 Task: Create a new issue in the Jira backlog with a summary, due date, and assignee.
Action: Mouse moved to (734, 24)
Screenshot: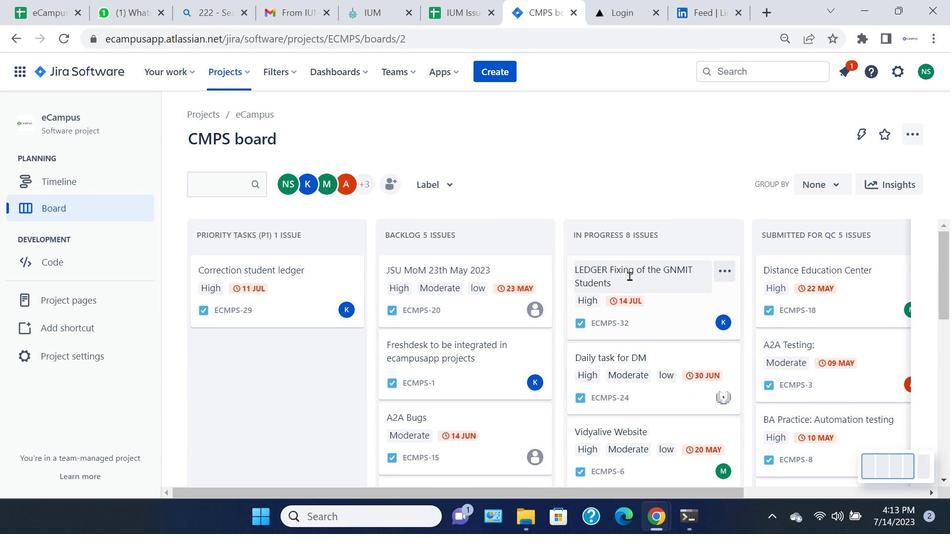
Action: Mouse pressed left at (734, 24)
Screenshot: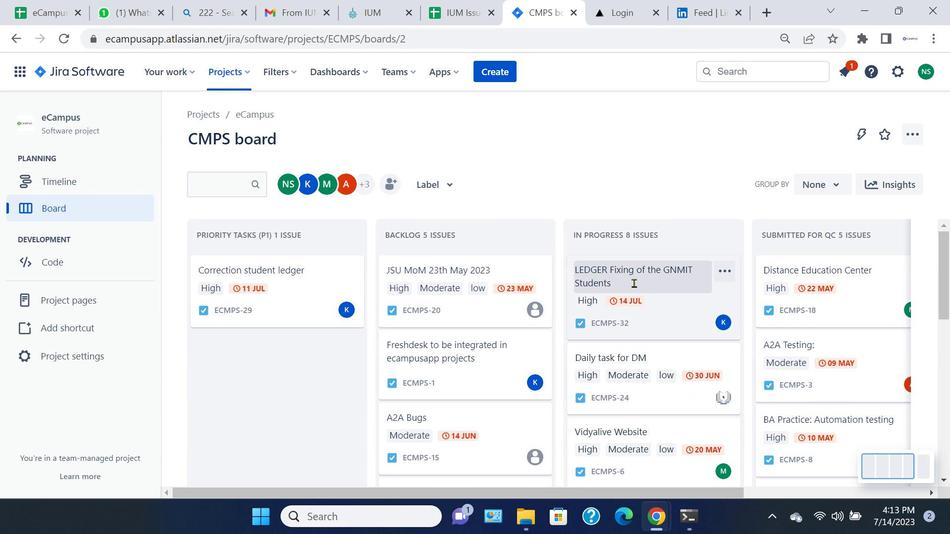 
Action: Mouse moved to (678, 321)
Screenshot: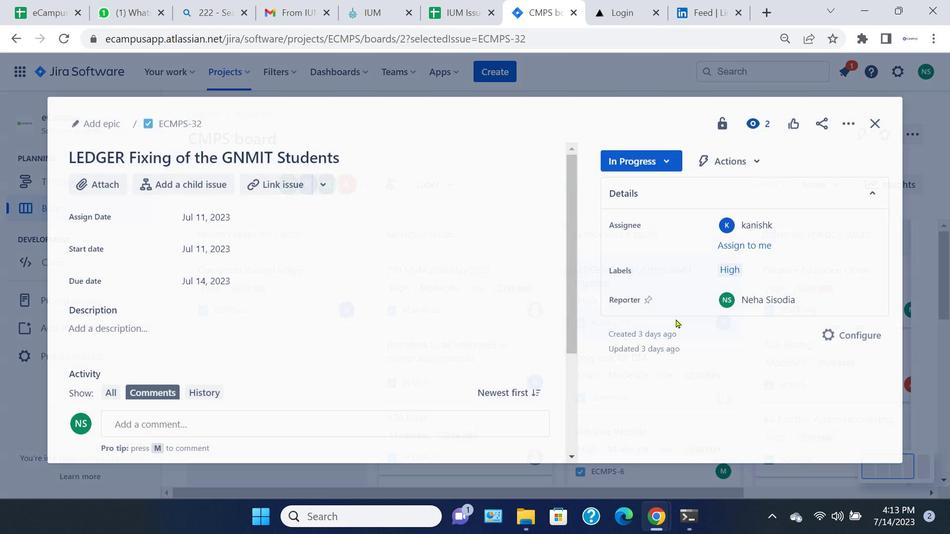 
Action: Mouse pressed left at (678, 321)
Screenshot: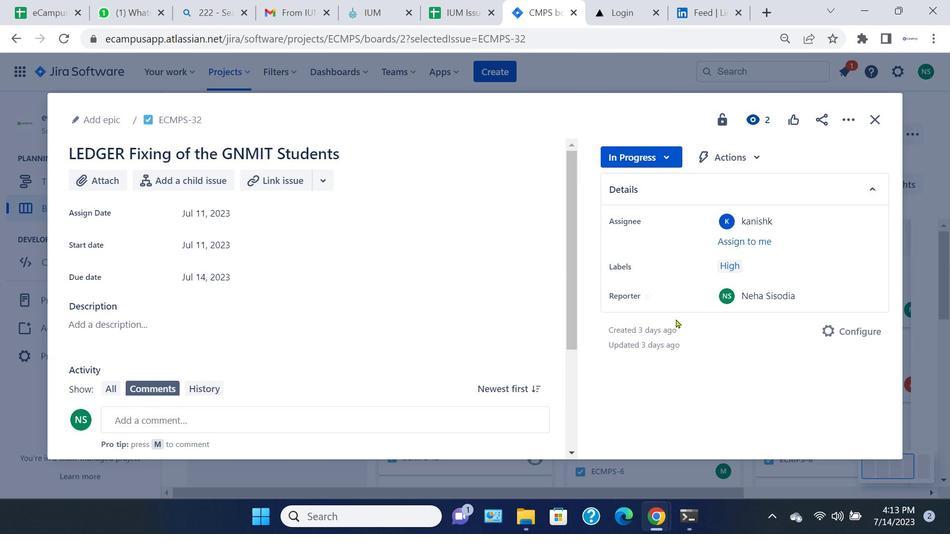 
Action: Mouse pressed left at (678, 321)
Screenshot: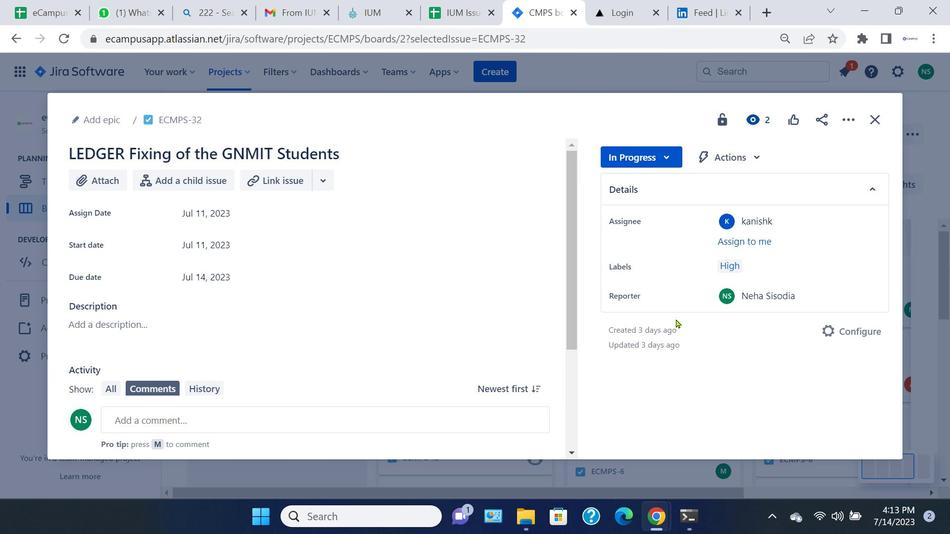 
Action: Mouse moved to (666, 157)
Screenshot: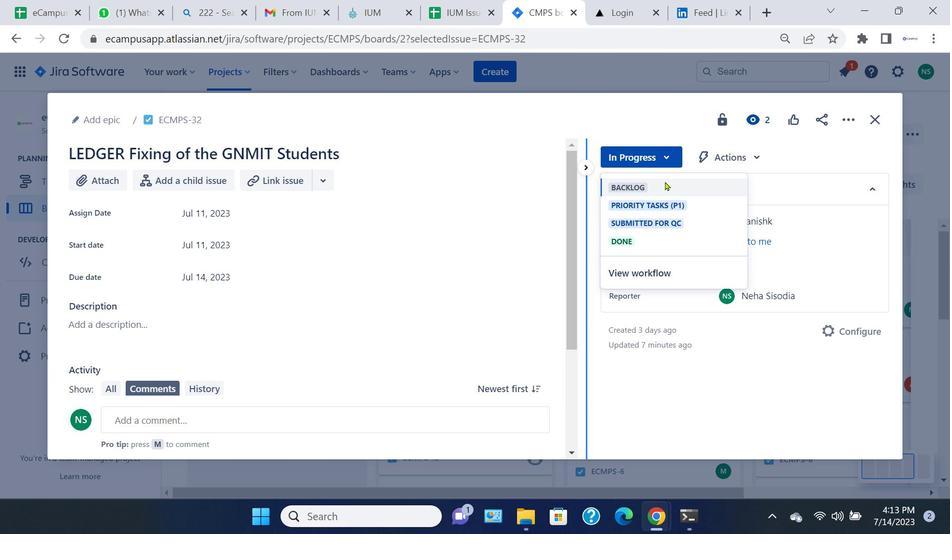 
Action: Mouse pressed left at (666, 157)
Screenshot: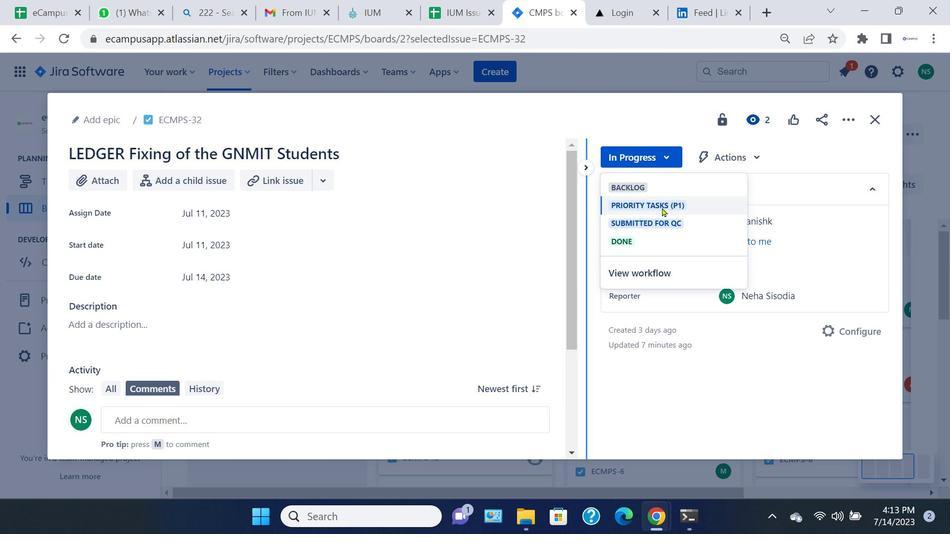 
Action: Mouse moved to (664, 229)
Screenshot: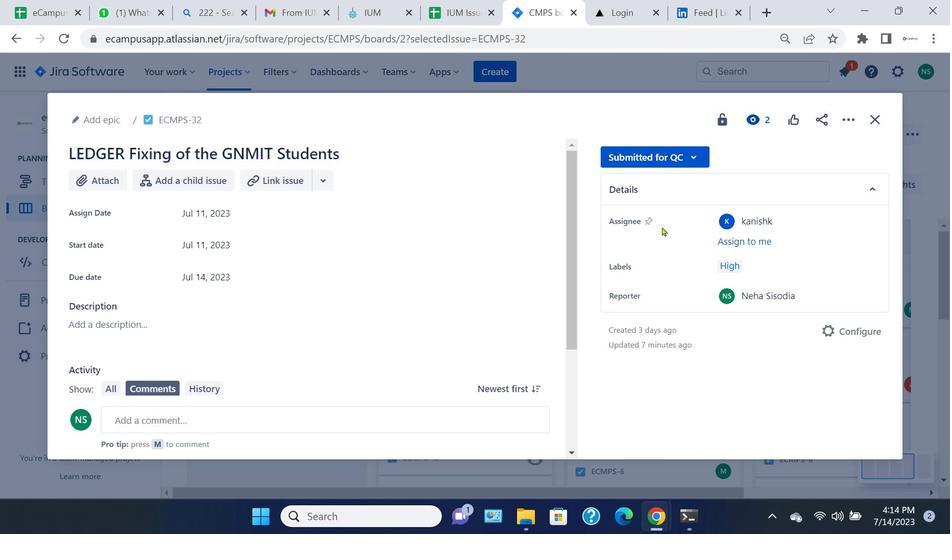 
Action: Mouse pressed left at (664, 229)
Screenshot: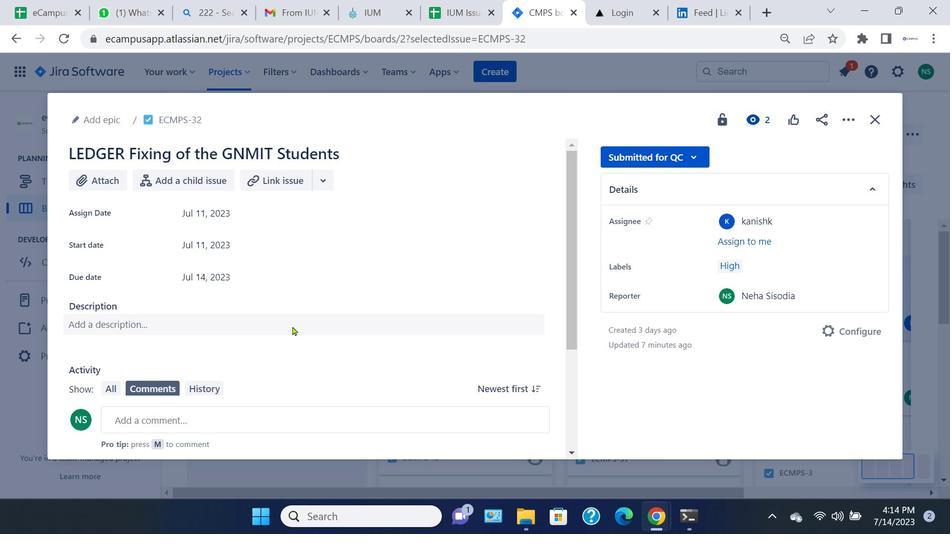 
Action: Mouse moved to (675, 411)
Screenshot: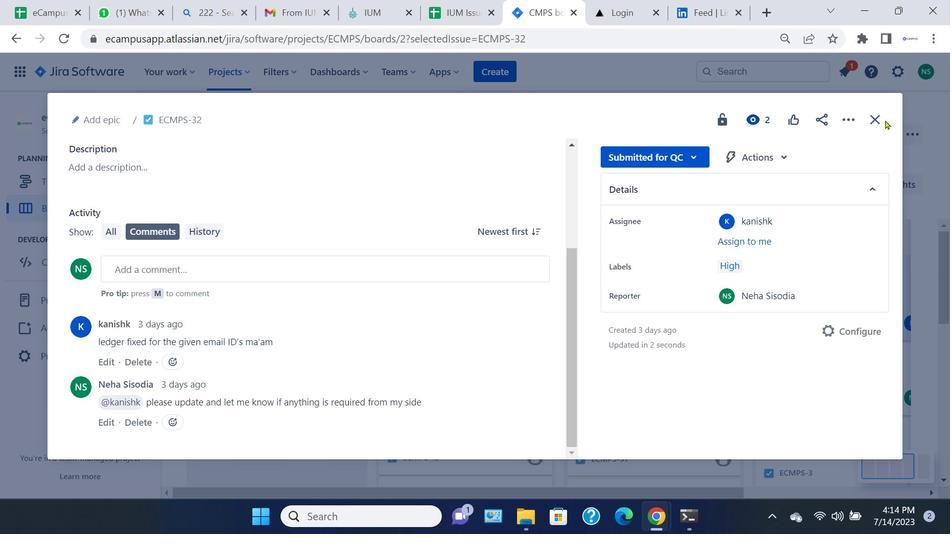 
Action: Mouse pressed left at (675, 411)
Screenshot: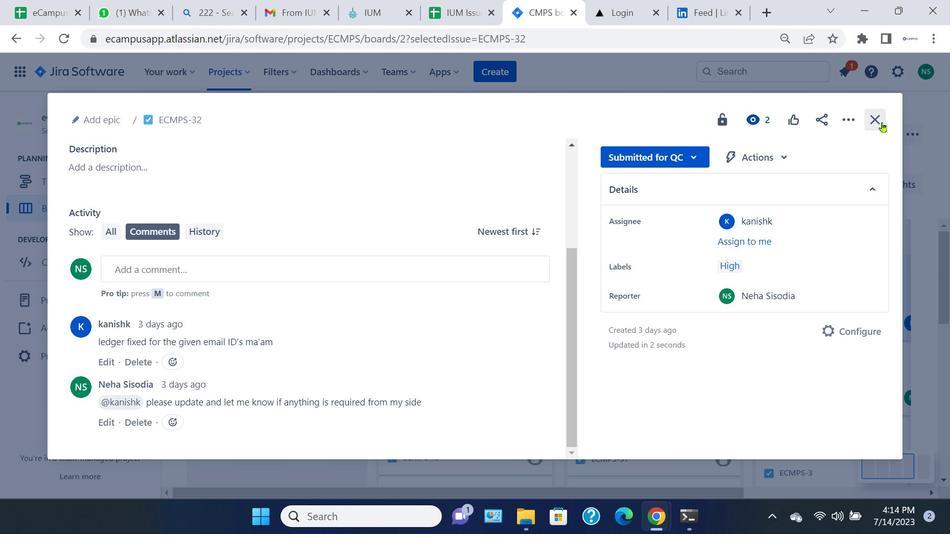 
Action: Mouse moved to (884, 124)
Screenshot: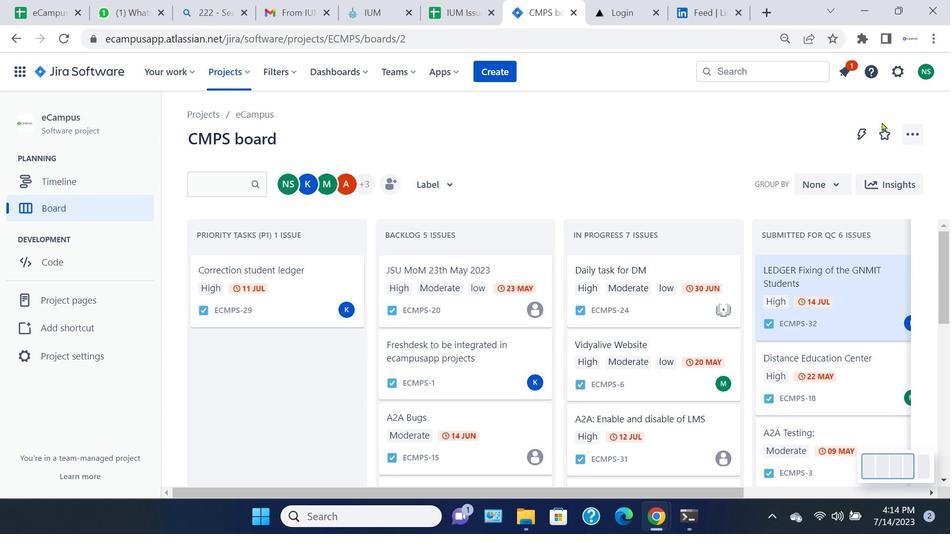 
Action: Mouse pressed left at (884, 124)
Screenshot: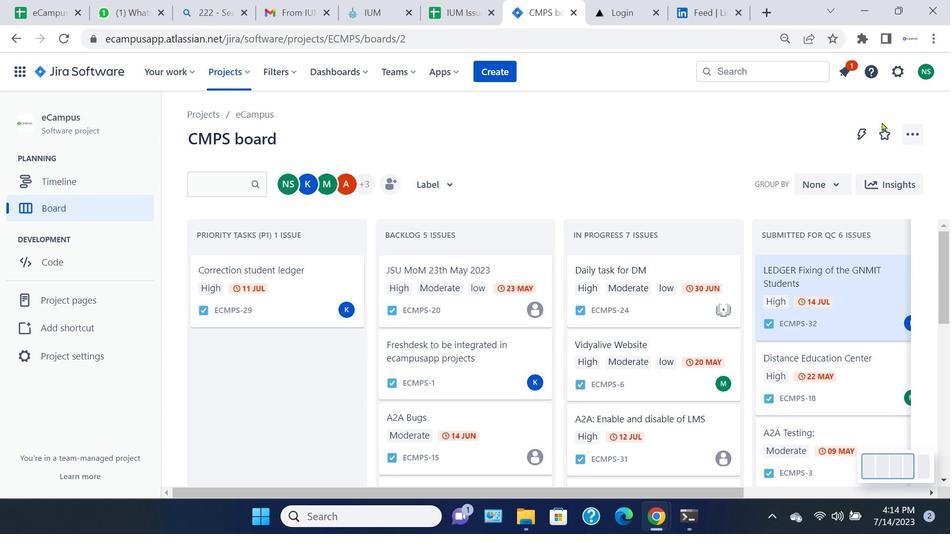 
Action: Mouse moved to (726, 355)
Screenshot: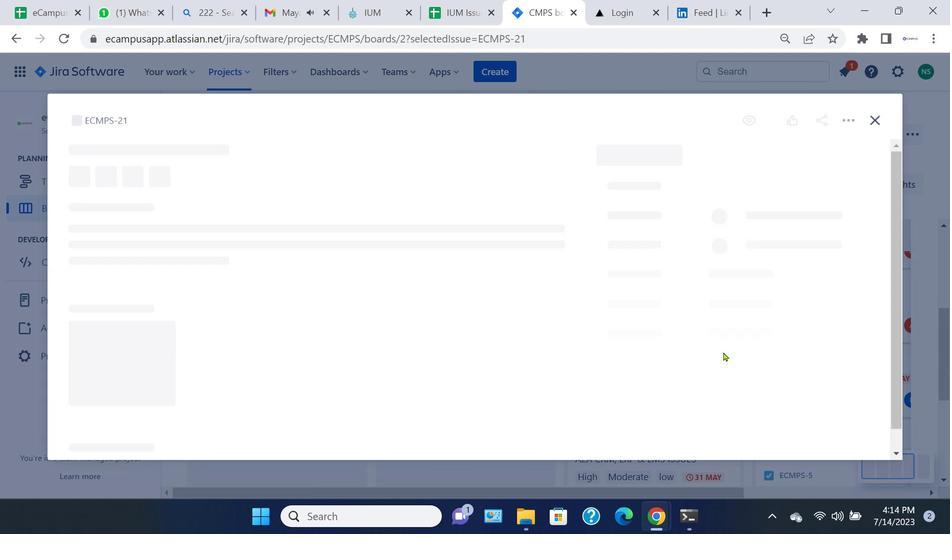 
Action: Mouse pressed left at (726, 355)
Screenshot: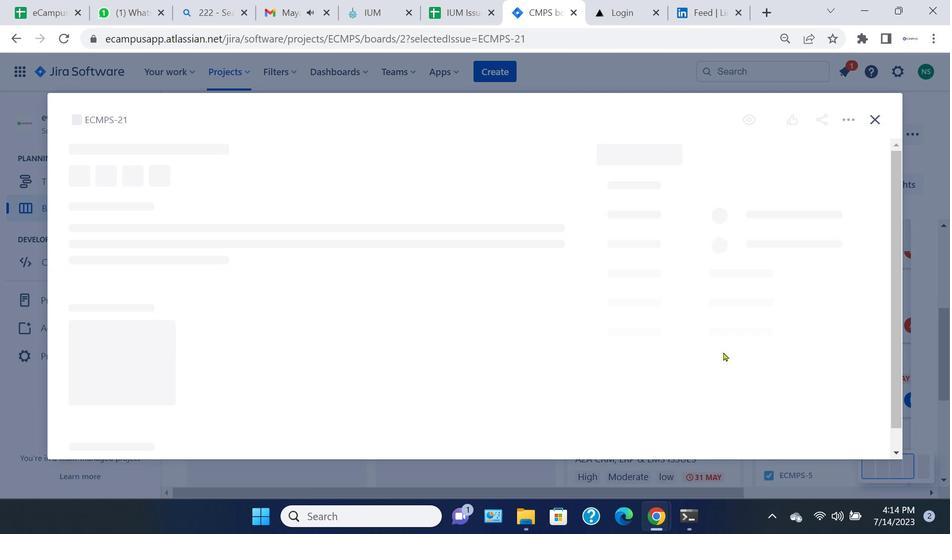 
Action: Mouse moved to (278, 410)
Screenshot: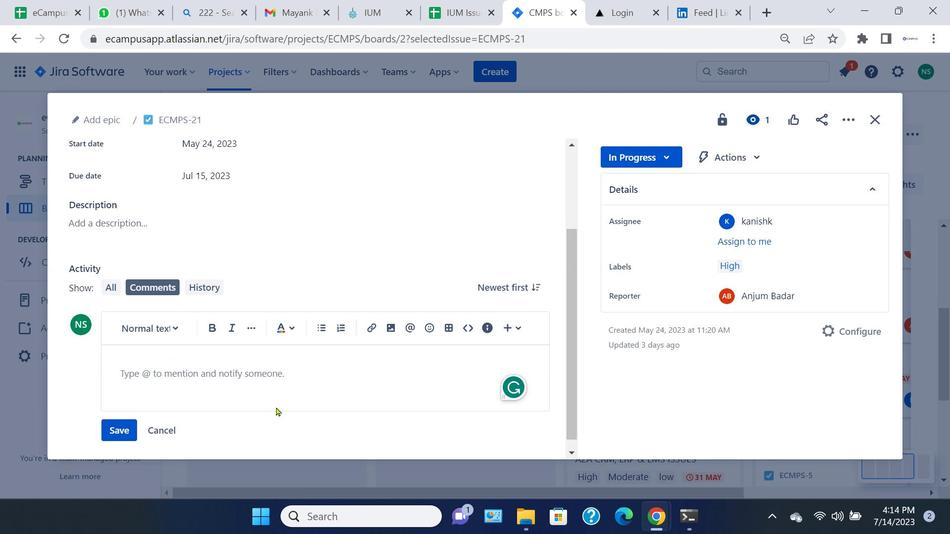 
Action: Mouse pressed left at (278, 410)
Screenshot: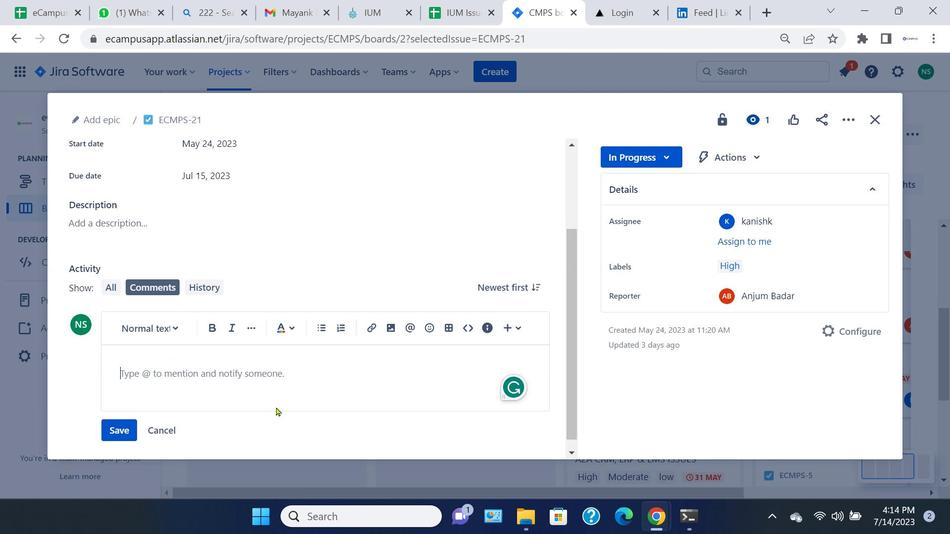 
Action: Mouse pressed left at (278, 410)
Screenshot: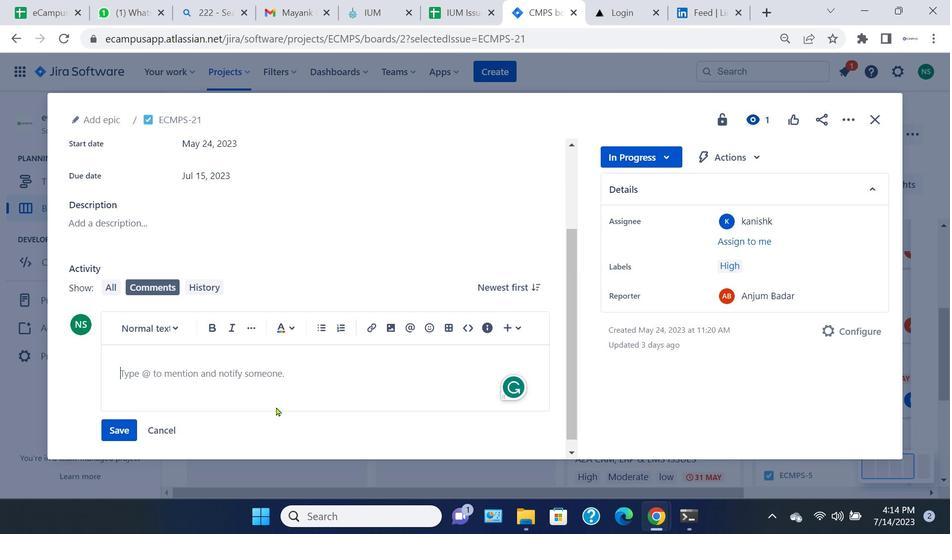 
Action: Key pressed <Key.shift>@ka
Screenshot: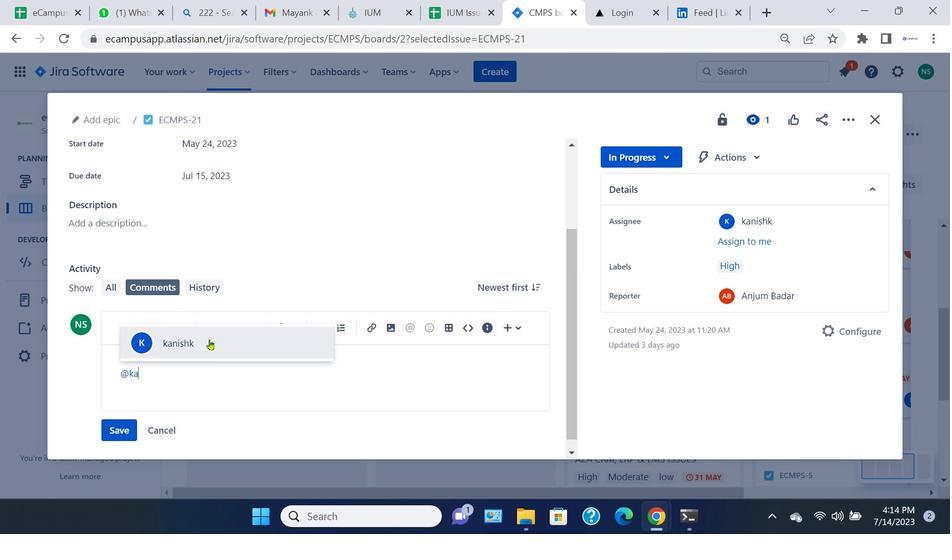 
Action: Mouse moved to (212, 343)
Screenshot: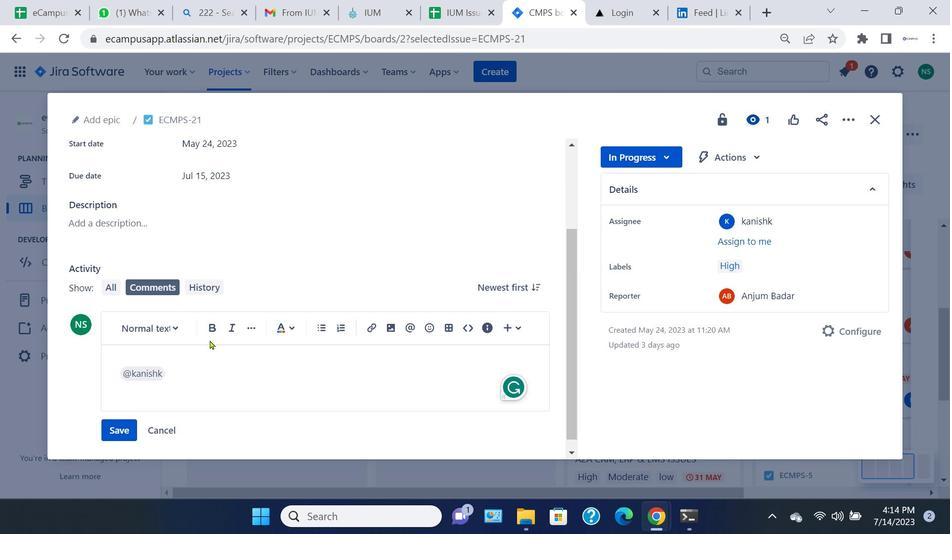
Action: Mouse pressed left at (212, 343)
Screenshot: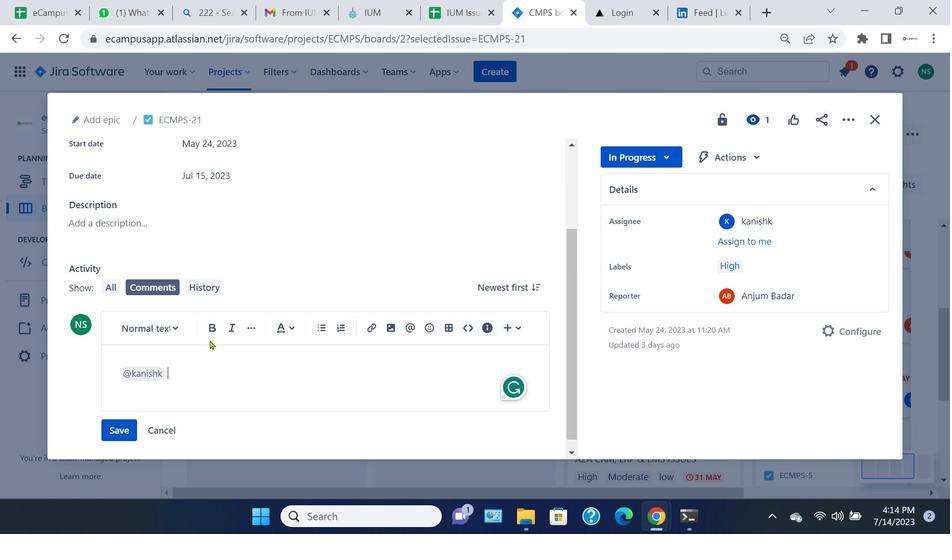 
Action: Key pressed any<Key.space>update<Key.space>on<Key.space>this
Screenshot: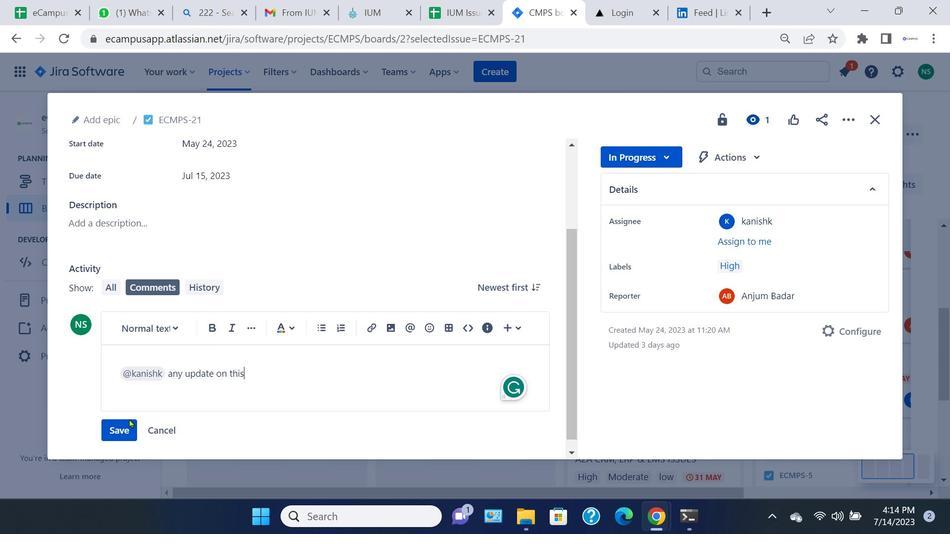 
Action: Mouse moved to (128, 432)
Screenshot: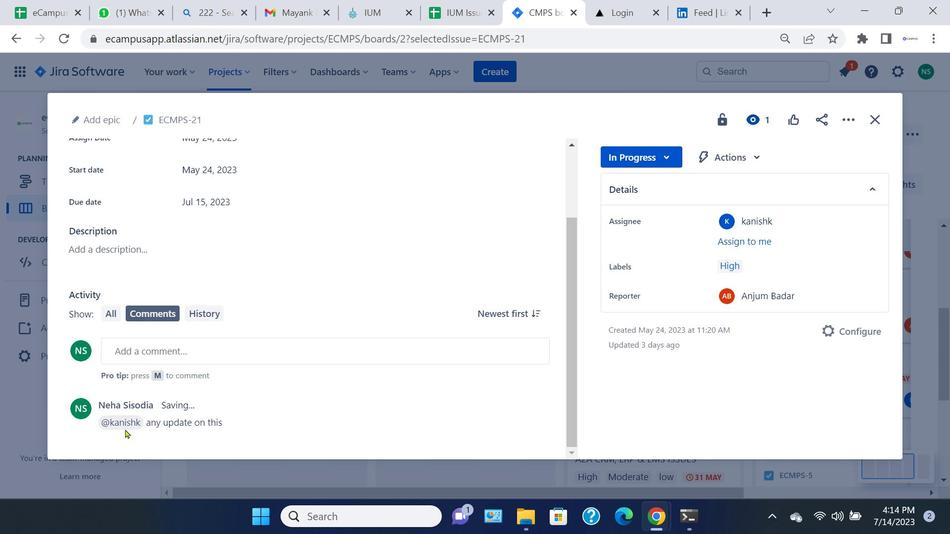 
Action: Mouse pressed left at (128, 432)
Screenshot: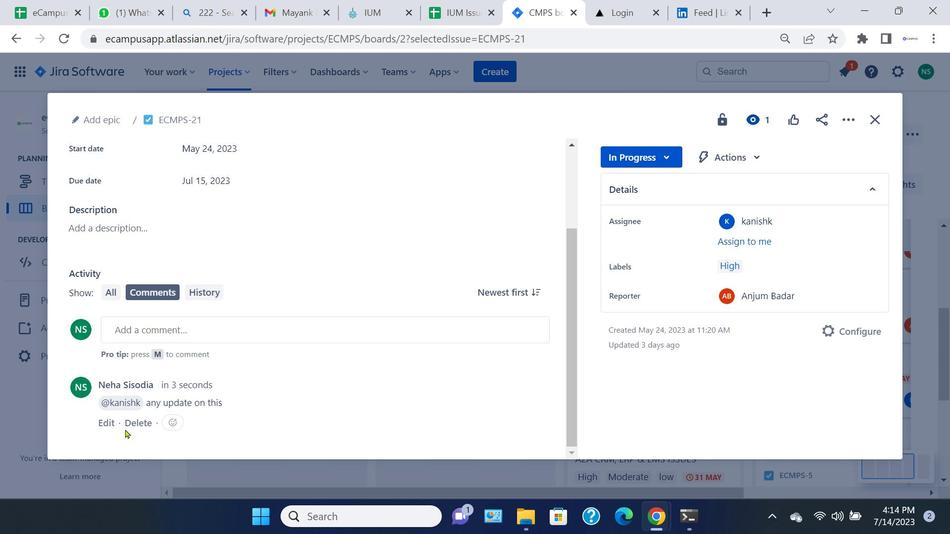 
Action: Mouse moved to (879, 121)
Screenshot: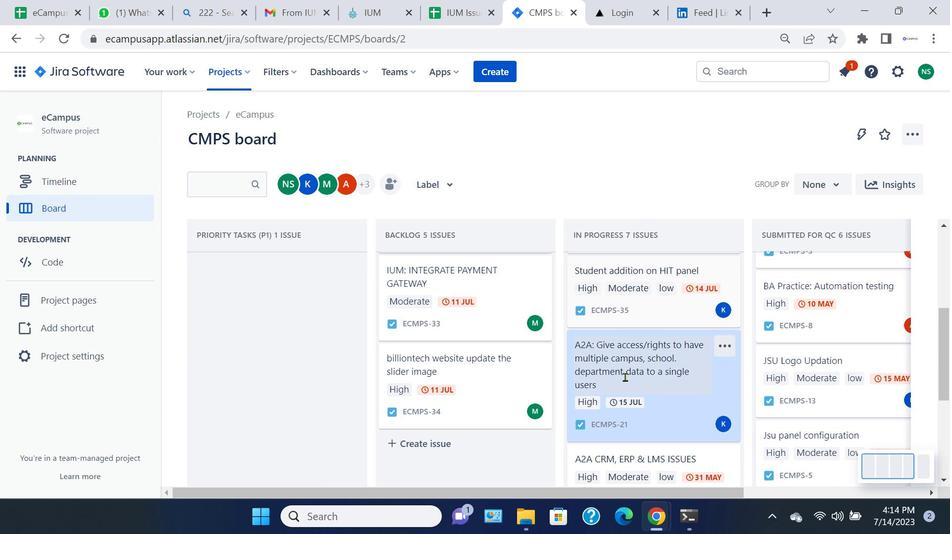 
Action: Mouse pressed left at (879, 121)
Screenshot: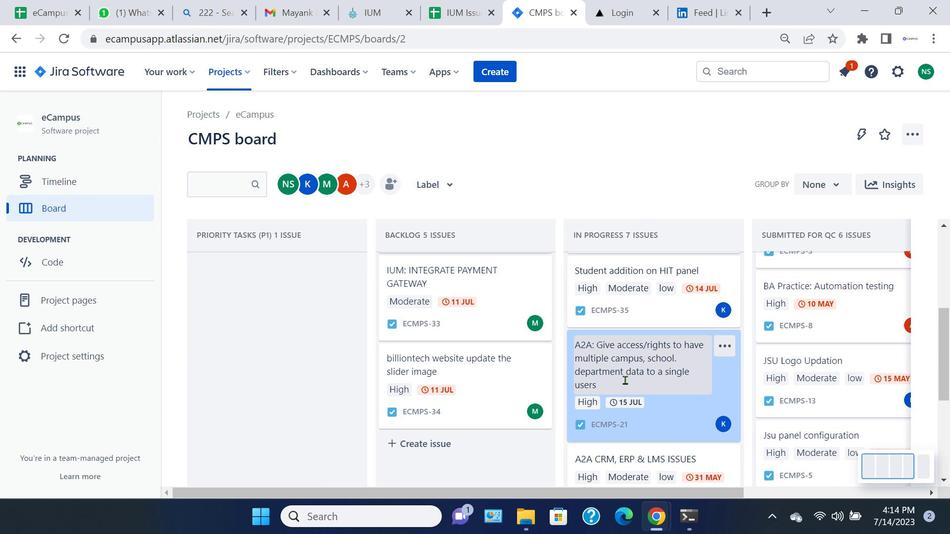 
Action: Mouse moved to (659, 341)
Screenshot: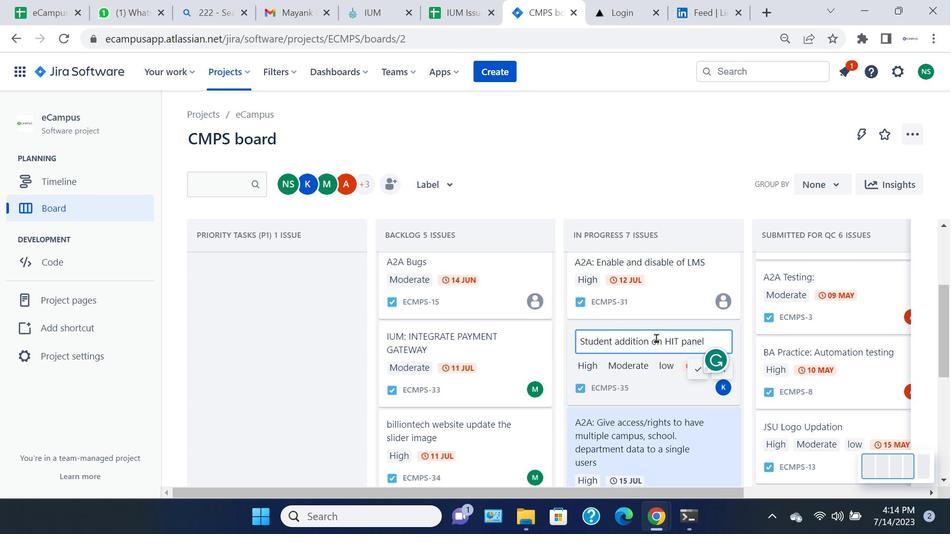 
Action: Mouse pressed left at (659, 341)
Screenshot: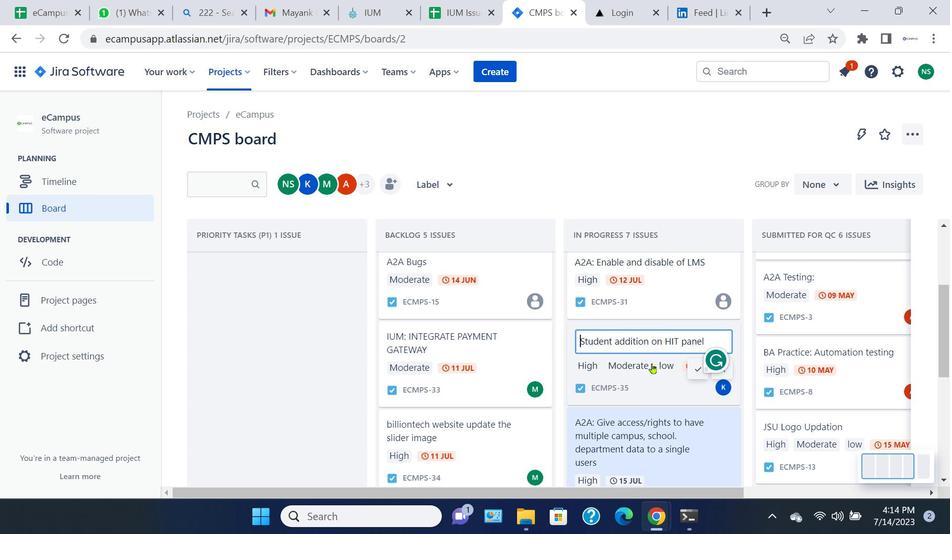 
Action: Mouse moved to (656, 378)
Screenshot: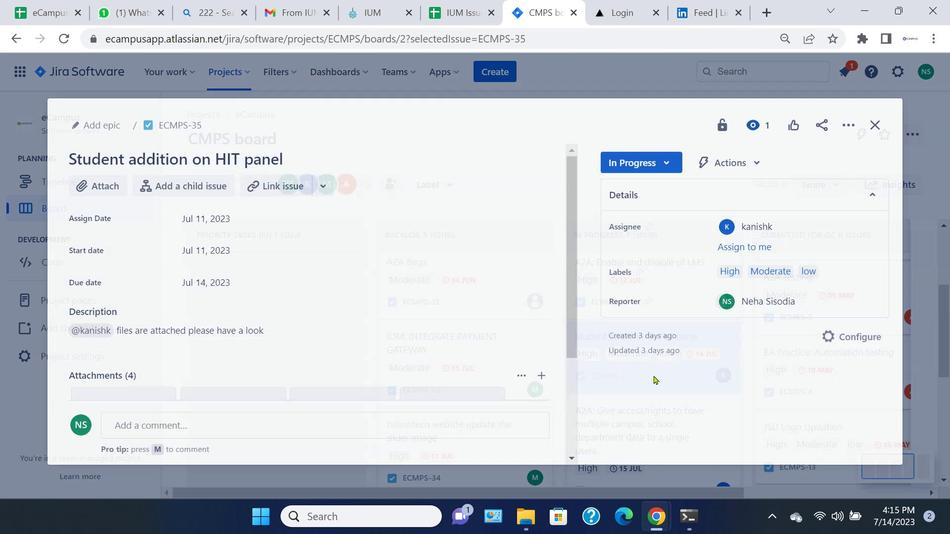 
Action: Mouse pressed left at (656, 378)
Screenshot: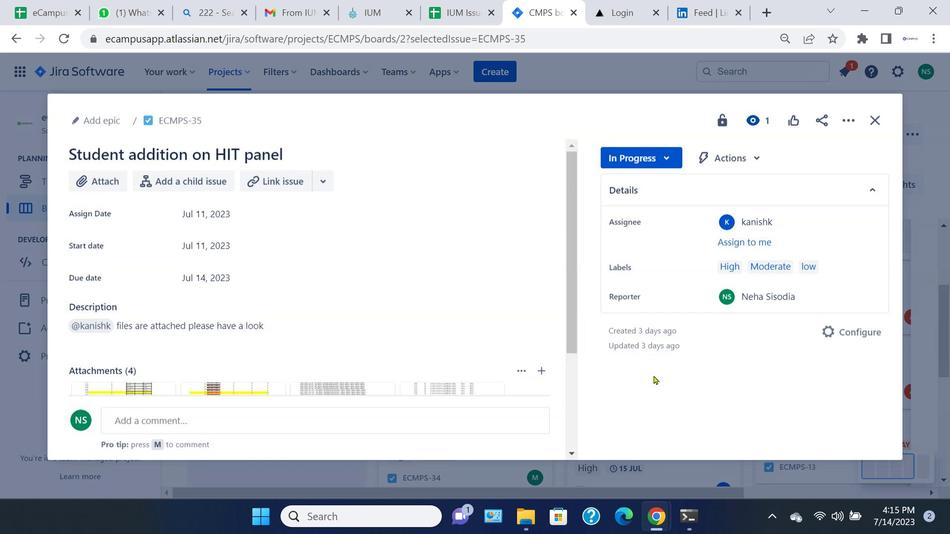 
Action: Mouse moved to (658, 162)
Screenshot: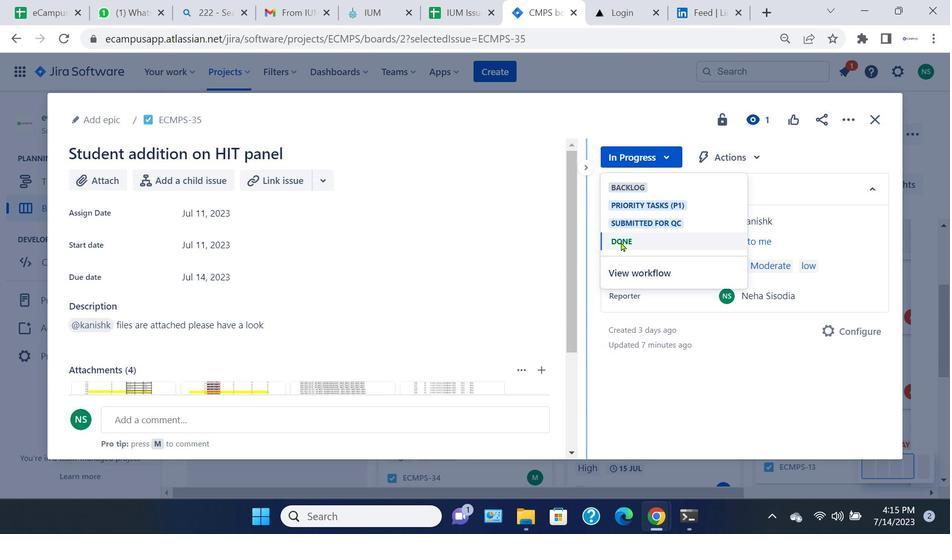 
Action: Mouse pressed left at (658, 162)
Screenshot: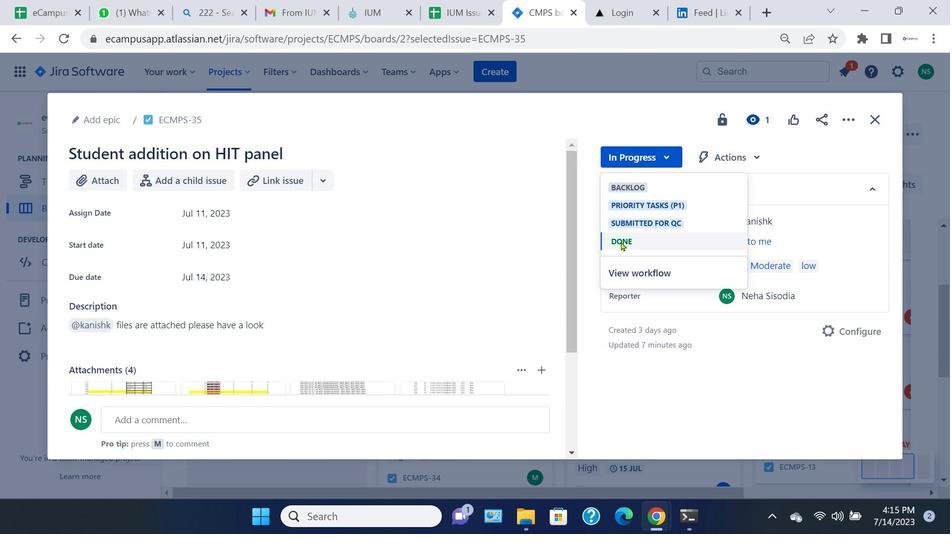 
Action: Mouse moved to (623, 244)
Screenshot: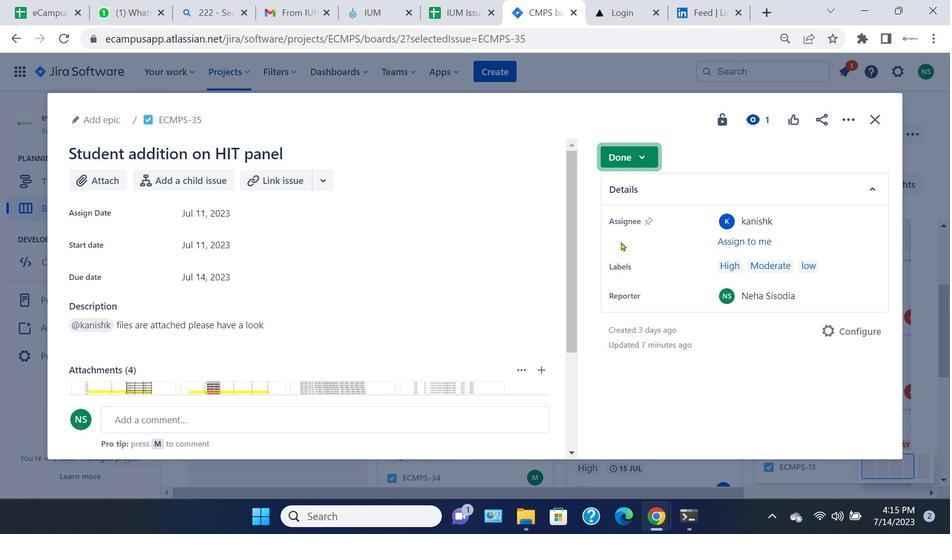 
Action: Mouse pressed left at (623, 244)
Screenshot: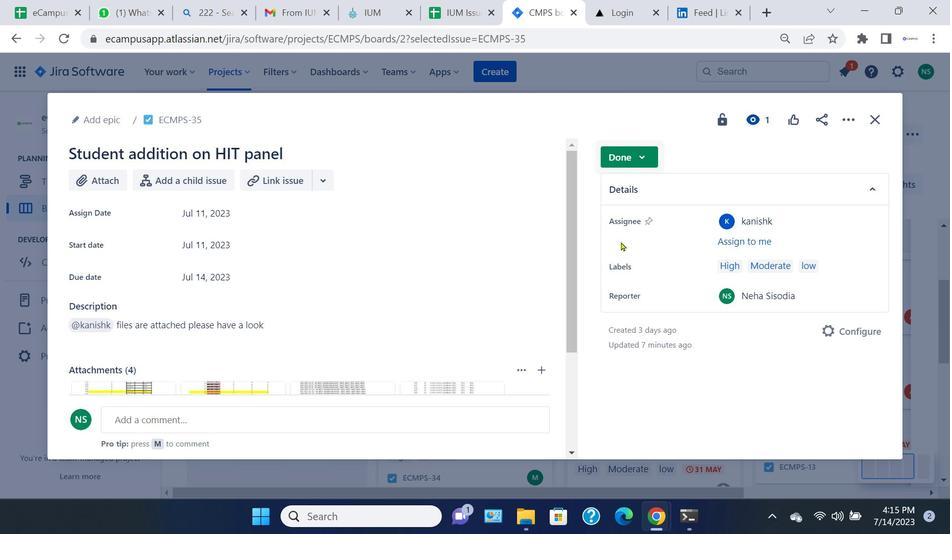 
Action: Mouse moved to (885, 122)
Screenshot: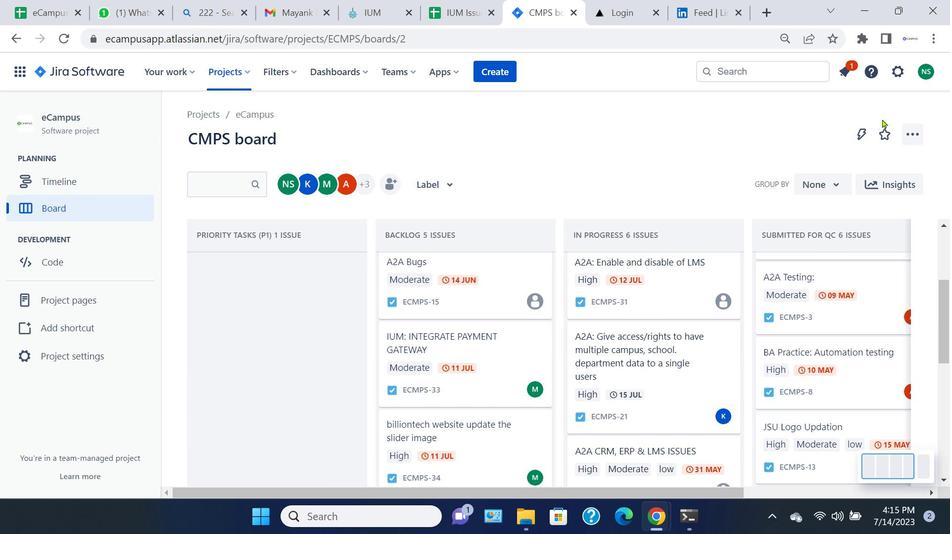 
Action: Mouse pressed left at (885, 122)
Screenshot: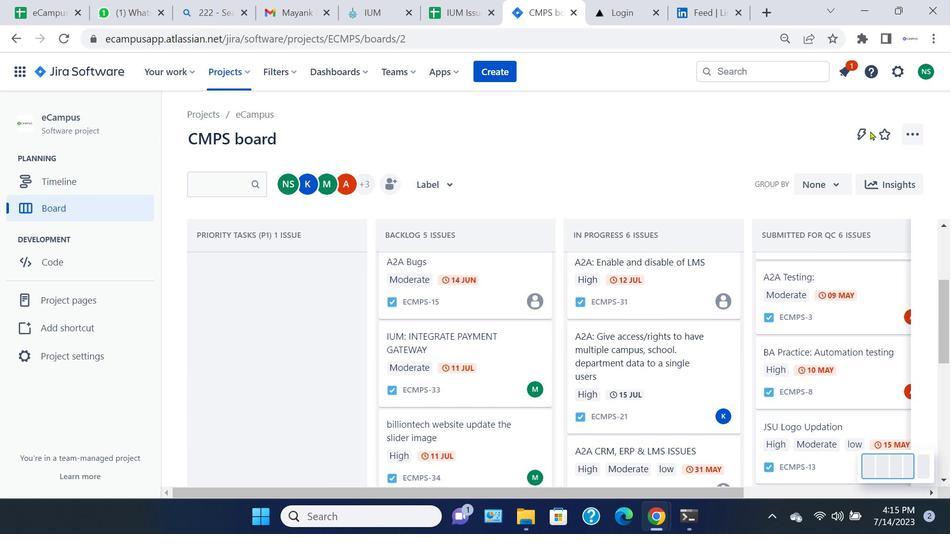 
Action: Mouse moved to (440, 289)
Screenshot: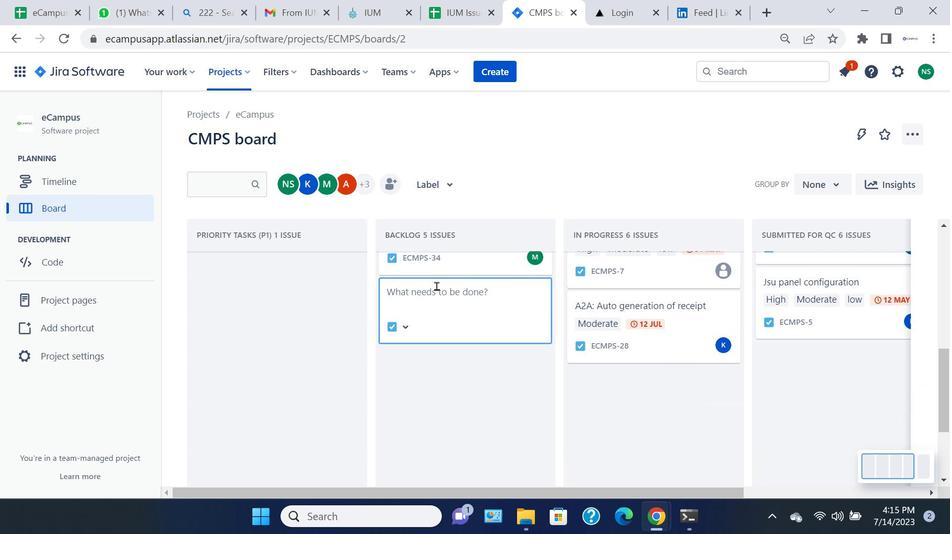 
Action: Mouse pressed left at (440, 289)
Screenshot: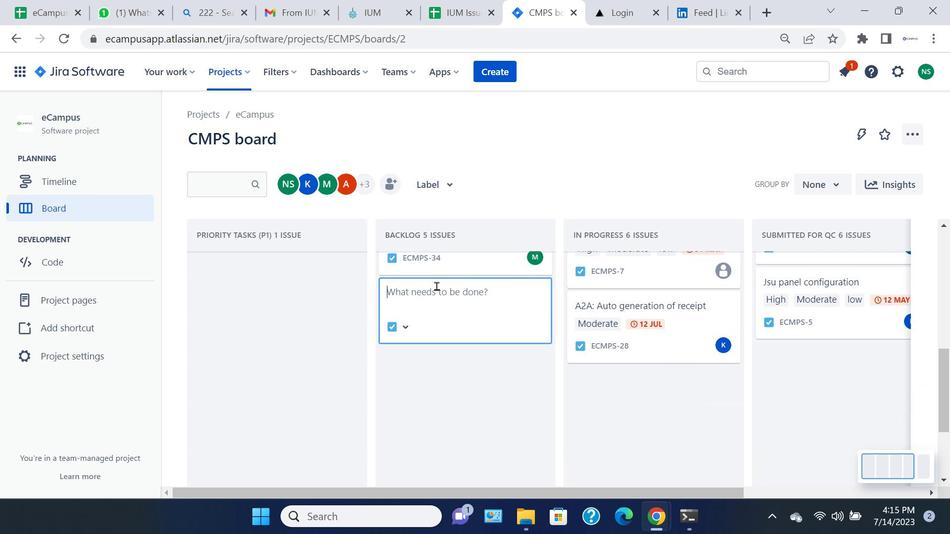 
Action: Key pressed h<Key.backspace><Key.caps_lock>HIT<Key.shift_r>:<Key.space>F<Key.caps_lock>ilter<Key.space>issur<Key.backspace>e<Key.space>on<Key.space>application<Key.space>for<Key.space><Key.enter>m
Screenshot: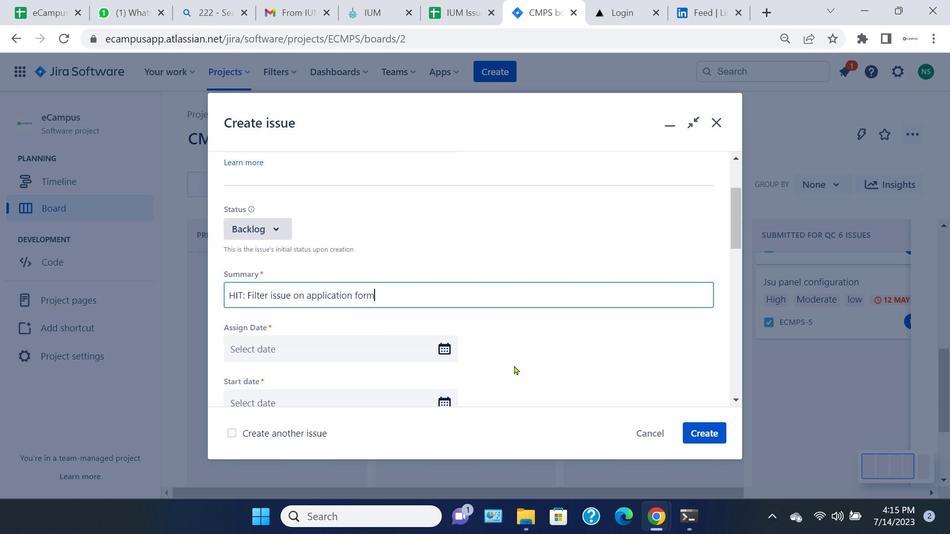 
Action: Mouse moved to (445, 214)
Screenshot: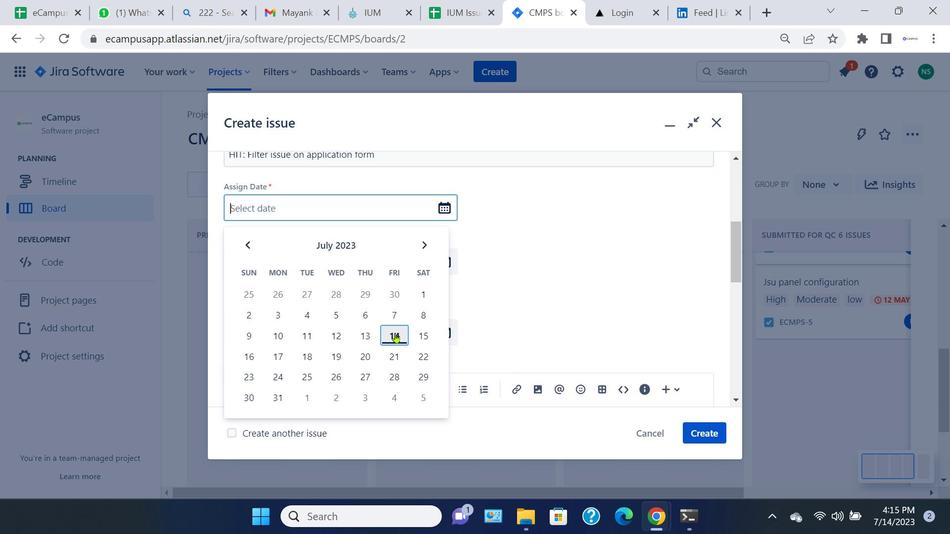 
Action: Mouse pressed left at (445, 214)
Screenshot: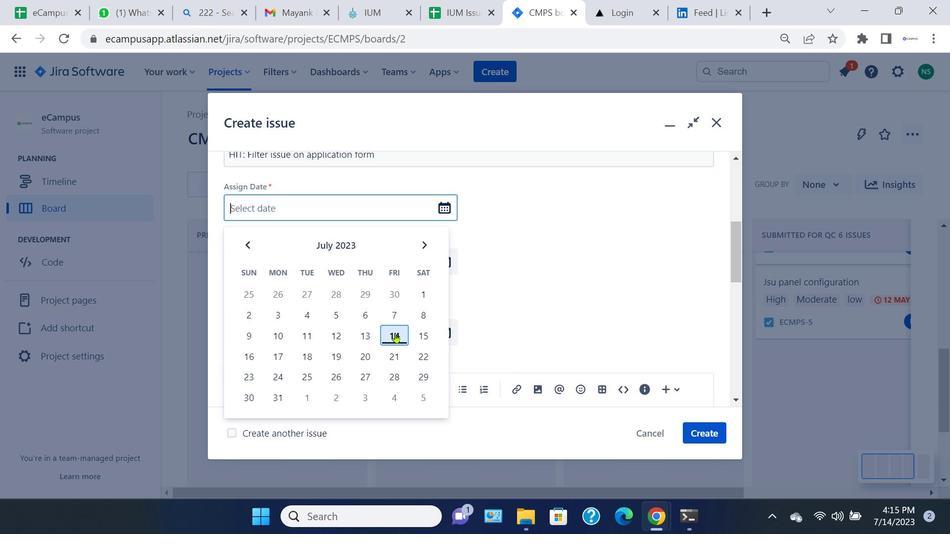 
Action: Mouse moved to (397, 336)
Screenshot: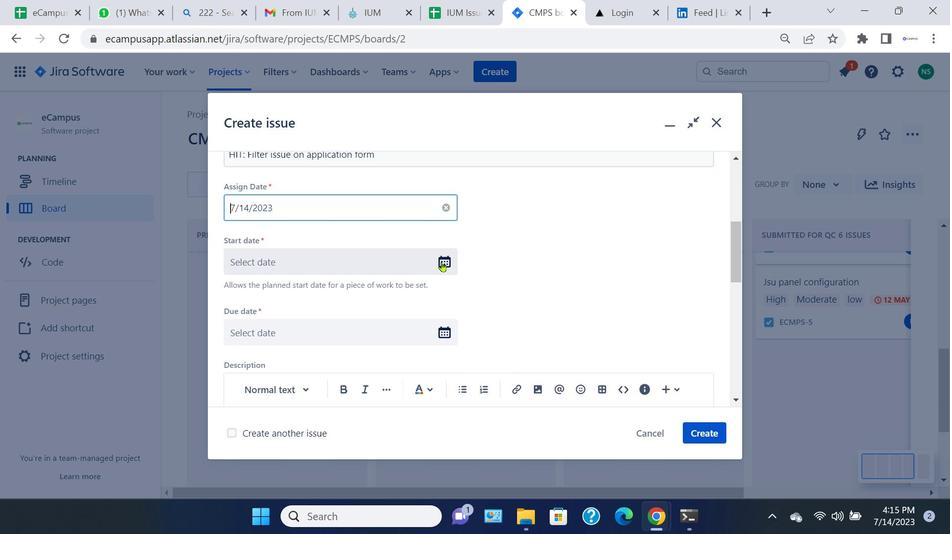 
Action: Mouse pressed left at (397, 336)
Screenshot: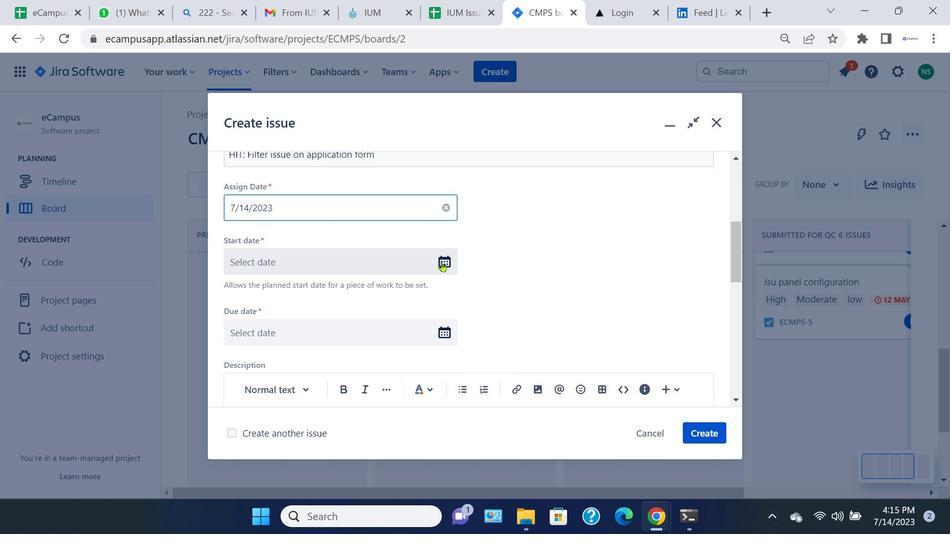 
Action: Mouse moved to (444, 264)
Screenshot: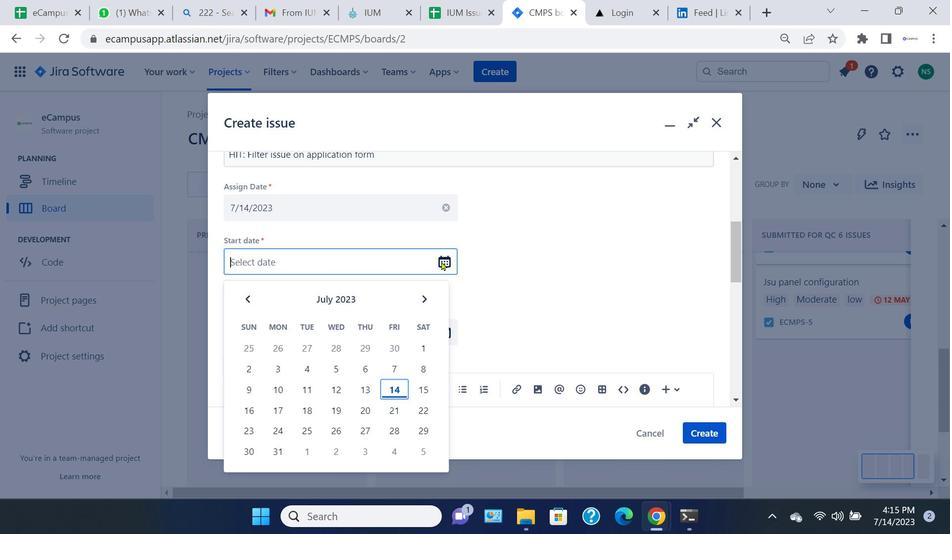 
Action: Mouse pressed left at (444, 264)
Screenshot: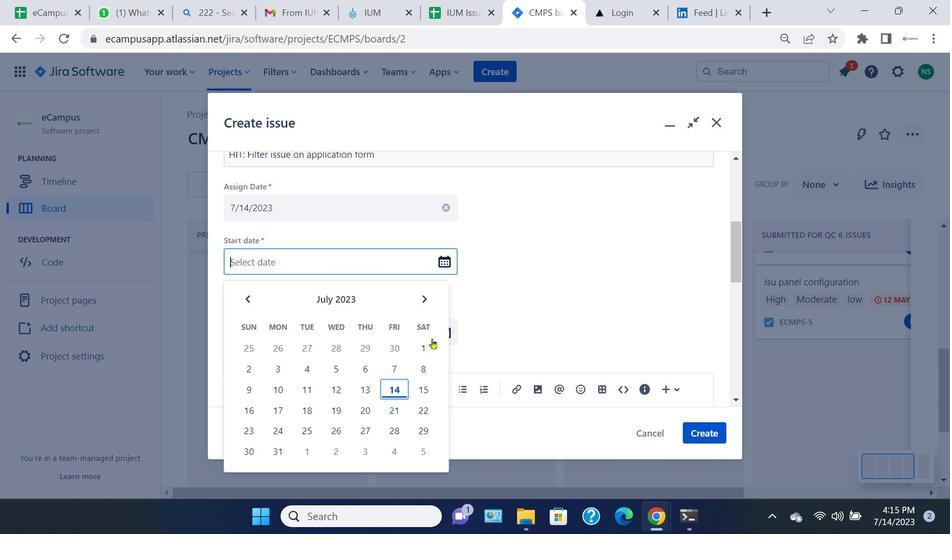 
Action: Mouse moved to (429, 400)
Screenshot: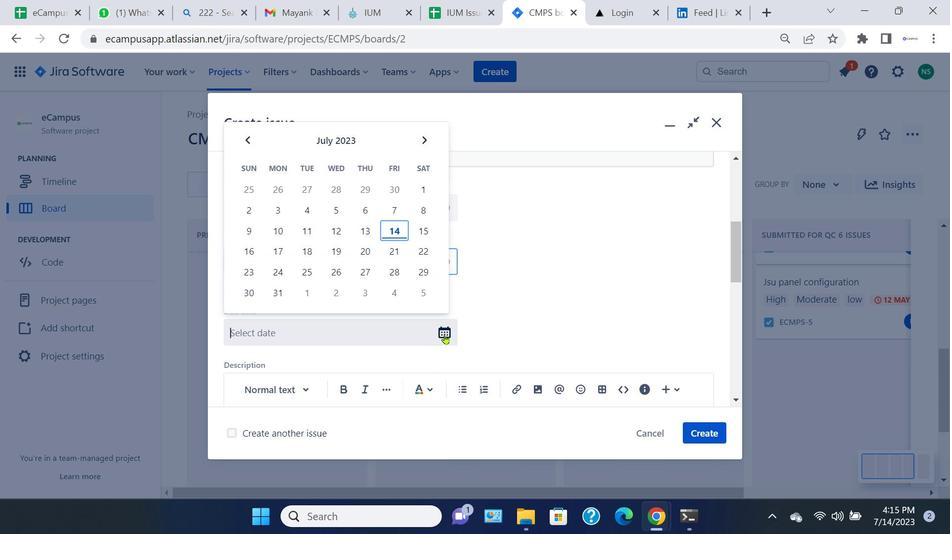 
Action: Mouse pressed left at (429, 400)
Screenshot: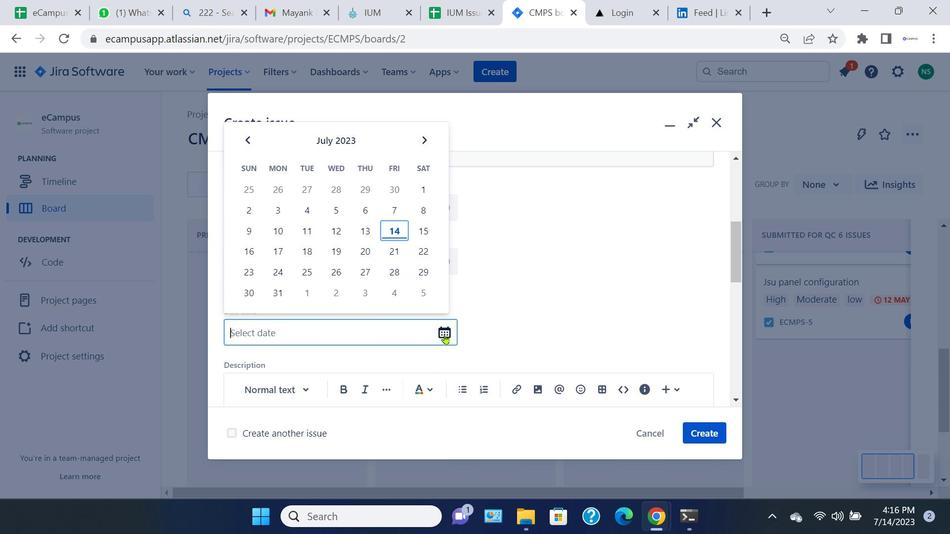 
Action: Mouse moved to (447, 336)
Screenshot: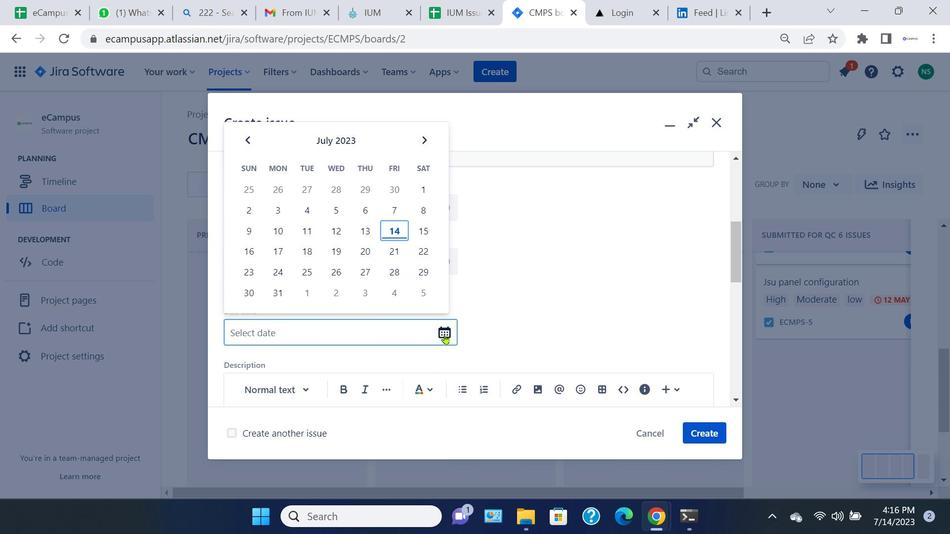 
Action: Mouse pressed left at (447, 336)
Screenshot: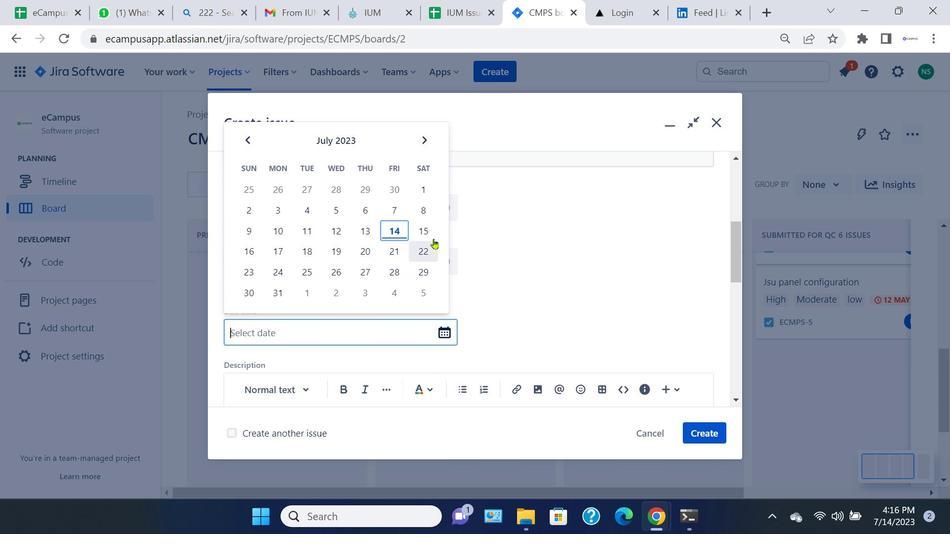 
Action: Mouse moved to (432, 232)
Screenshot: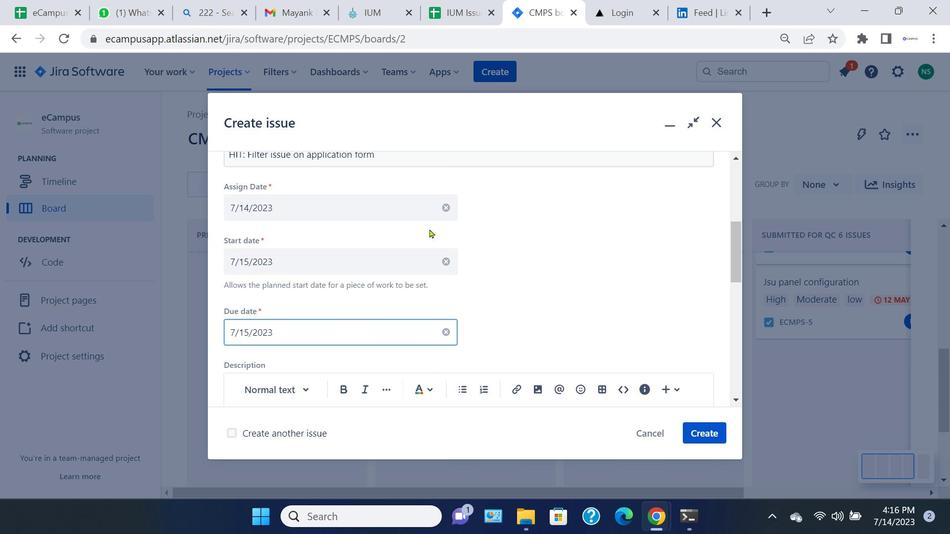 
Action: Mouse pressed left at (432, 232)
Screenshot: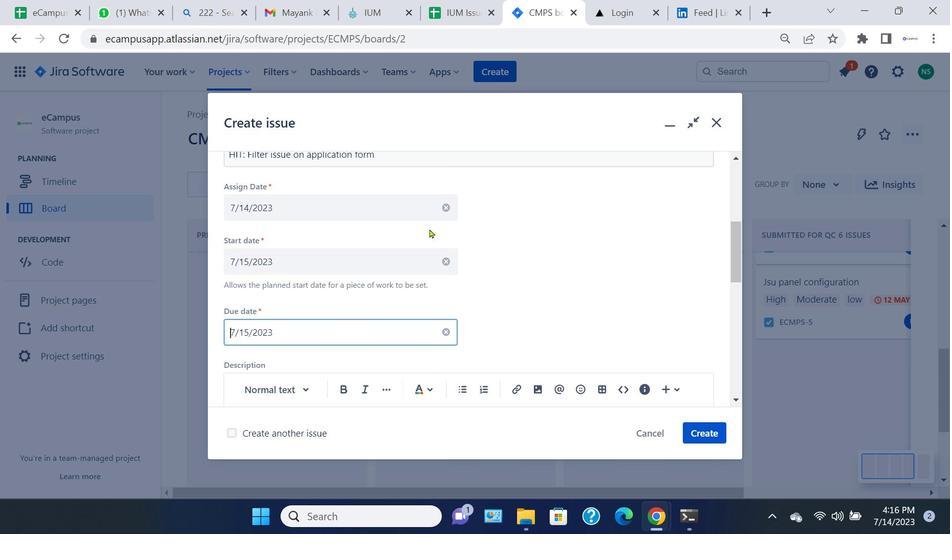 
Action: Mouse moved to (270, 234)
Screenshot: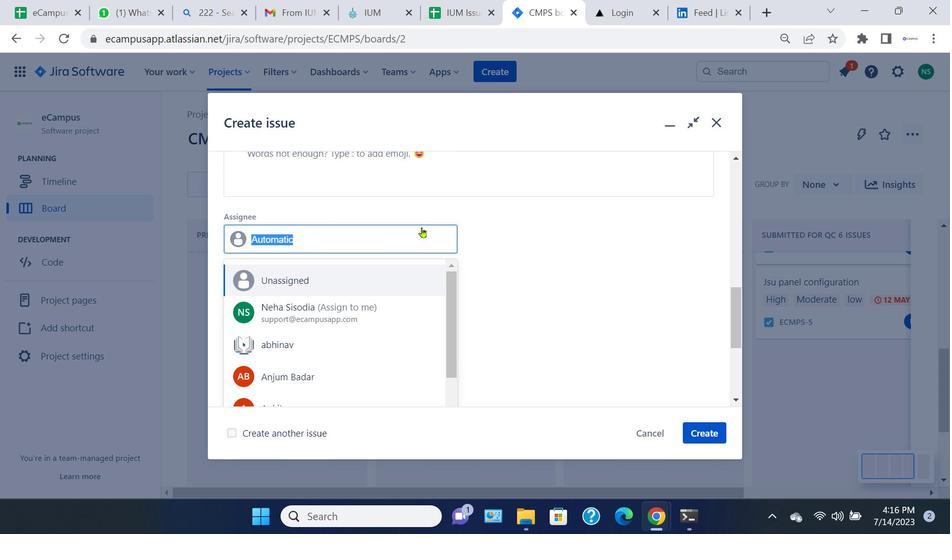 
Action: Mouse pressed left at (270, 234)
Screenshot: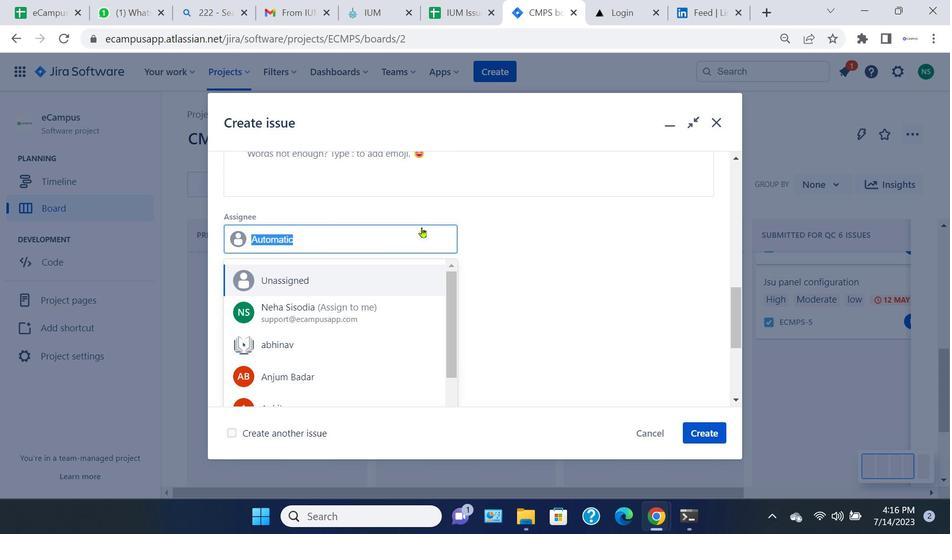 
Action: Mouse moved to (424, 230)
Screenshot: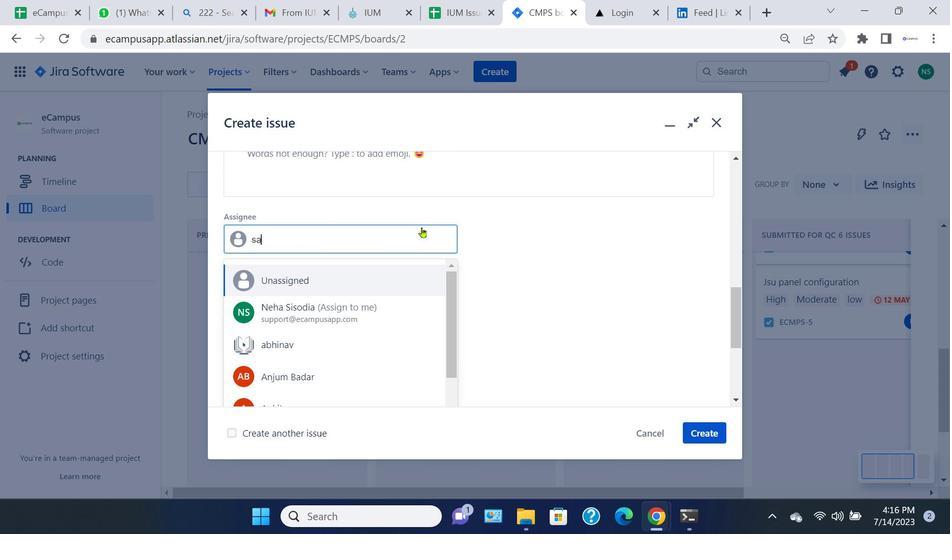 
Action: Key pressed sa
Screenshot: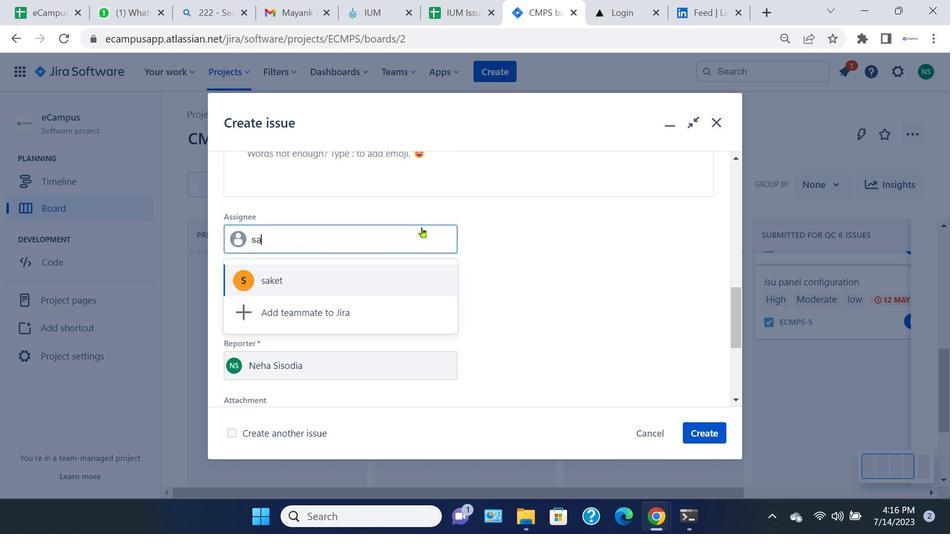
Action: Mouse moved to (362, 289)
Screenshot: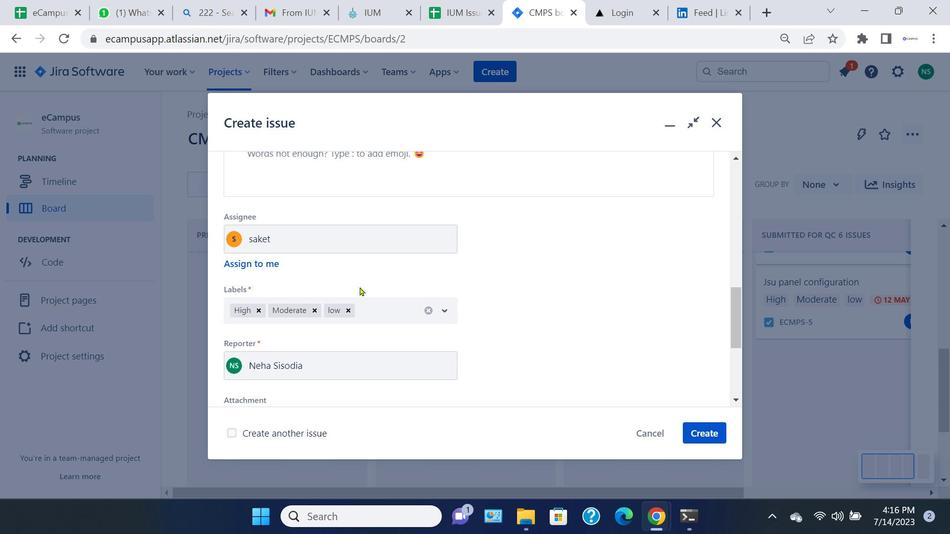 
Action: Mouse pressed left at (362, 289)
Screenshot: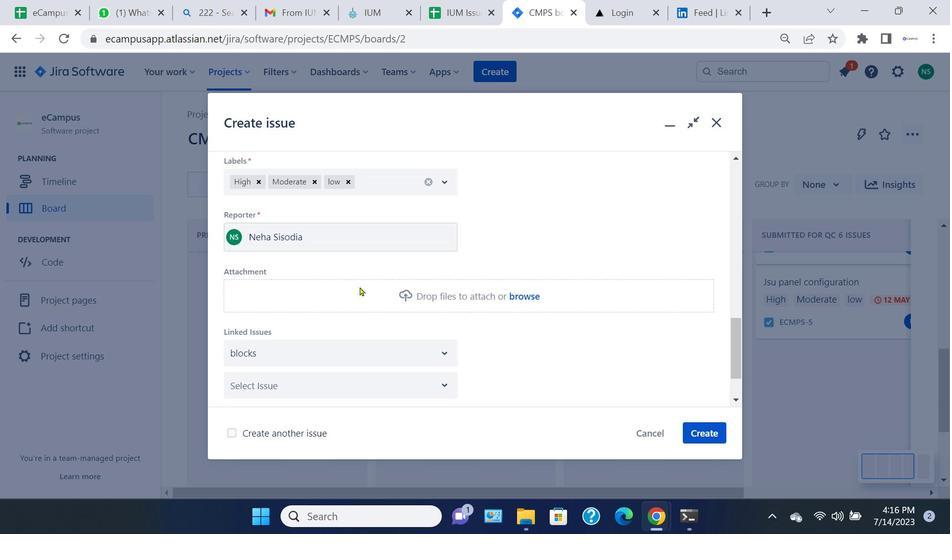 
Action: Mouse moved to (706, 440)
Screenshot: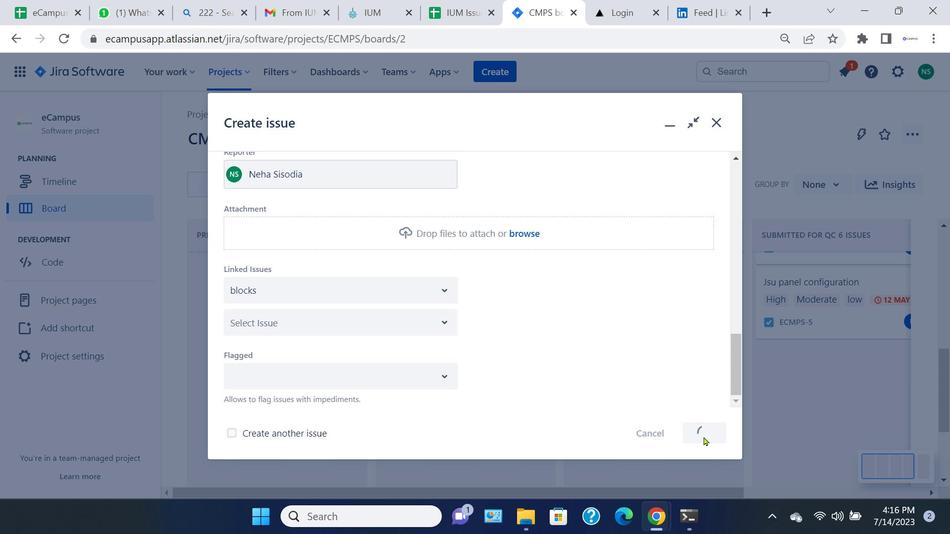 
Action: Mouse pressed left at (706, 440)
Screenshot: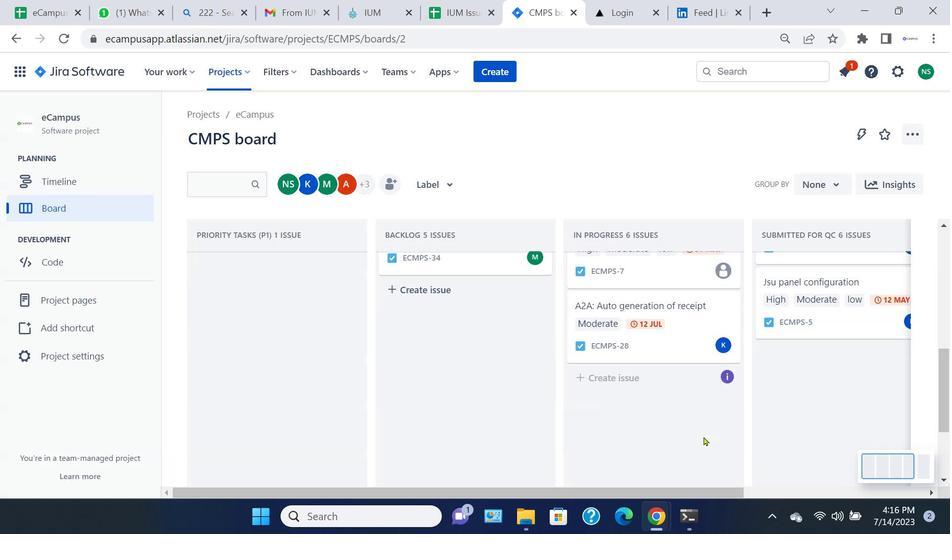 
Action: Mouse moved to (434, 377)
Screenshot: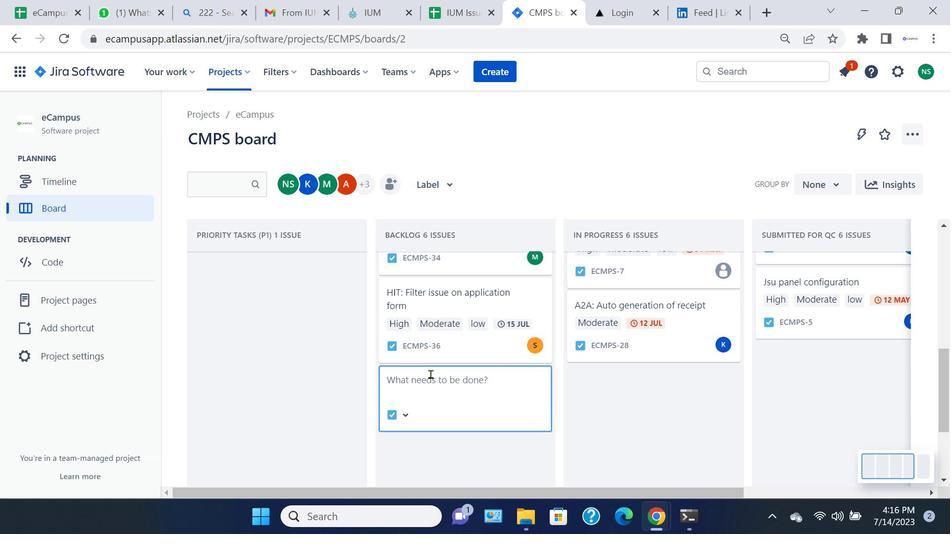 
Action: Mouse pressed left at (434, 377)
Screenshot: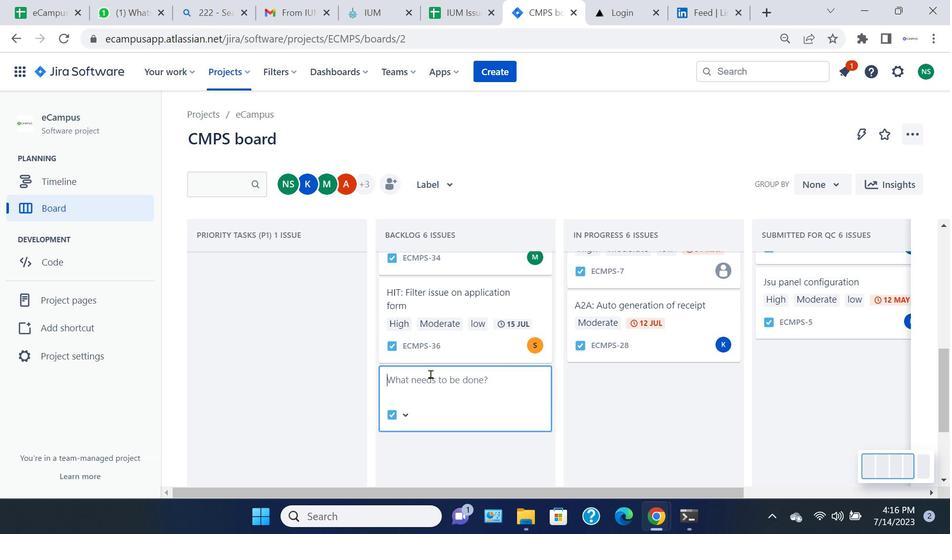 
Action: Key pressed <Key.caps_lock>HIT<Key.shift_r>:<Key.space>SEARCH<Key.space><Key.caps_lock>button<Key.space>not<Key.space>working<Key.space>im
Screenshot: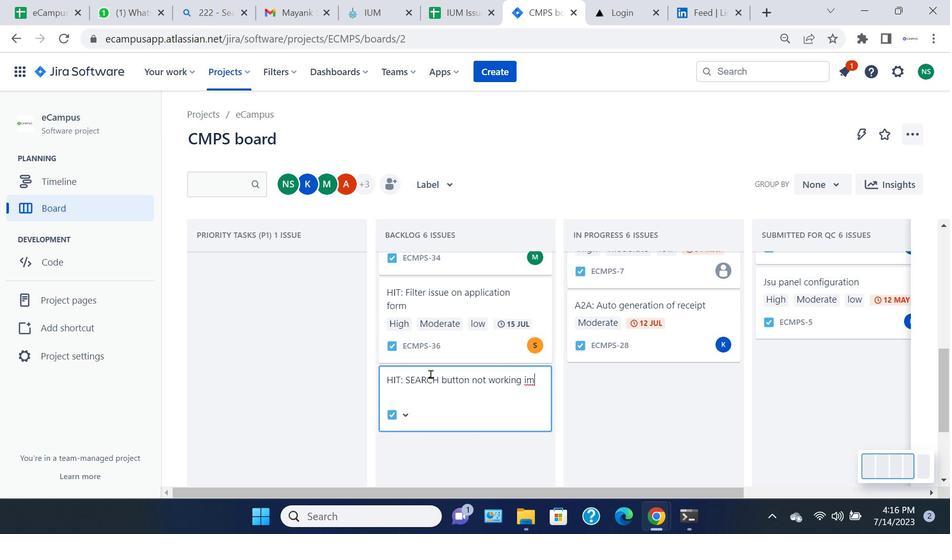 
Action: Mouse moved to (508, 393)
Screenshot: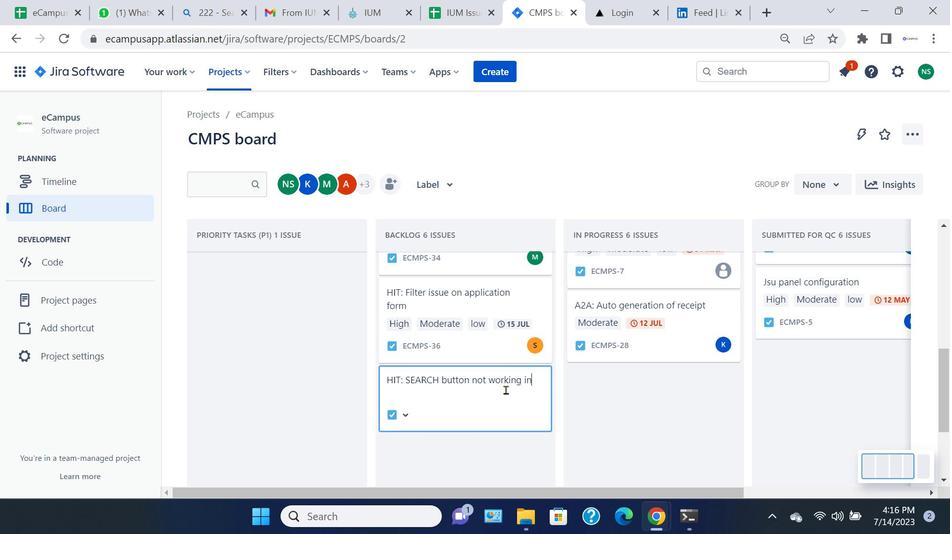 
Action: Key pressed <Key.backspace>n<Key.space>student<Key.space>application<Key.space><Key.enter>
Screenshot: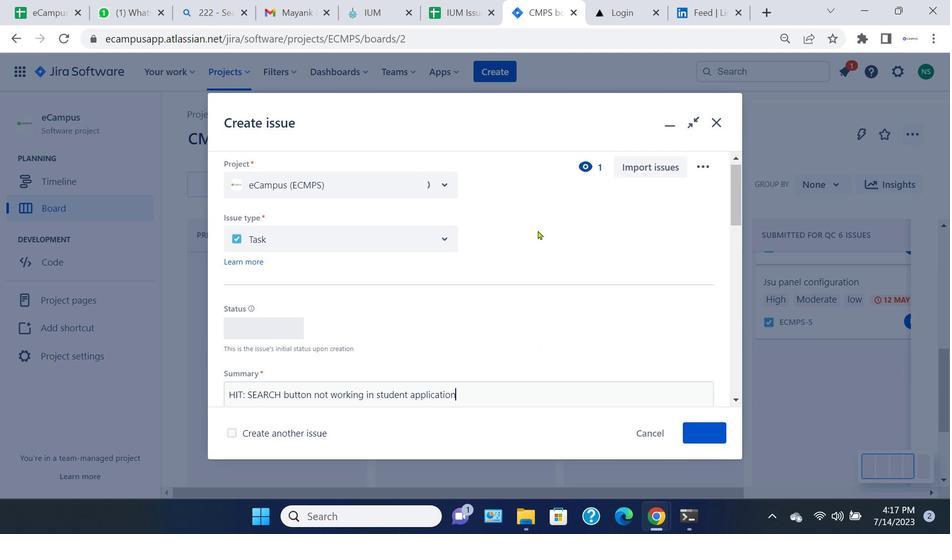 
Action: Mouse moved to (448, 294)
Screenshot: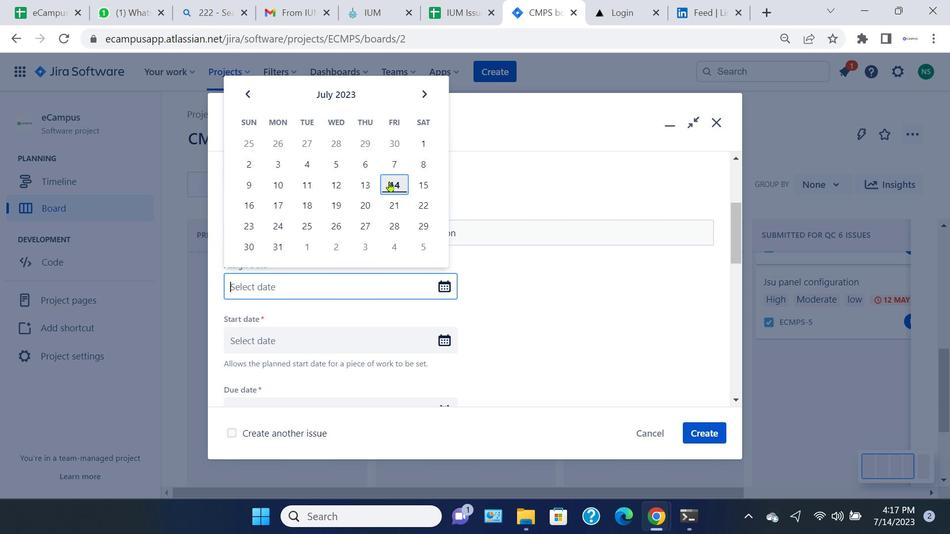 
Action: Mouse pressed left at (448, 294)
Screenshot: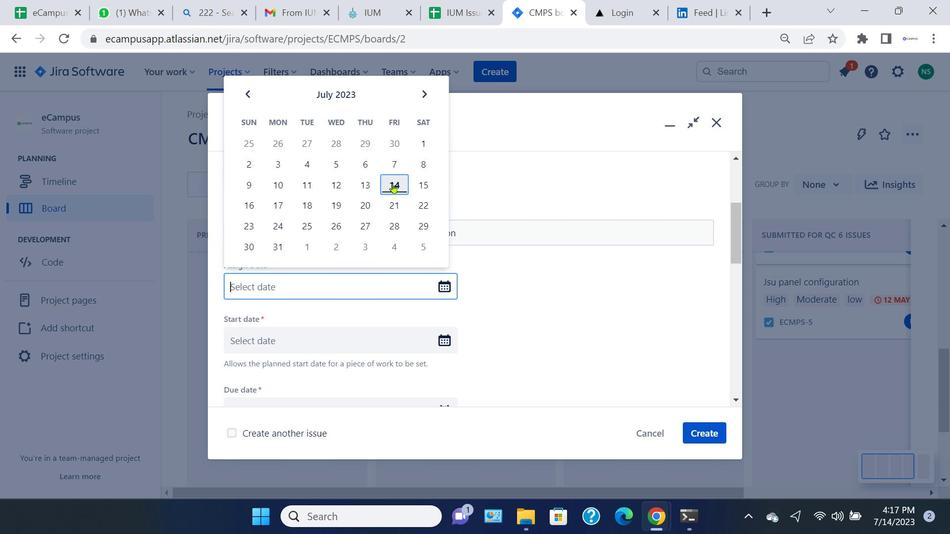 
Action: Mouse moved to (402, 190)
Screenshot: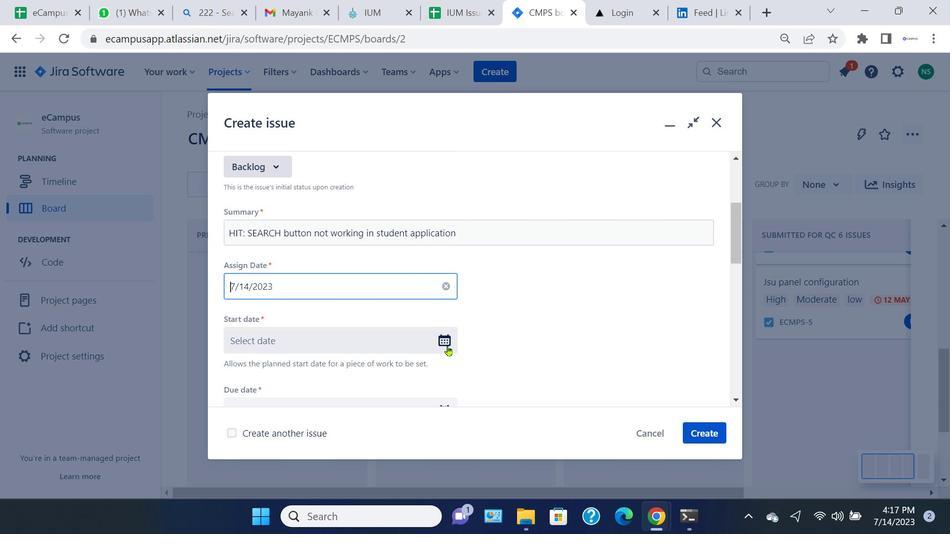 
Action: Mouse pressed left at (402, 190)
Screenshot: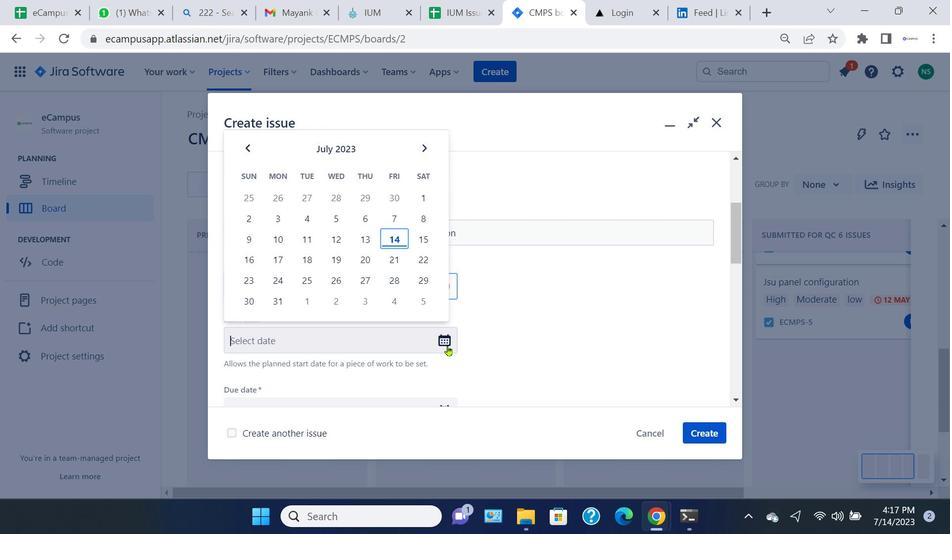 
Action: Mouse moved to (450, 348)
Screenshot: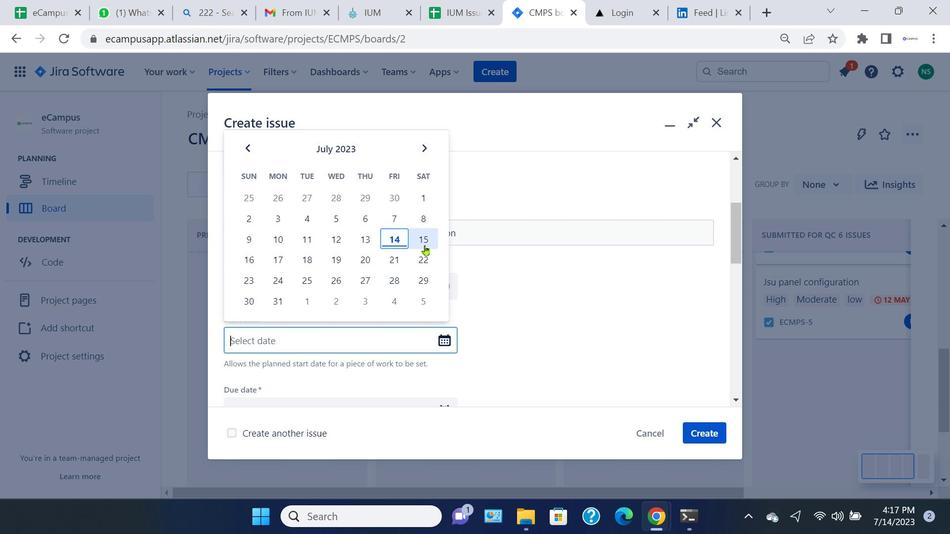 
Action: Mouse pressed left at (450, 348)
Screenshot: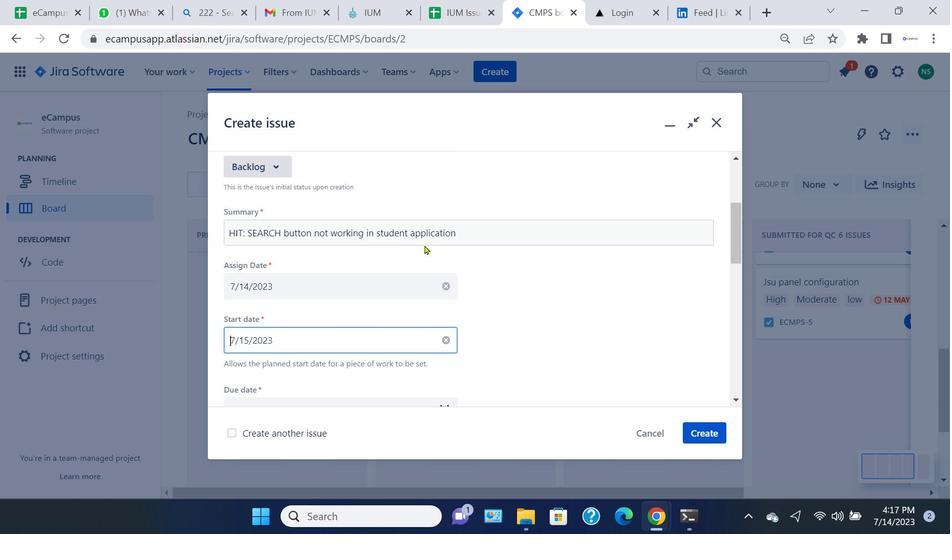 
Action: Mouse moved to (427, 248)
Screenshot: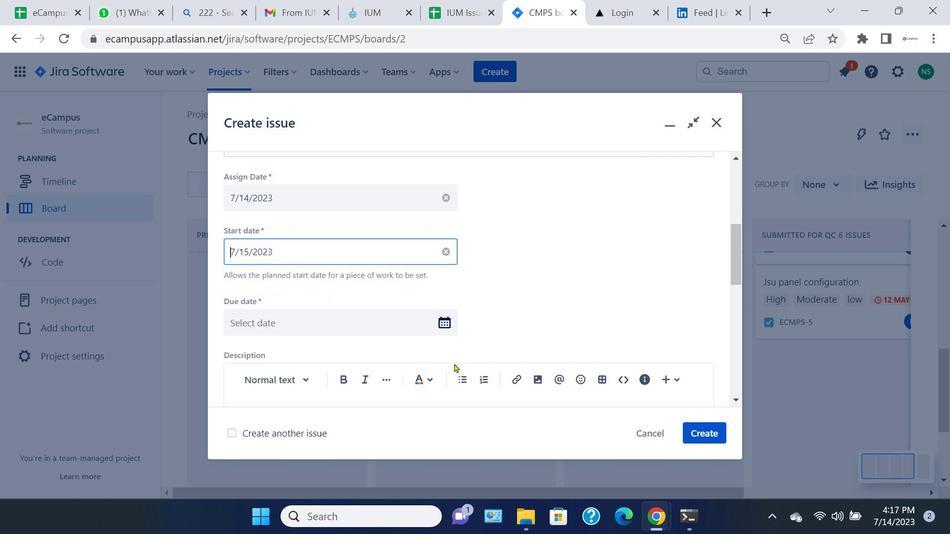 
Action: Mouse pressed left at (427, 248)
Screenshot: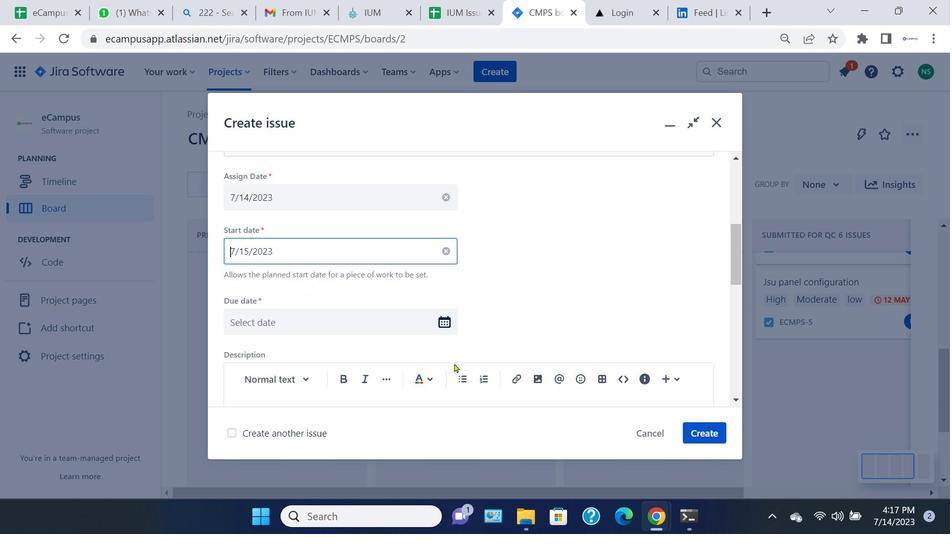 
Action: Mouse moved to (446, 320)
Screenshot: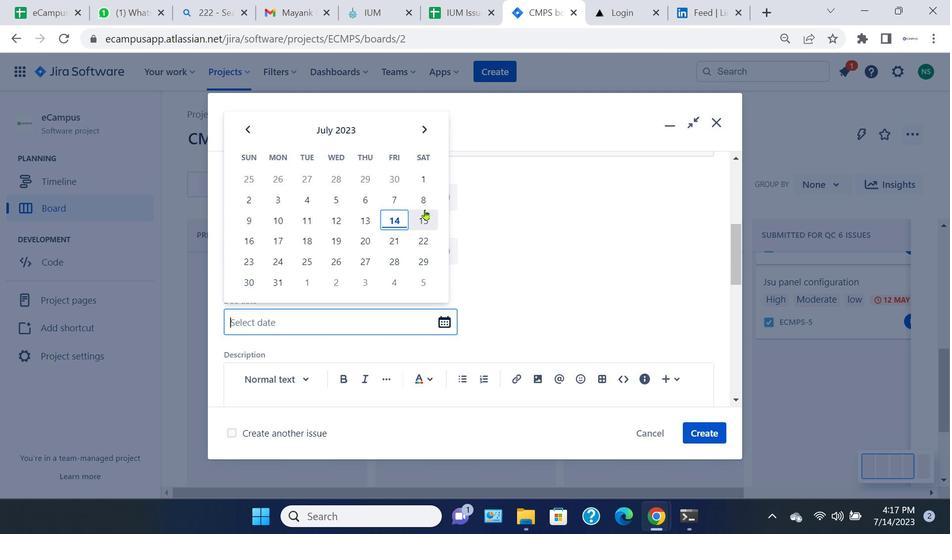 
Action: Mouse pressed left at (446, 320)
Screenshot: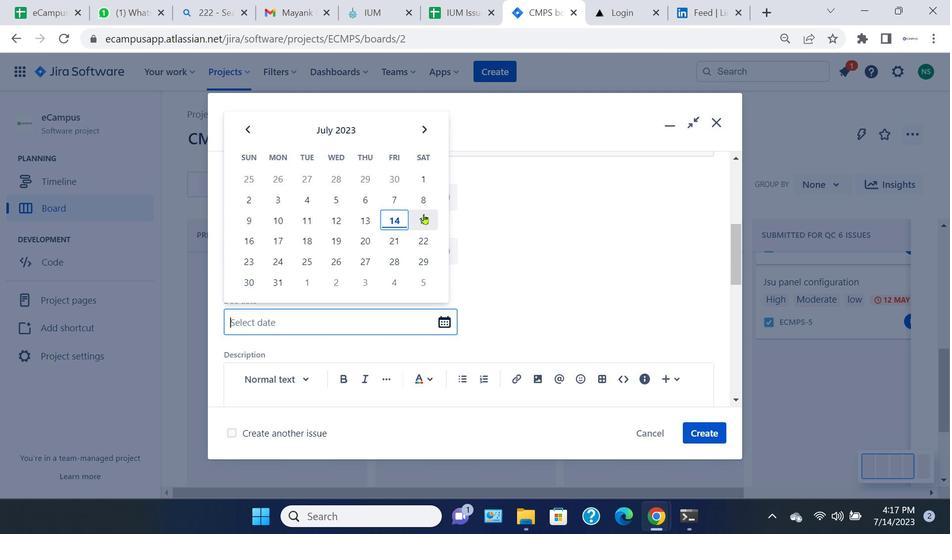 
Action: Mouse moved to (426, 218)
Screenshot: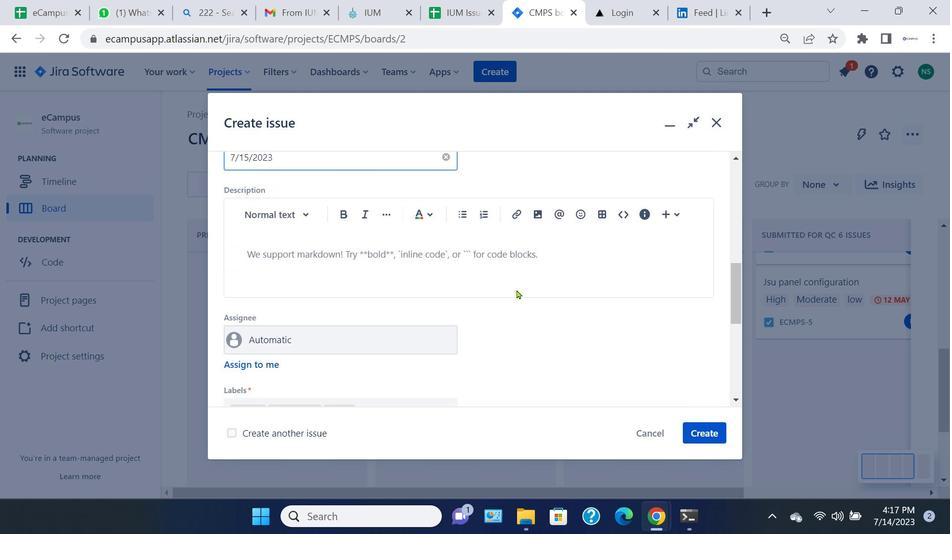 
Action: Mouse pressed left at (426, 218)
Screenshot: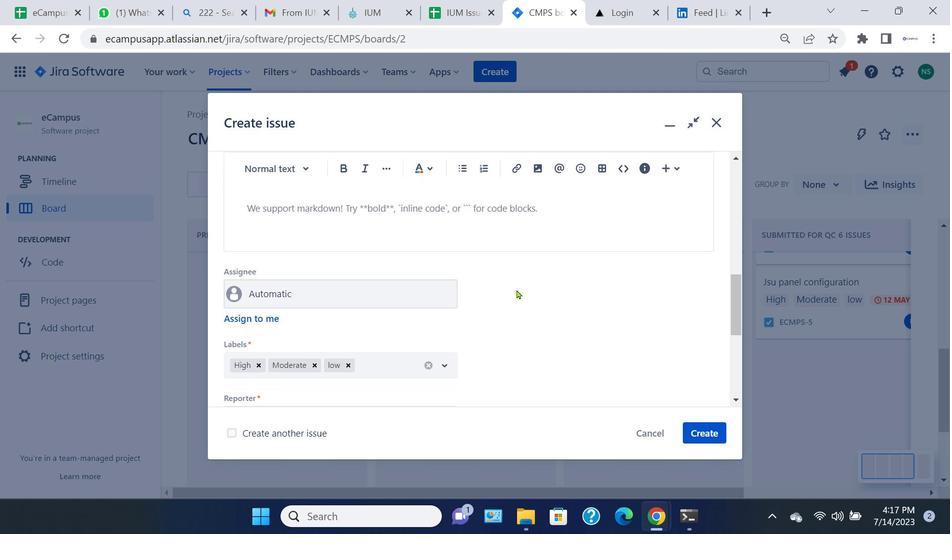 
Action: Mouse moved to (280, 247)
Screenshot: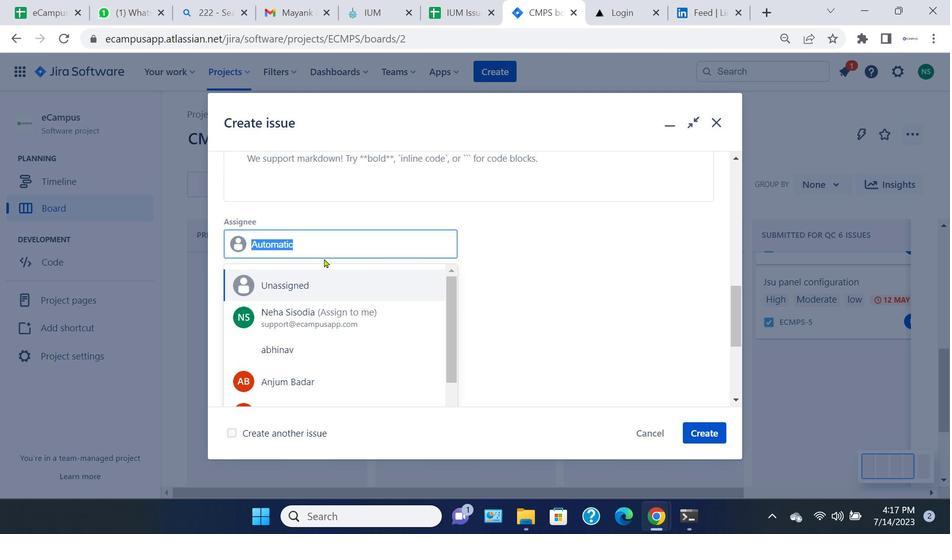 
Action: Mouse pressed left at (280, 247)
Screenshot: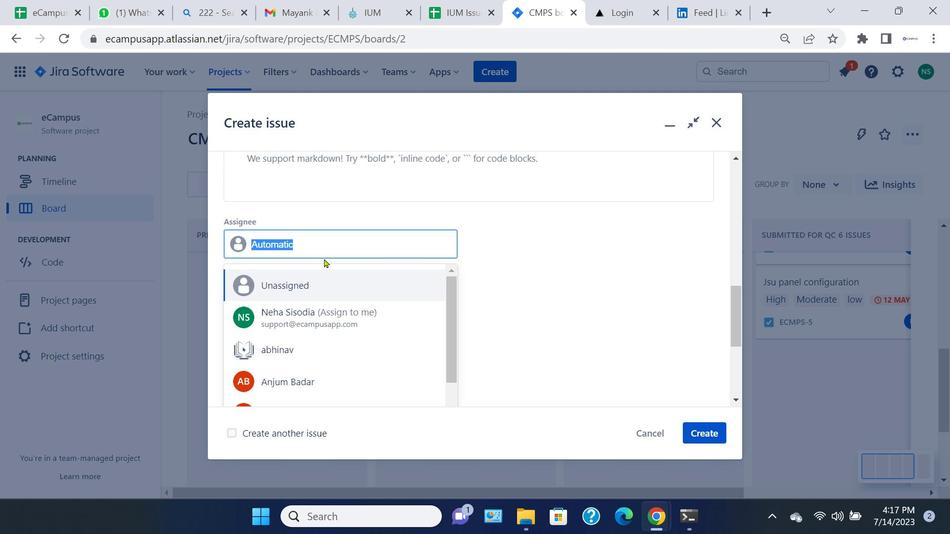
Action: Mouse moved to (326, 261)
Screenshot: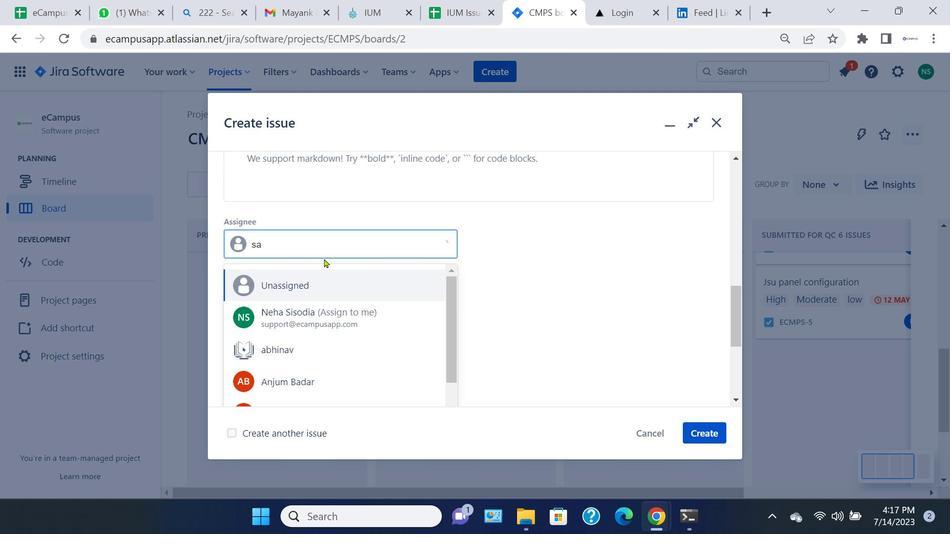 
Action: Key pressed sa
Screenshot: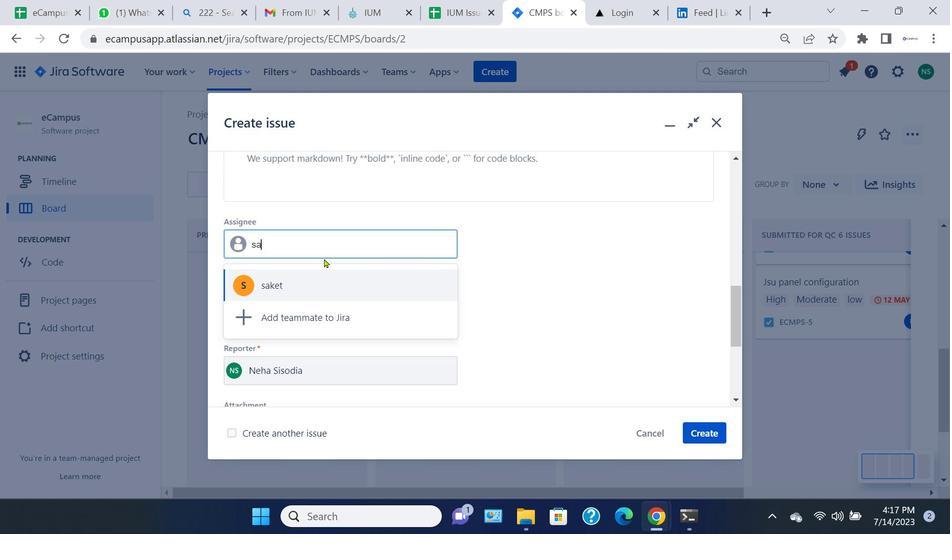 
Action: Mouse moved to (325, 292)
Screenshot: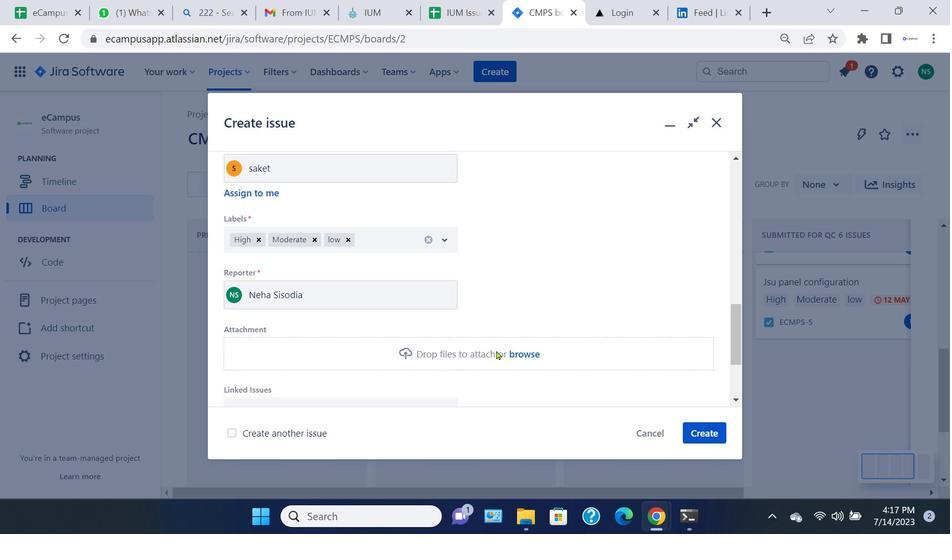 
Action: Mouse pressed left at (325, 292)
Screenshot: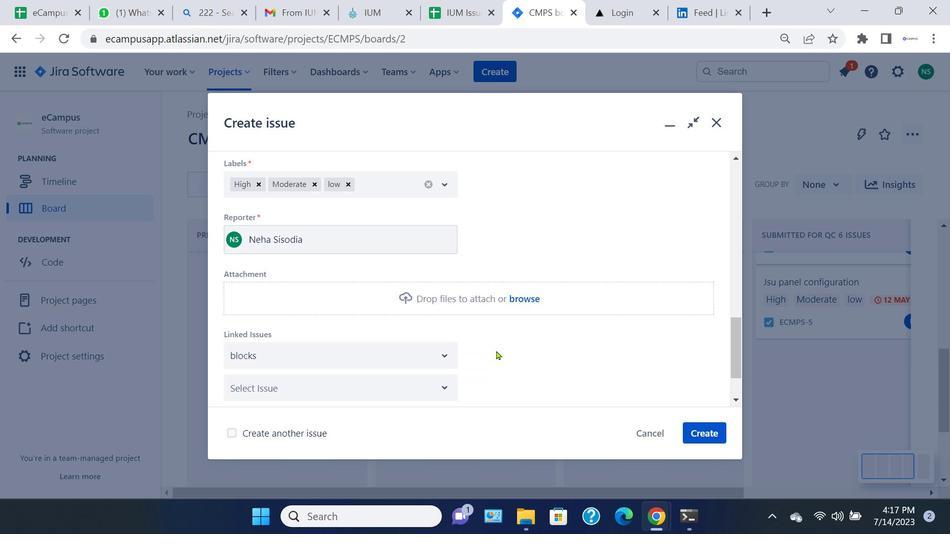 
Action: Mouse moved to (716, 434)
Screenshot: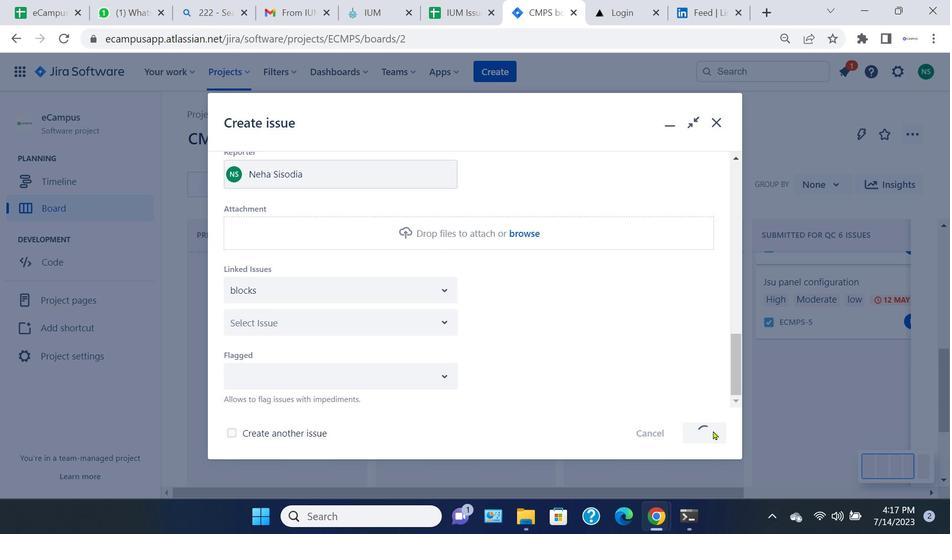 
Action: Mouse pressed left at (716, 434)
Screenshot: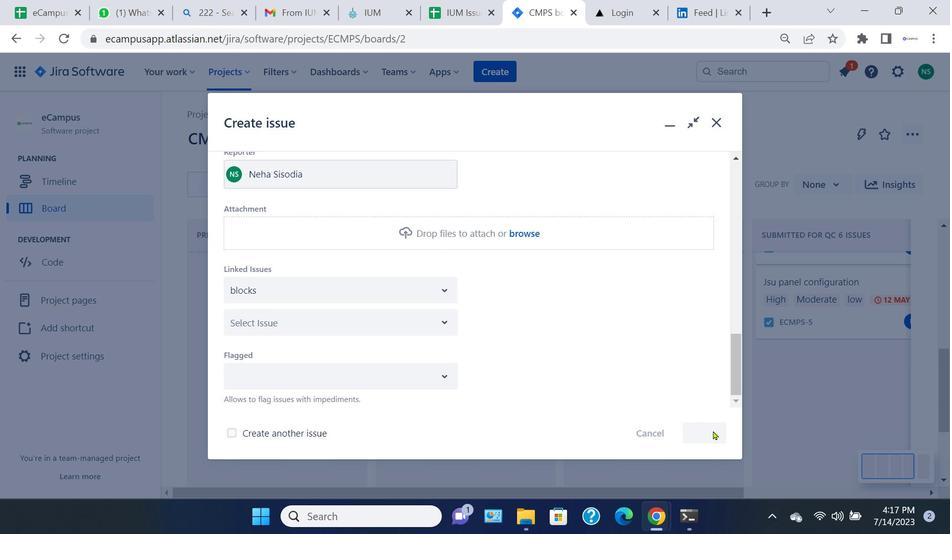 
Action: Mouse moved to (434, 466)
Screenshot: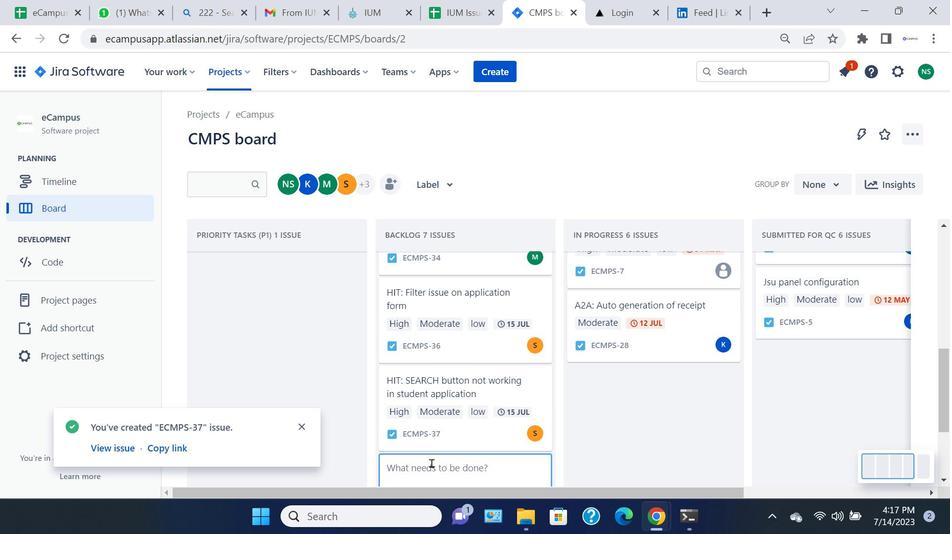 
Action: Mouse pressed left at (434, 466)
Screenshot: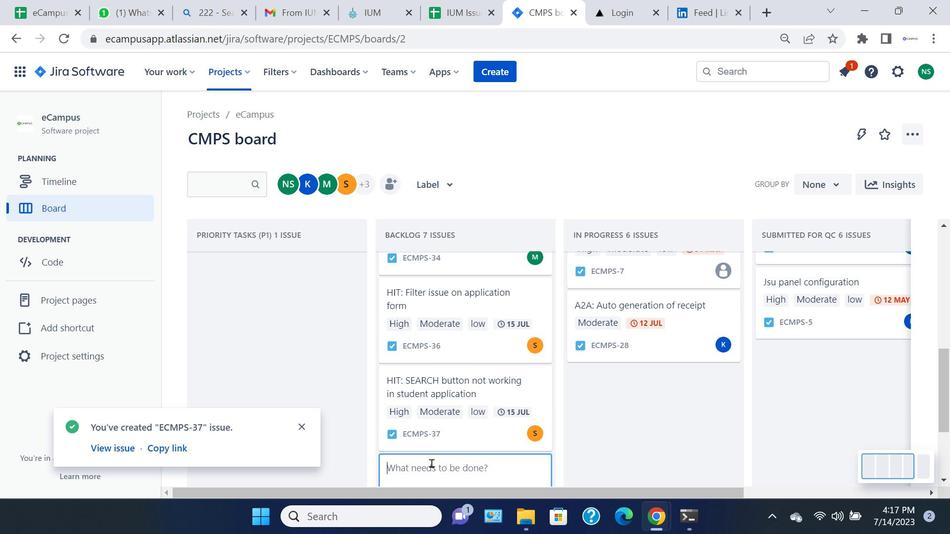 
Action: Key pressed <Key.caps_lock>GNMIT<Key.shift_r>:<Key.space><Key.caps_lock>in<Key.space>student<Key.space>application<Key.space>form<Key.space>student<Key.space>image<Key.space>is<Key.space>not<Key.space>appearing<Key.enter>
Screenshot: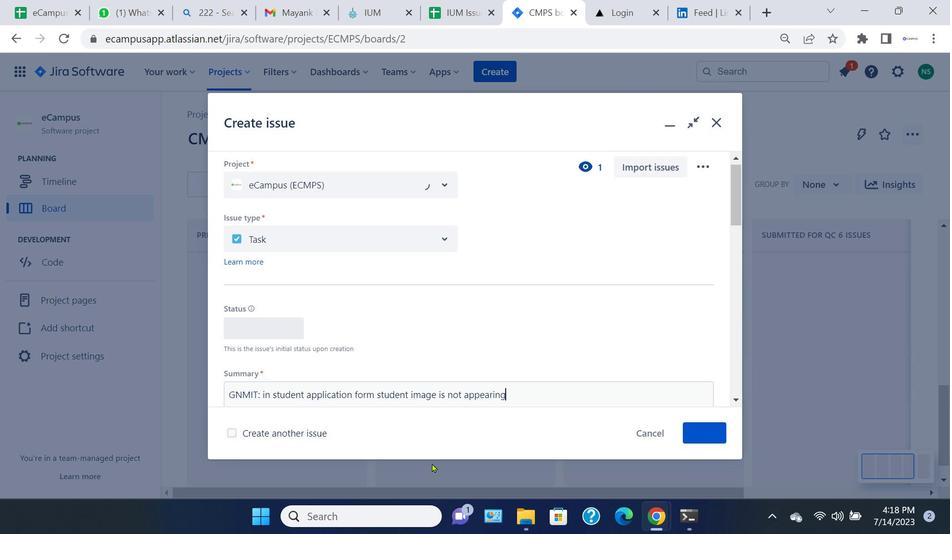 
Action: Mouse moved to (452, 258)
Screenshot: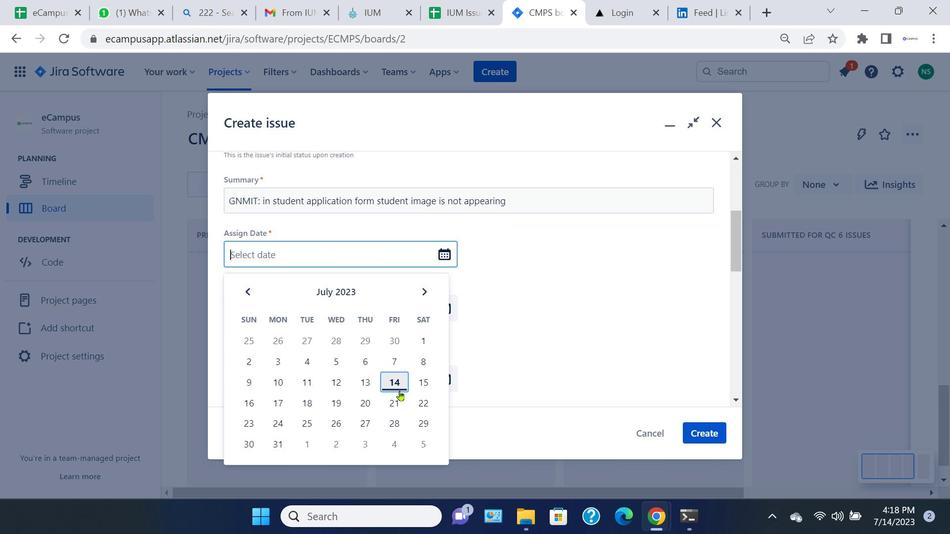 
Action: Mouse pressed left at (452, 258)
Screenshot: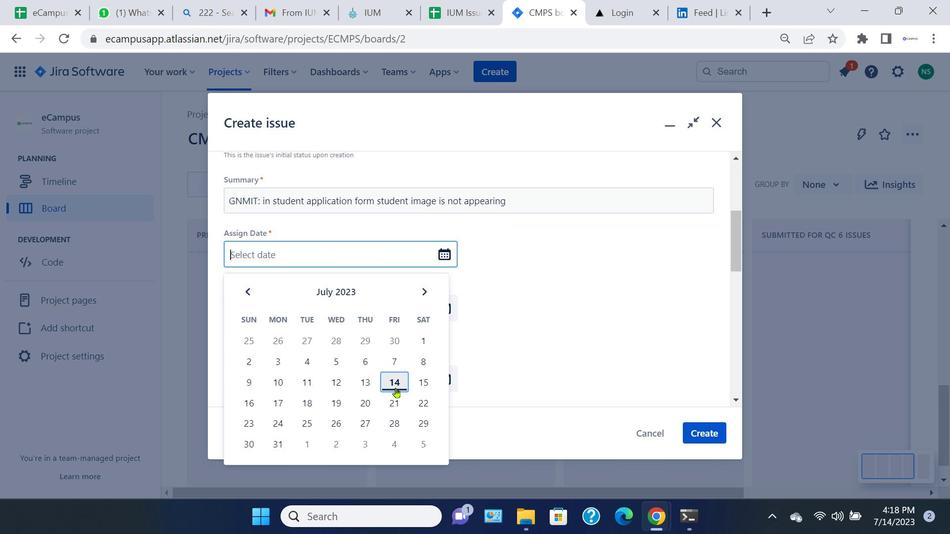 
Action: Mouse moved to (396, 389)
Screenshot: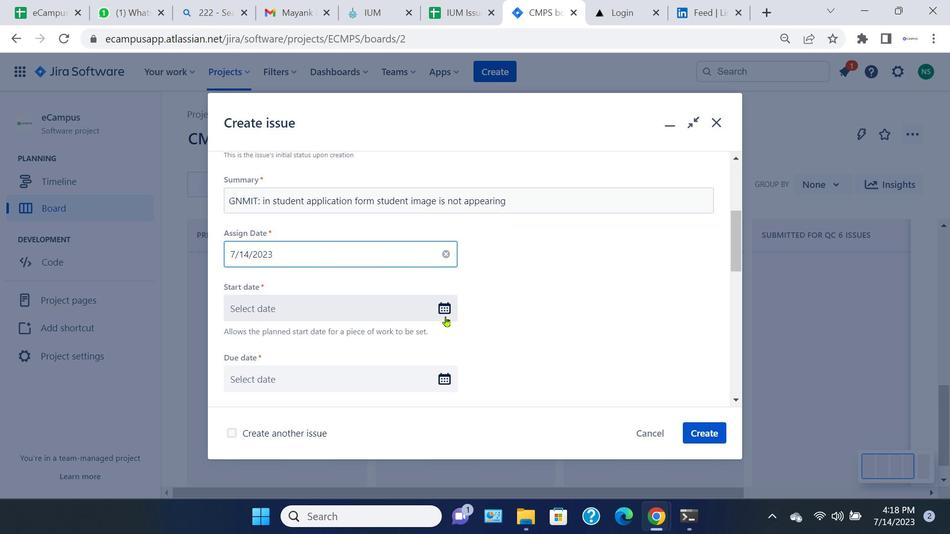 
Action: Mouse pressed left at (396, 389)
Screenshot: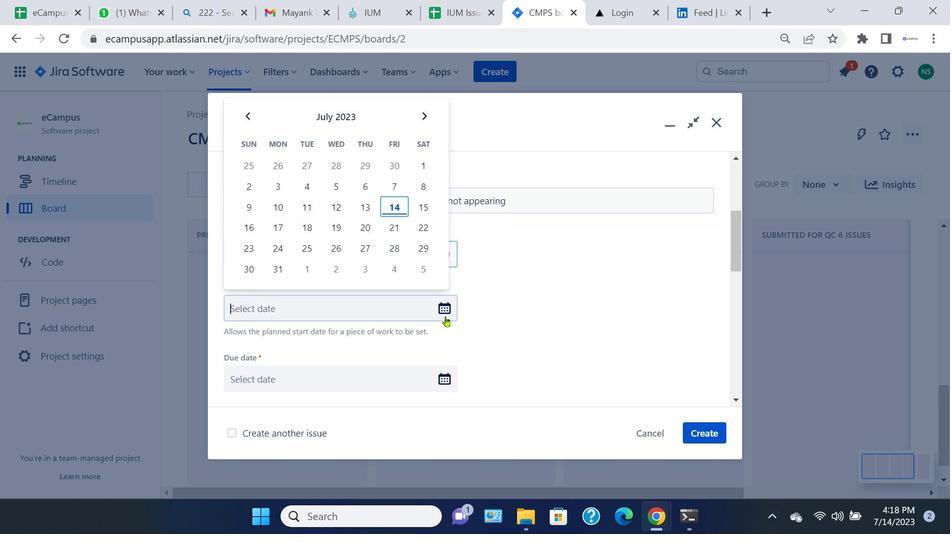 
Action: Mouse moved to (448, 319)
Screenshot: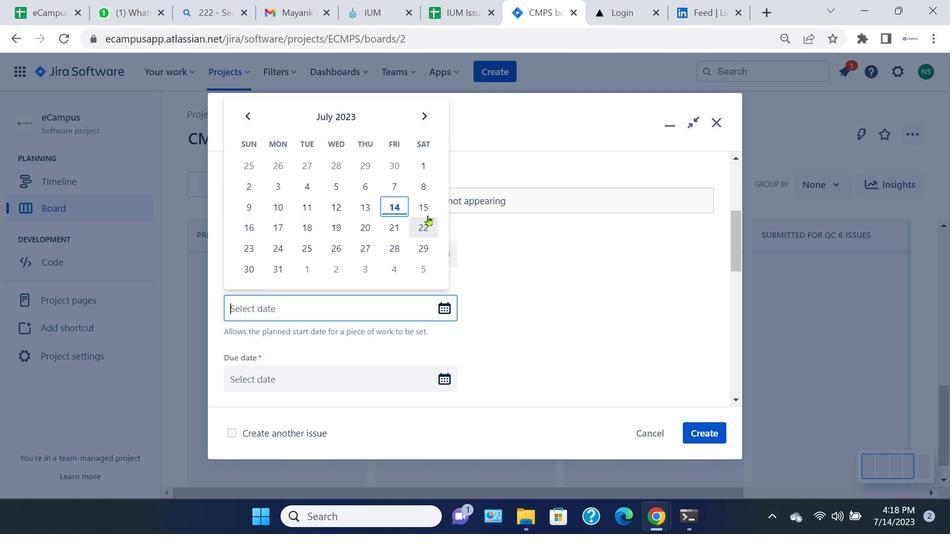 
Action: Mouse pressed left at (448, 319)
Screenshot: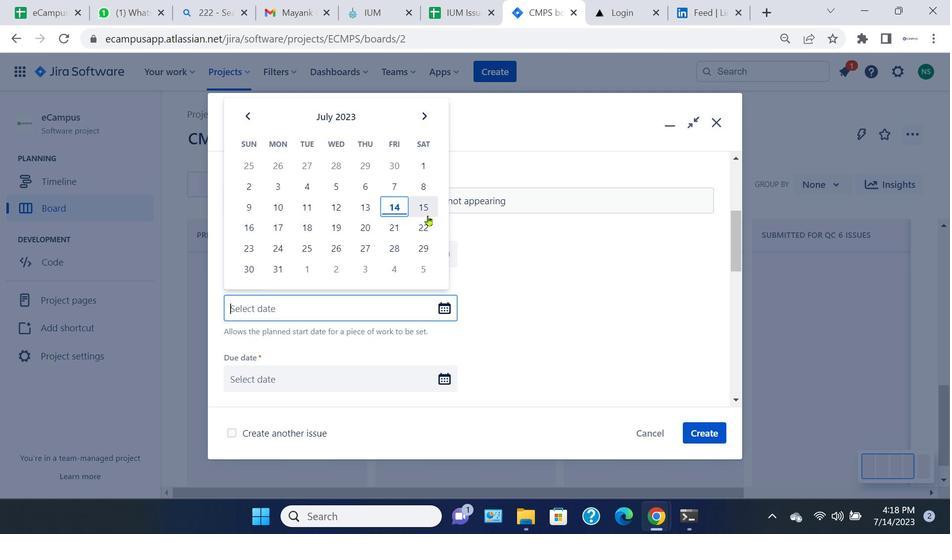 
Action: Mouse moved to (430, 218)
Screenshot: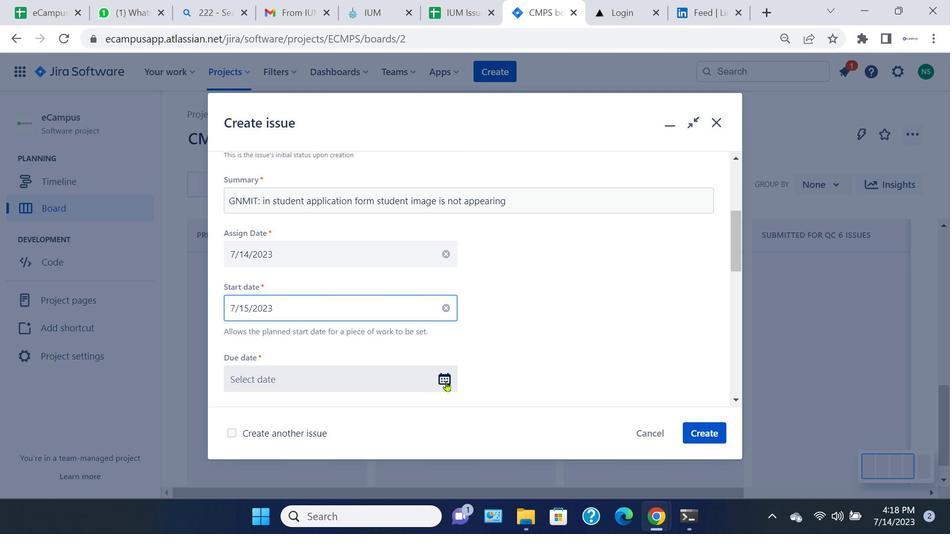 
Action: Mouse pressed left at (430, 218)
Screenshot: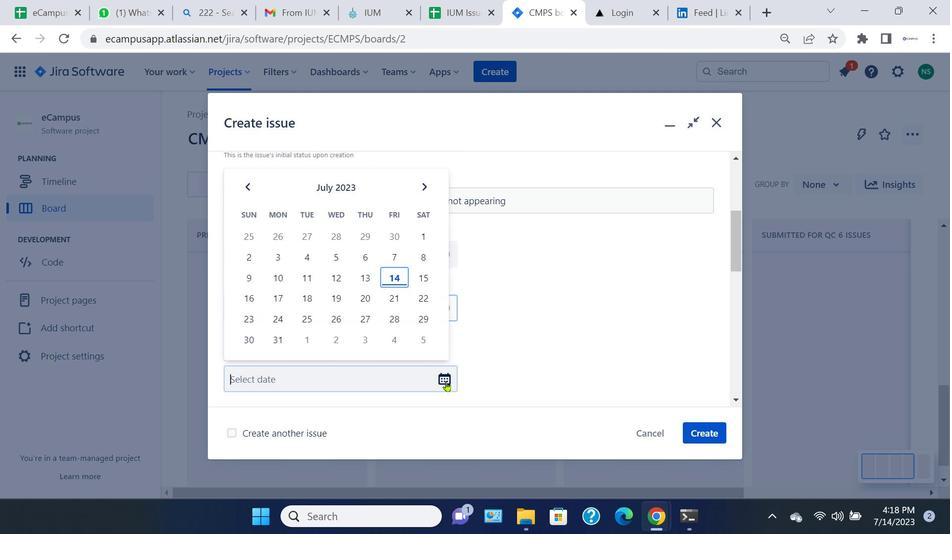 
Action: Mouse moved to (448, 384)
Screenshot: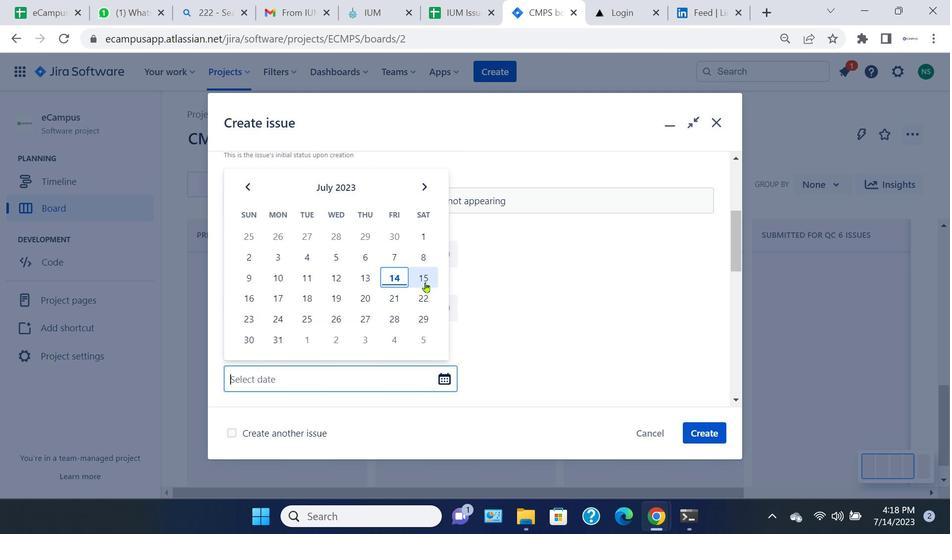 
Action: Mouse pressed left at (448, 384)
Screenshot: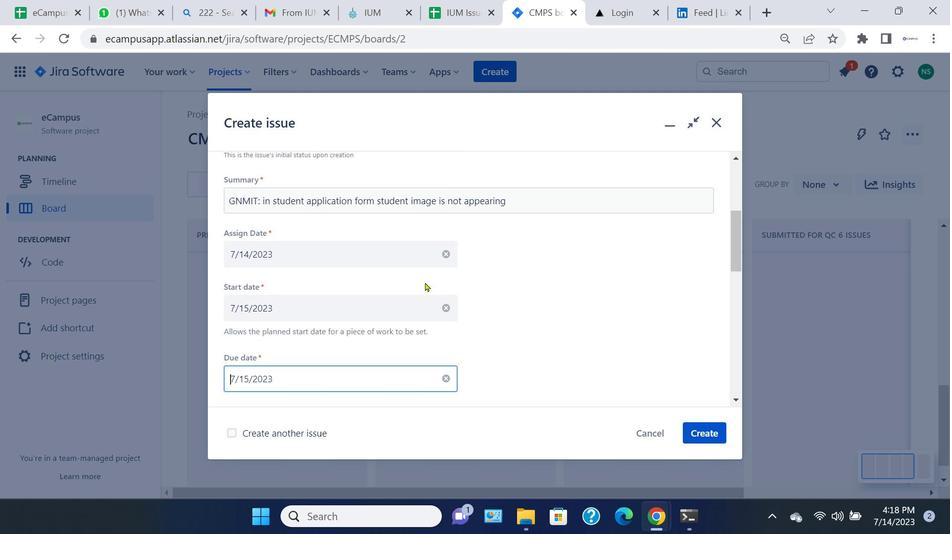 
Action: Mouse moved to (428, 285)
Screenshot: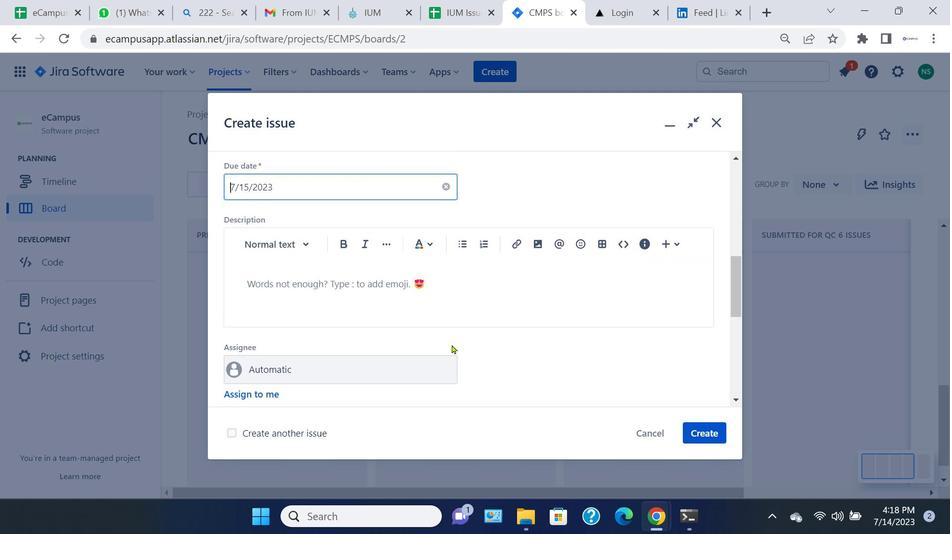 
Action: Mouse pressed left at (428, 285)
Screenshot: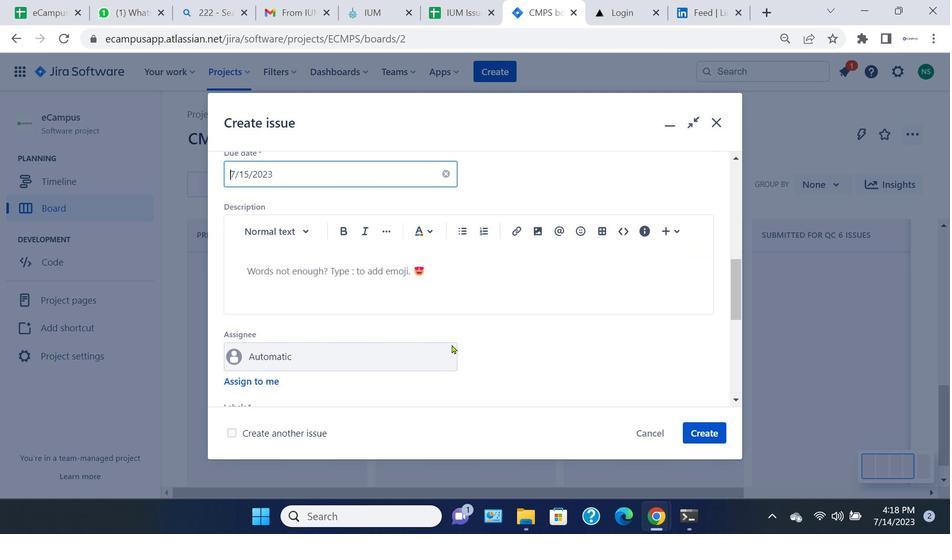 
Action: Mouse moved to (290, 249)
Screenshot: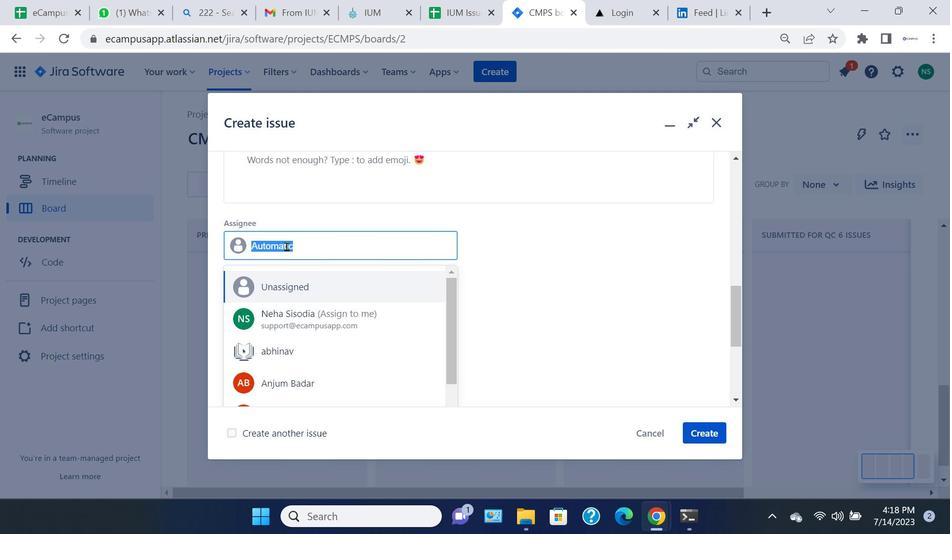 
Action: Mouse pressed left at (290, 249)
Screenshot: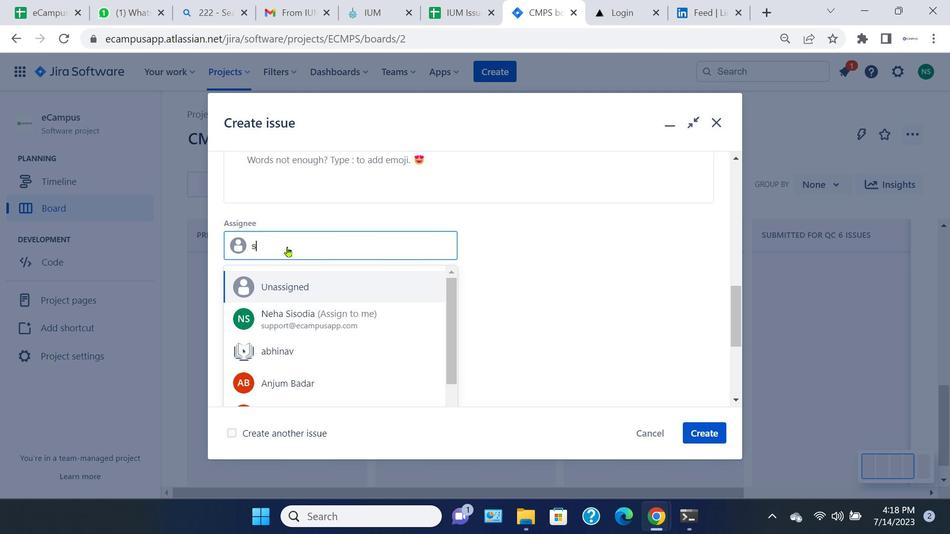 
Action: Key pressed sak
Screenshot: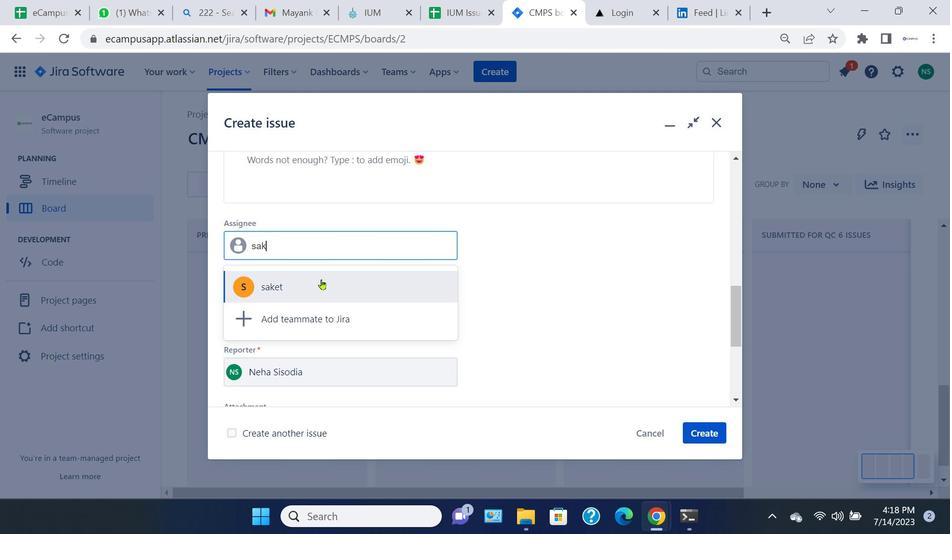 
Action: Mouse moved to (324, 282)
Screenshot: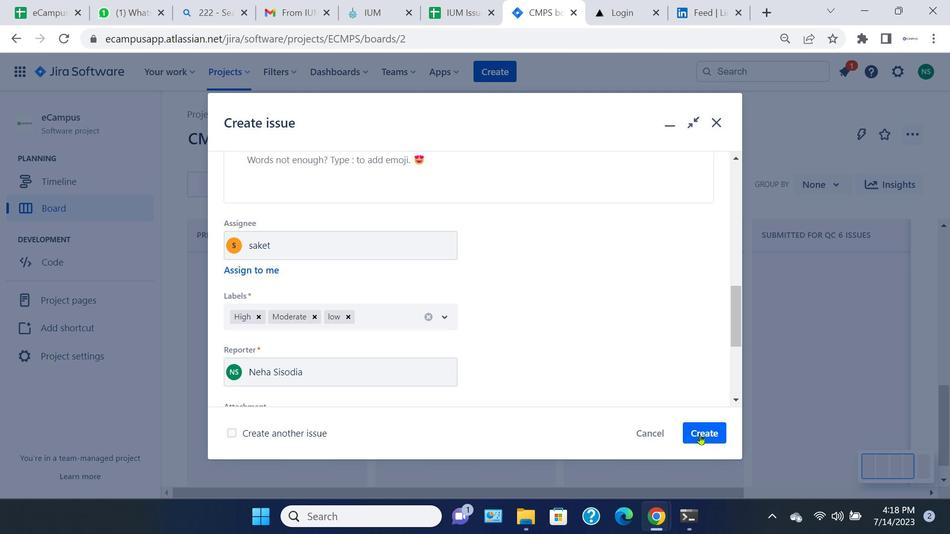 
Action: Mouse pressed left at (324, 282)
Screenshot: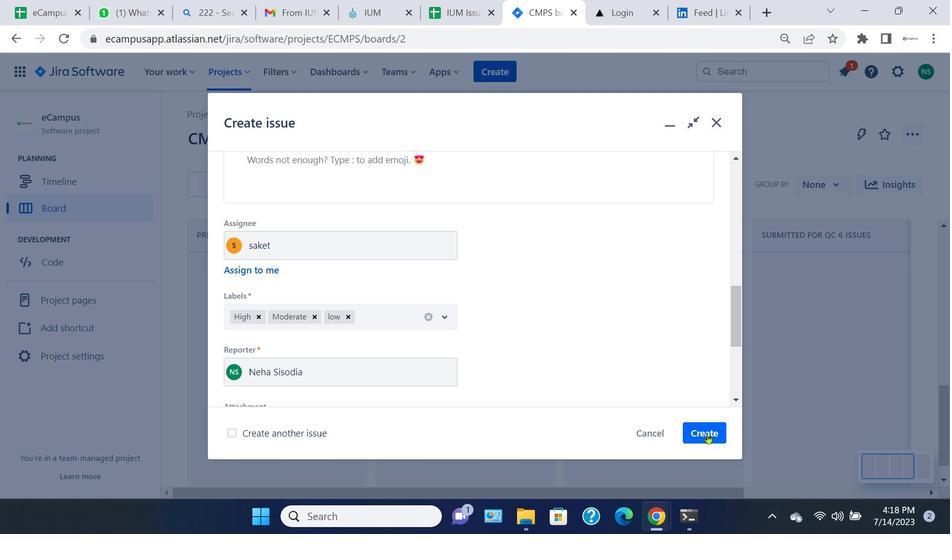 
Action: Mouse moved to (710, 437)
Screenshot: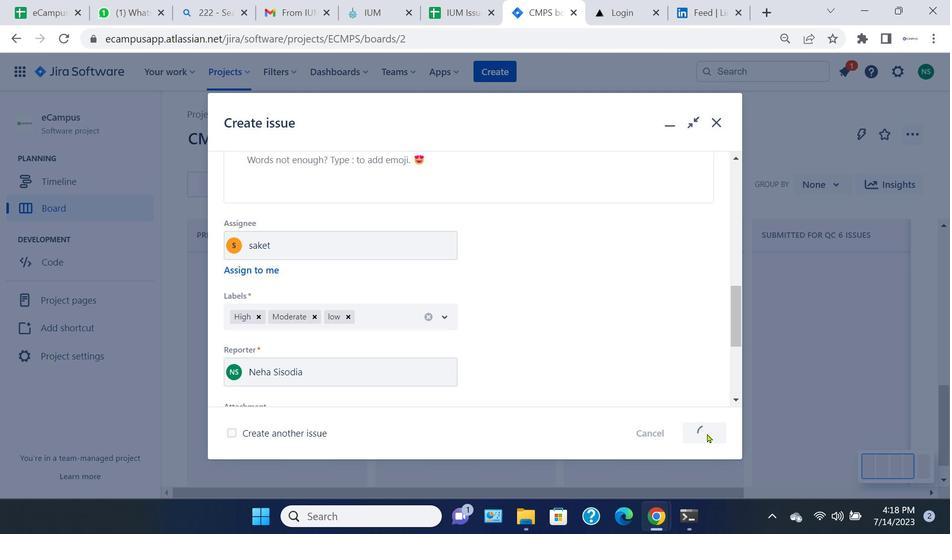 
Action: Mouse pressed left at (710, 437)
Screenshot: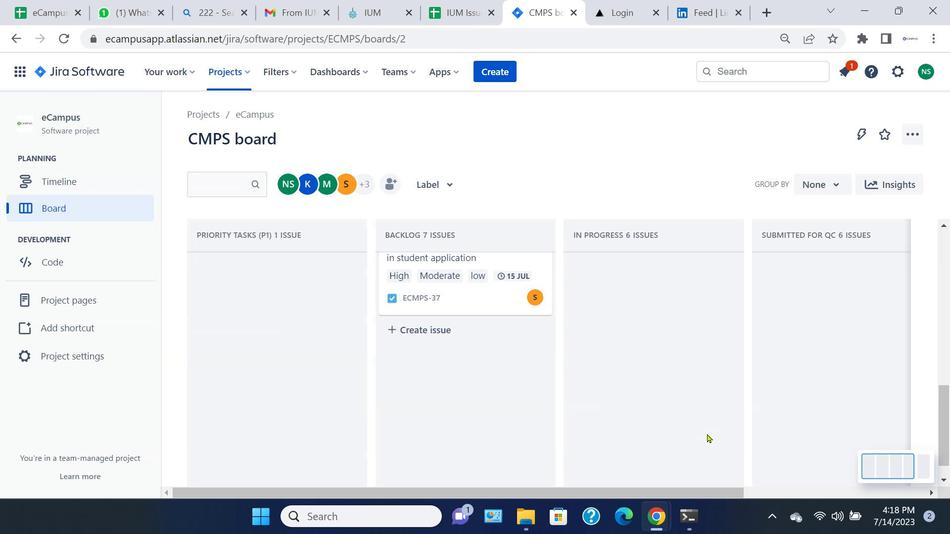 
Action: Mouse moved to (418, 435)
Screenshot: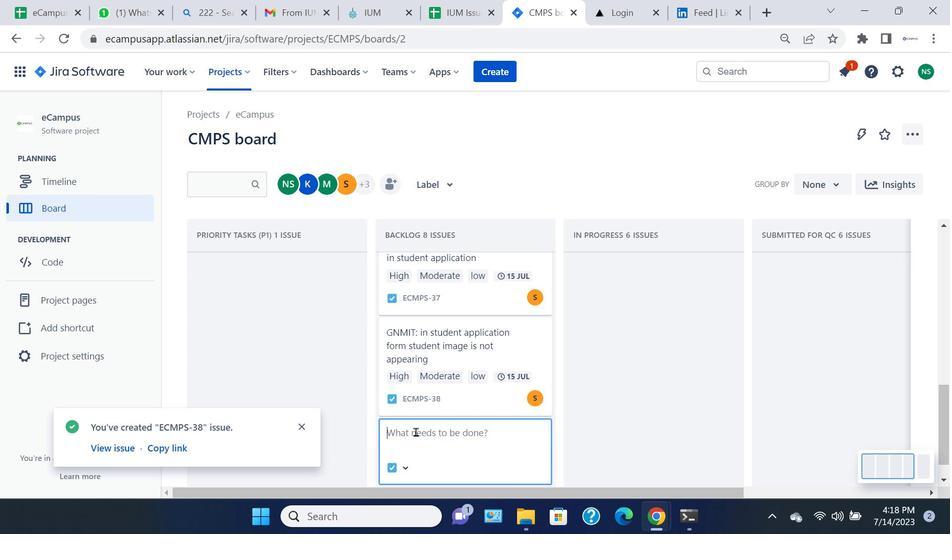 
Action: Mouse pressed left at (418, 435)
Screenshot: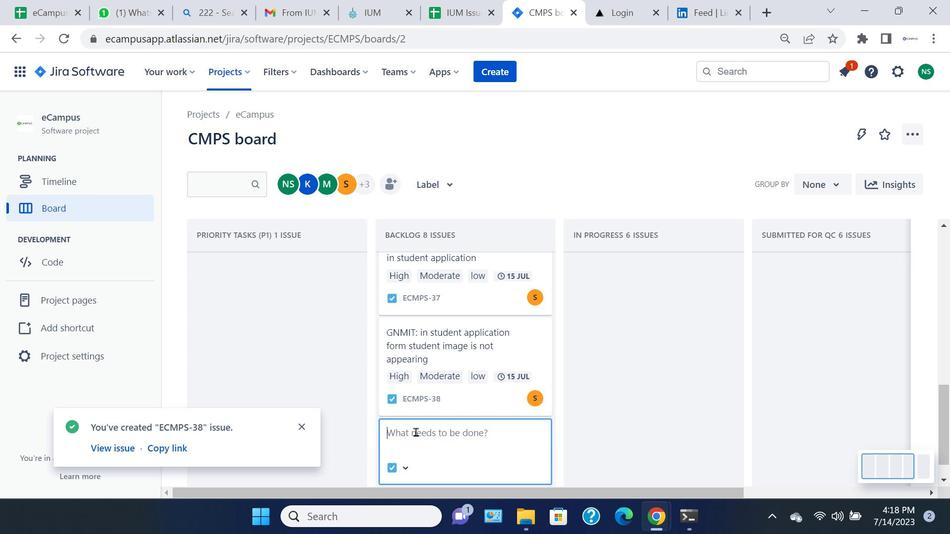 
Action: Key pressed <Key.caps_lock>GNMIT
Screenshot: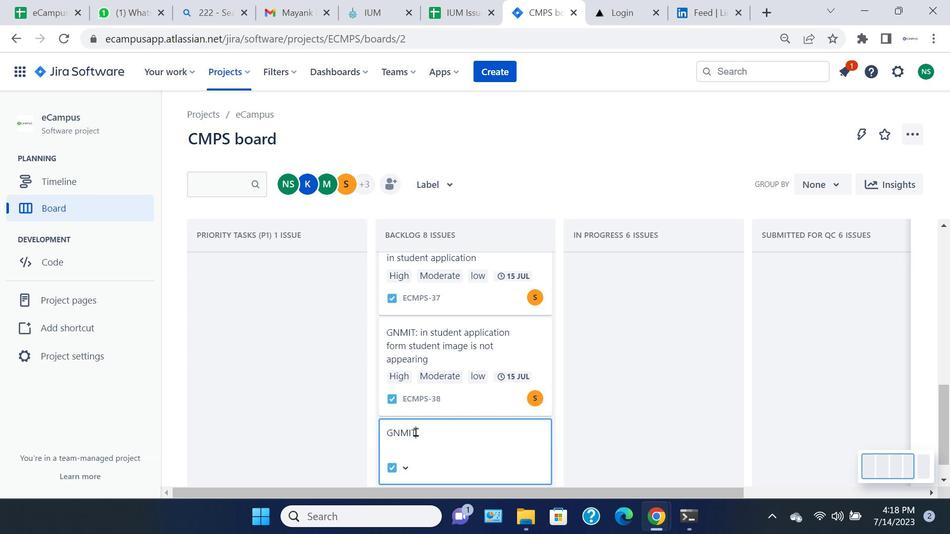 
Action: Mouse moved to (603, 429)
Screenshot: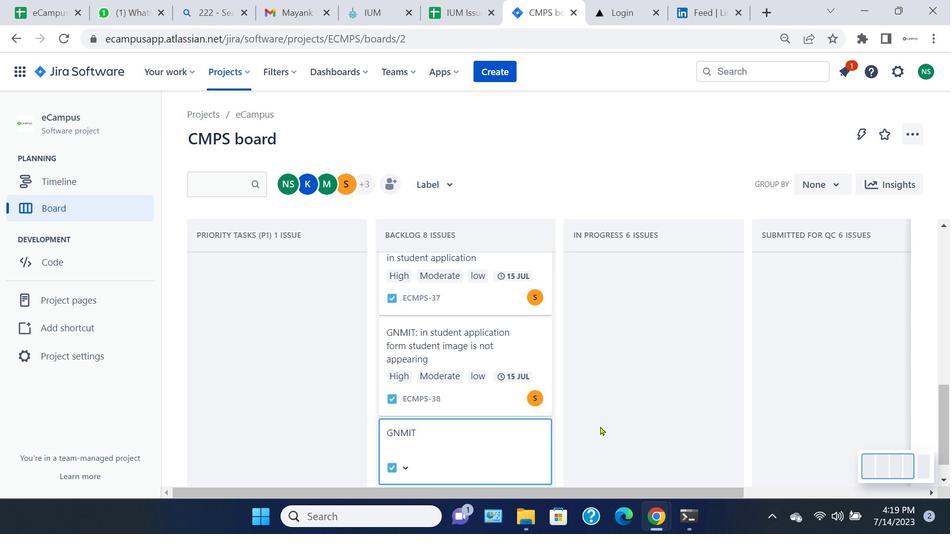 
Action: Key pressed <Key.shift_r>:<Key.space>S<Key.caps_lock>ubject<Key.space>dupplicacy<Key.space>
Screenshot: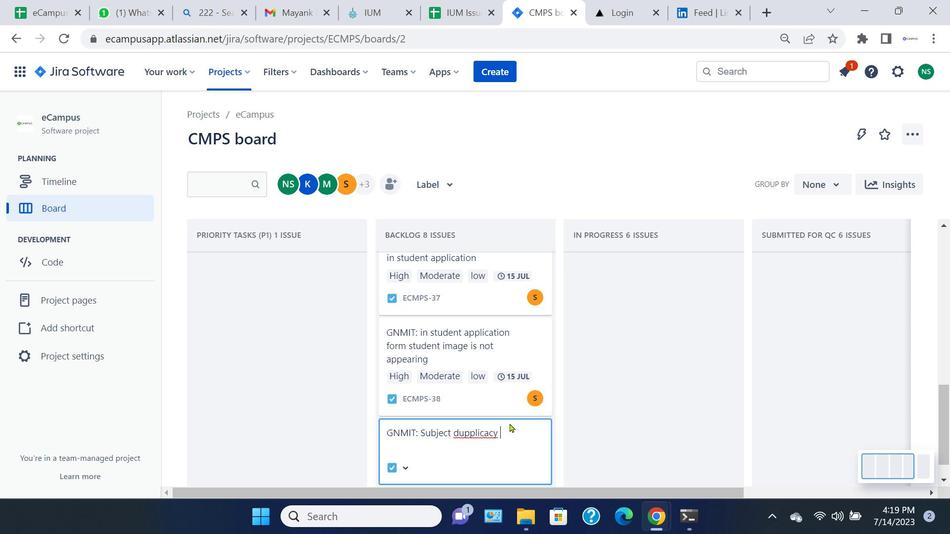 
Action: Mouse moved to (483, 443)
Screenshot: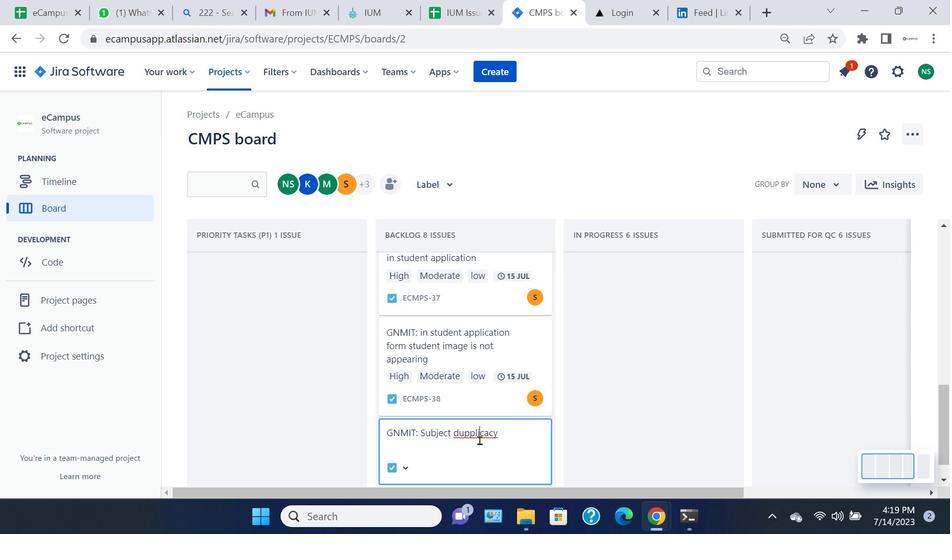 
Action: Mouse pressed left at (483, 443)
Screenshot: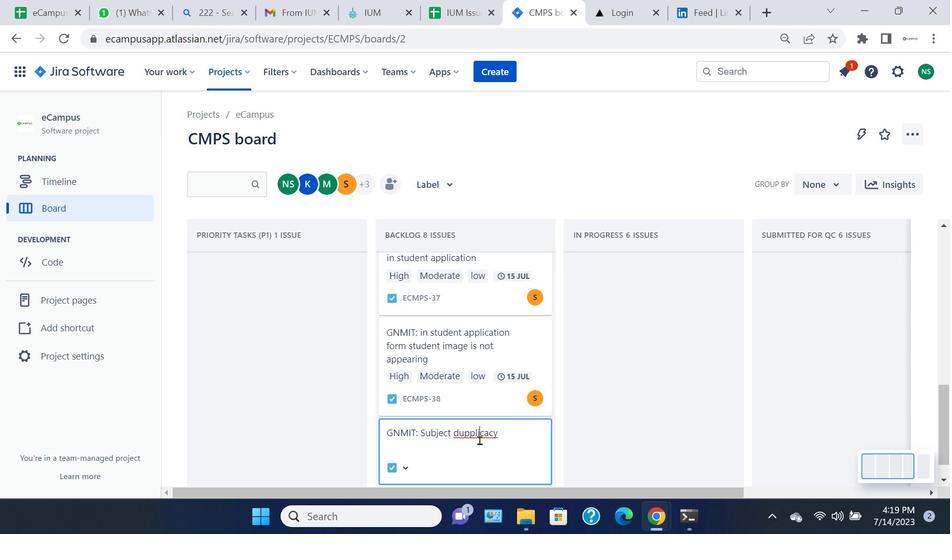 
Action: Mouse pressed right at (483, 443)
Screenshot: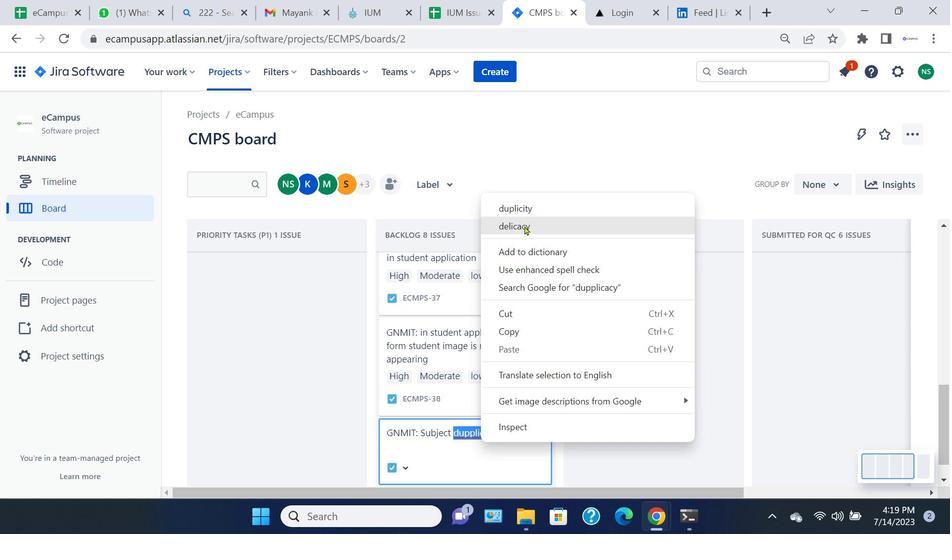 
Action: Mouse moved to (527, 228)
Screenshot: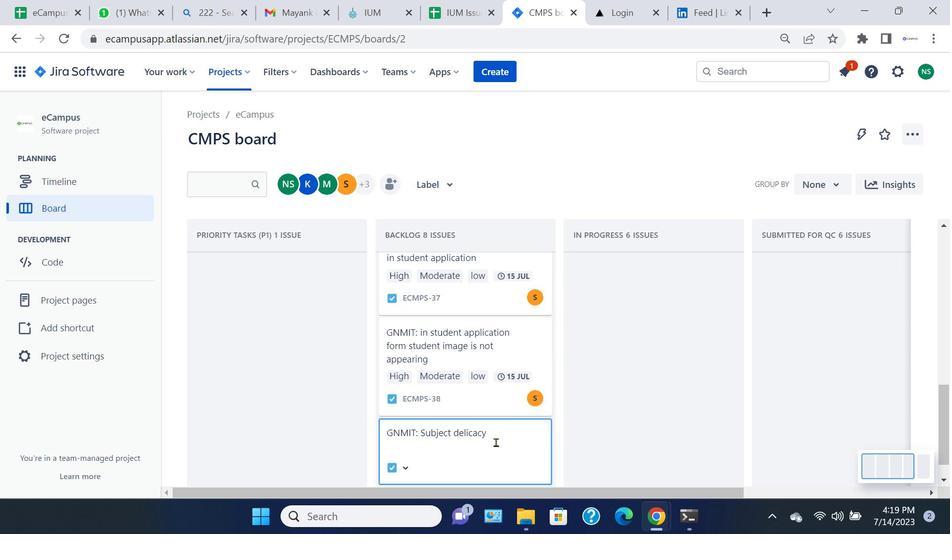 
Action: Mouse pressed left at (527, 228)
Screenshot: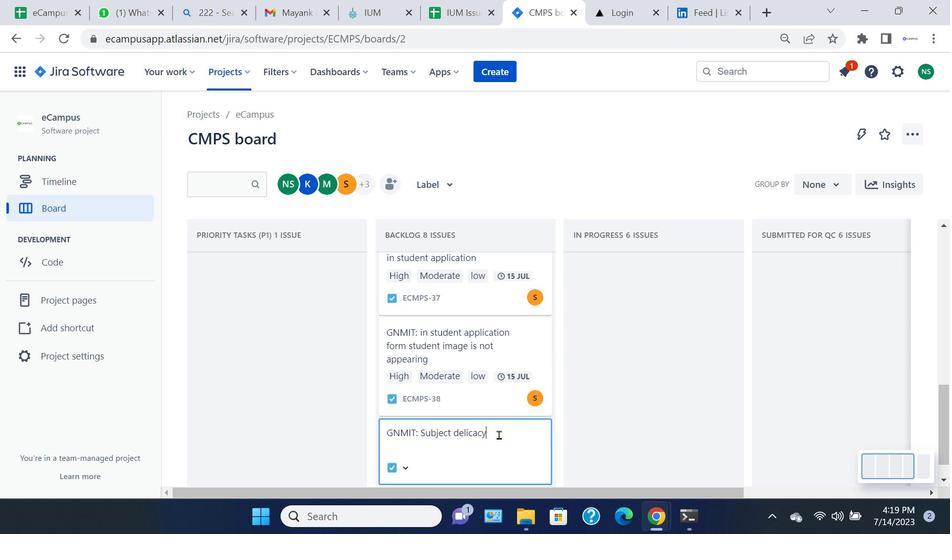 
Action: Mouse moved to (503, 437)
Screenshot: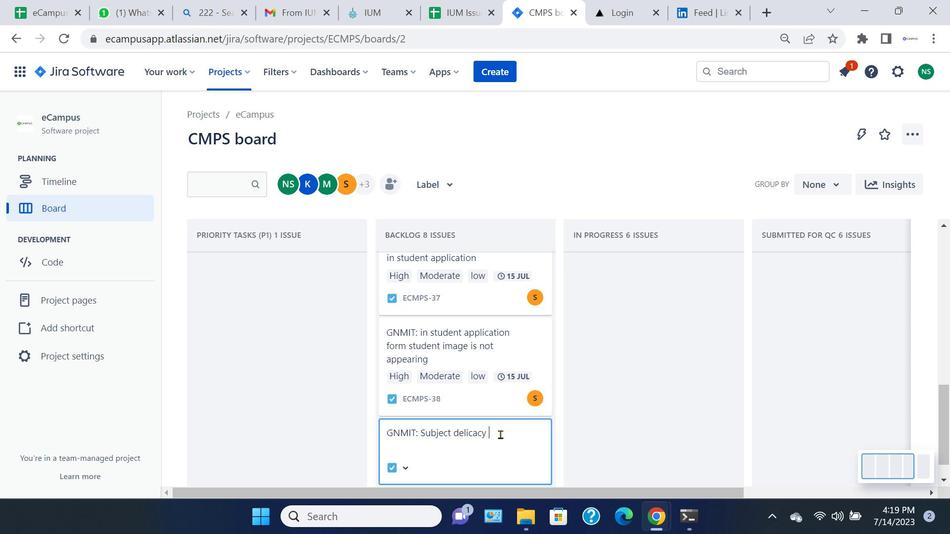 
Action: Mouse pressed left at (503, 437)
Screenshot: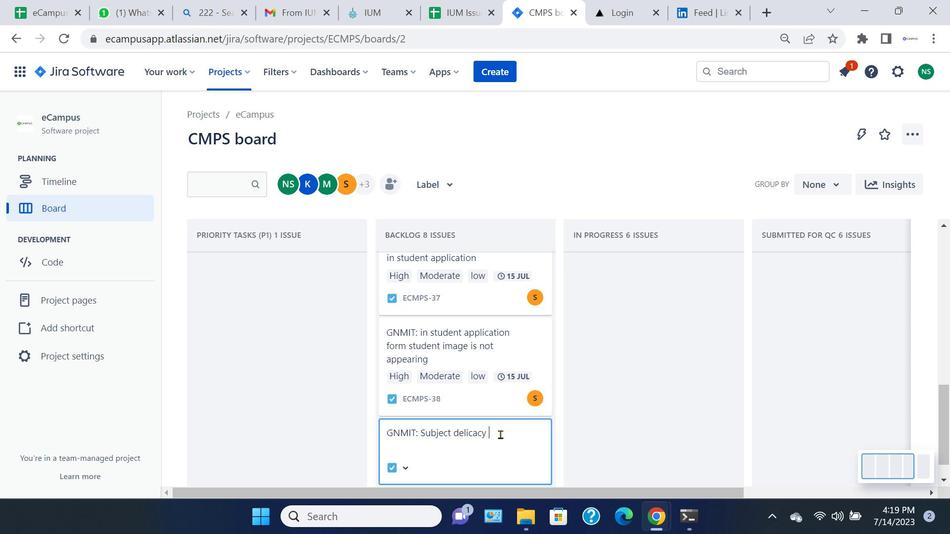 
Action: Key pressed in<Key.space>allocation<Key.space>of<Key.space>the<Key.space>subjr<Key.backspace>ect
Screenshot: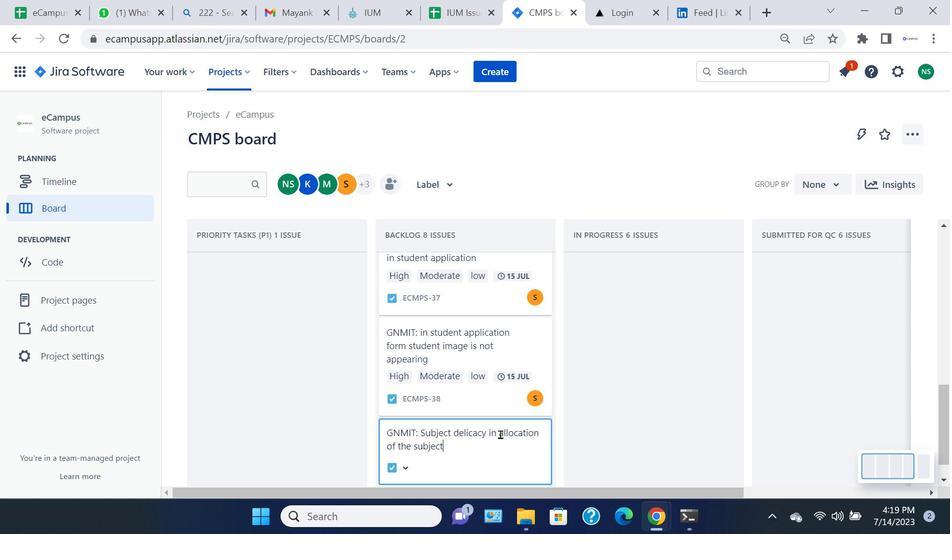 
Action: Mouse moved to (482, 436)
Screenshot: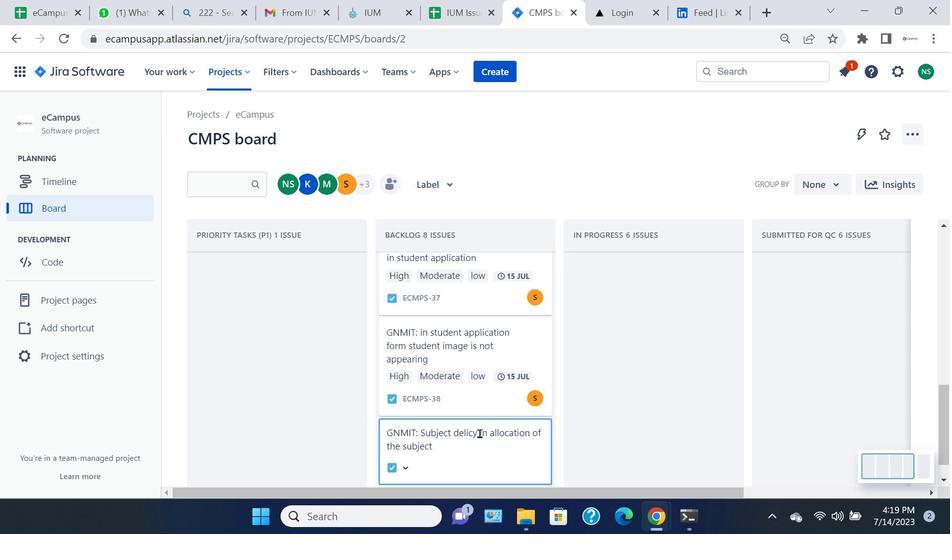 
Action: Mouse pressed left at (482, 436)
Screenshot: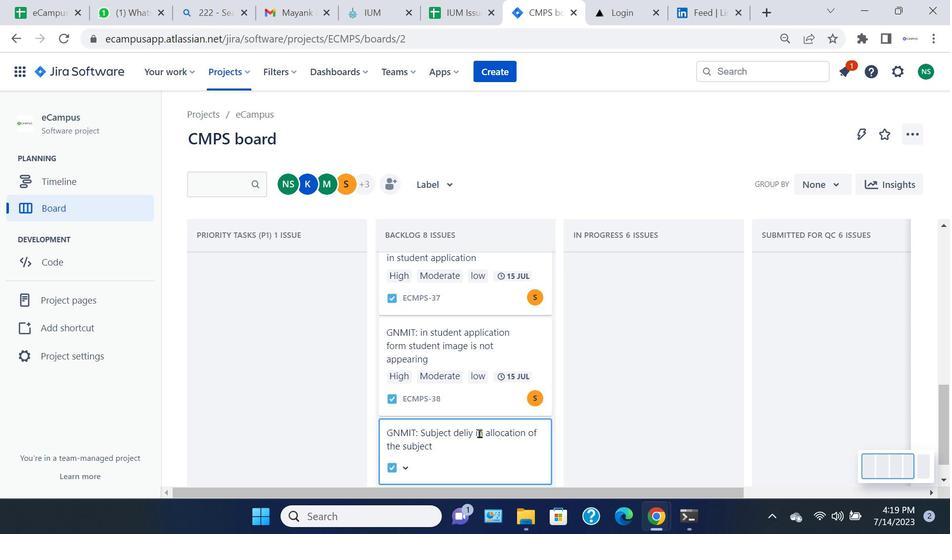 
Action: Mouse pressed left at (482, 436)
Screenshot: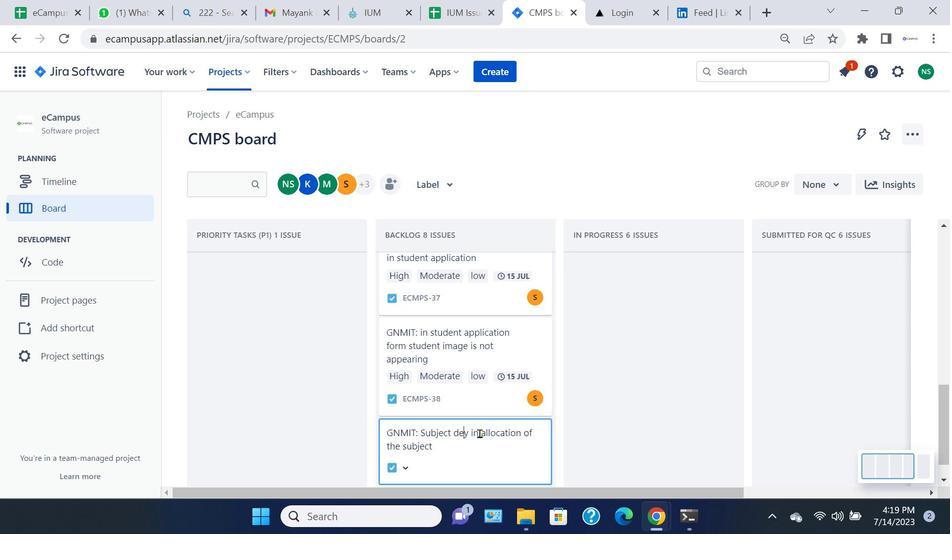 
Action: Key pressed <Key.backspace><Key.backspace><Key.backspace><Key.backspace><Key.backspace><Key.backspace>uplic
Screenshot: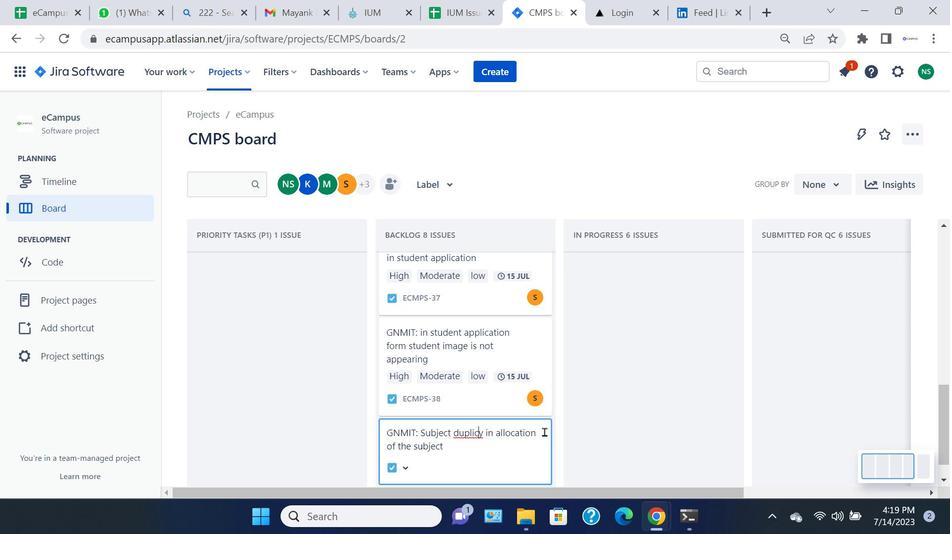 
Action: Mouse moved to (548, 434)
Screenshot: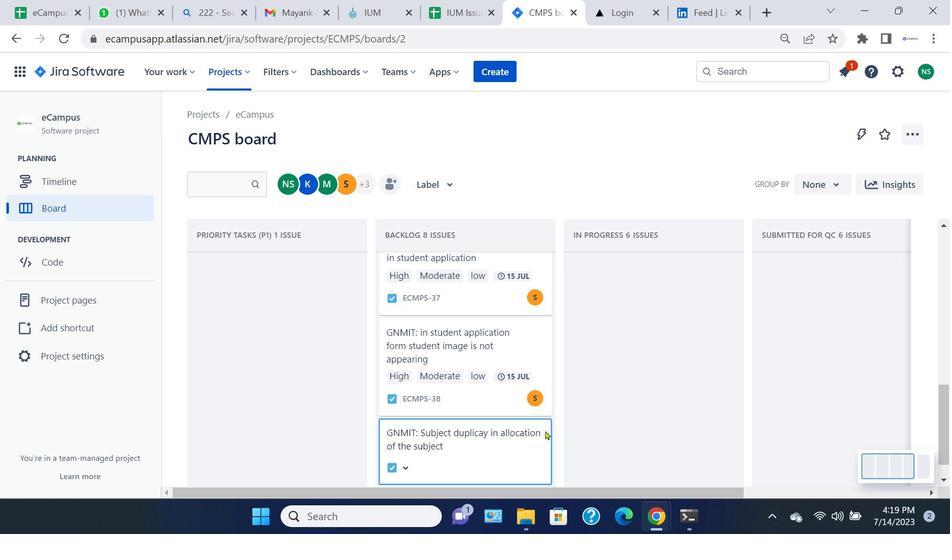 
Action: Key pressed ac
Screenshot: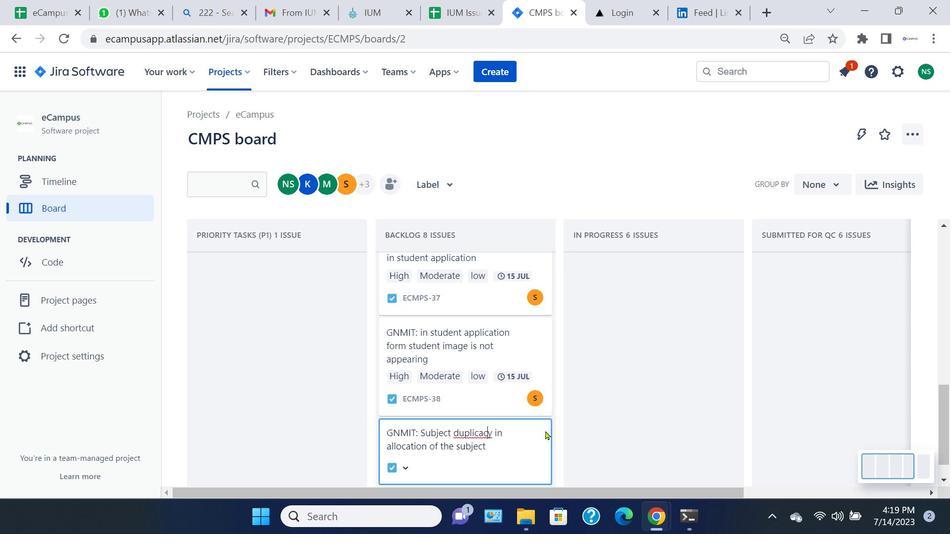 
Action: Mouse moved to (511, 450)
Screenshot: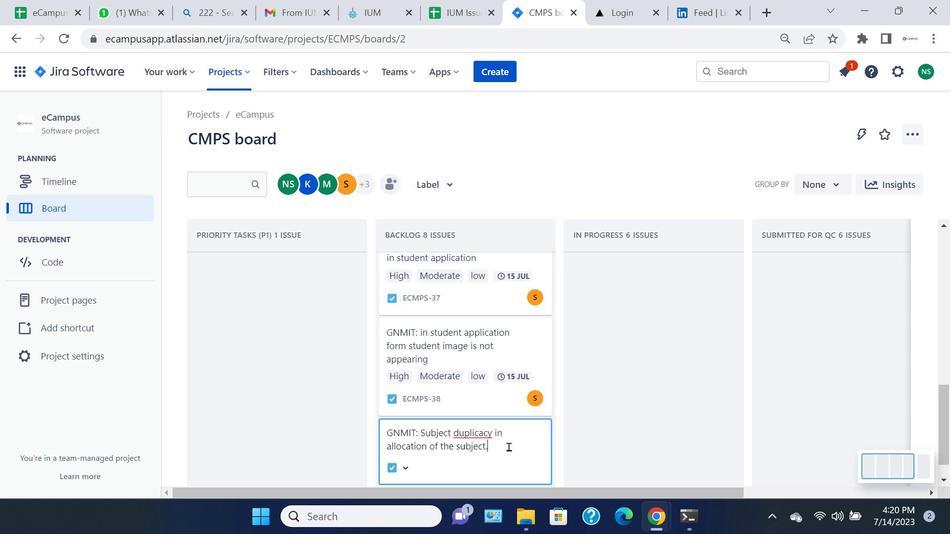 
Action: Mouse pressed left at (511, 450)
Screenshot: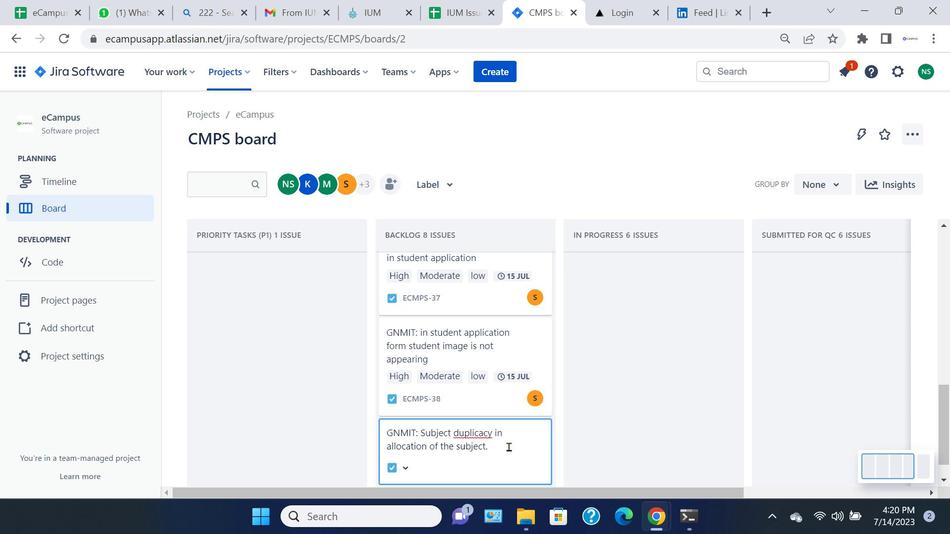 
Action: Key pressed .<Key.enter>
Screenshot: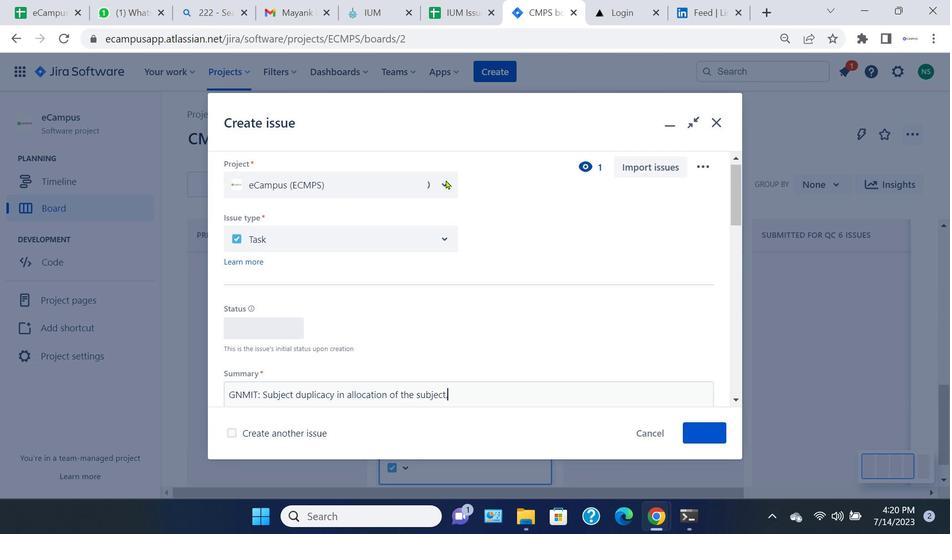 
Action: Mouse moved to (455, 248)
Screenshot: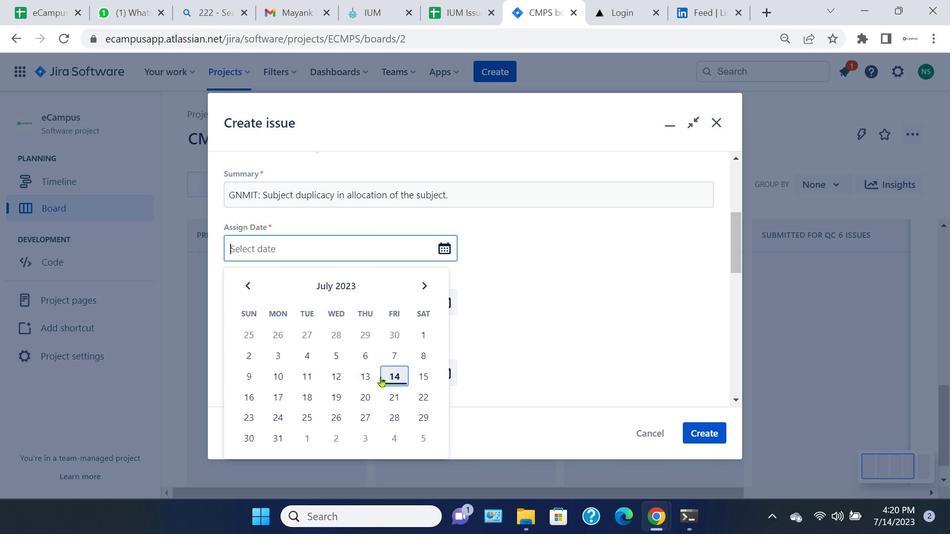 
Action: Mouse pressed left at (455, 248)
Screenshot: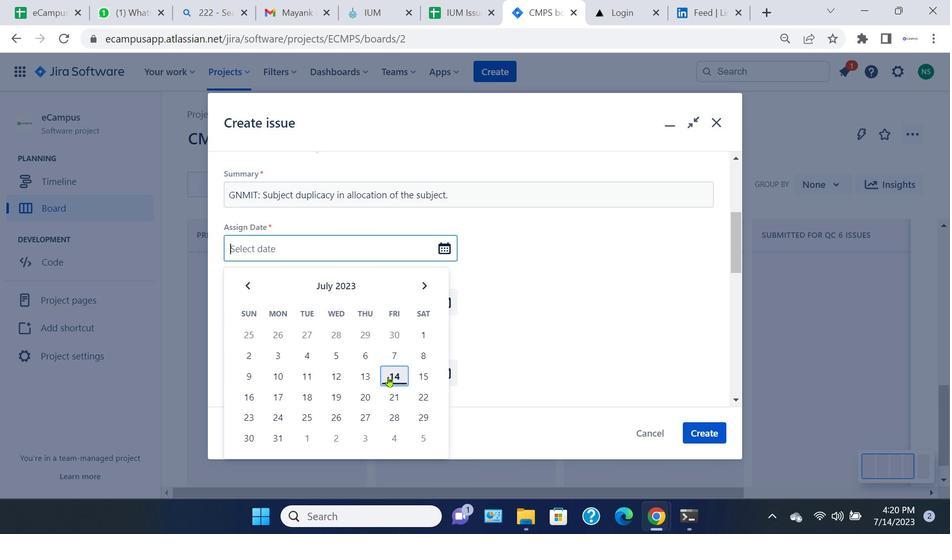 
Action: Mouse pressed left at (455, 248)
Screenshot: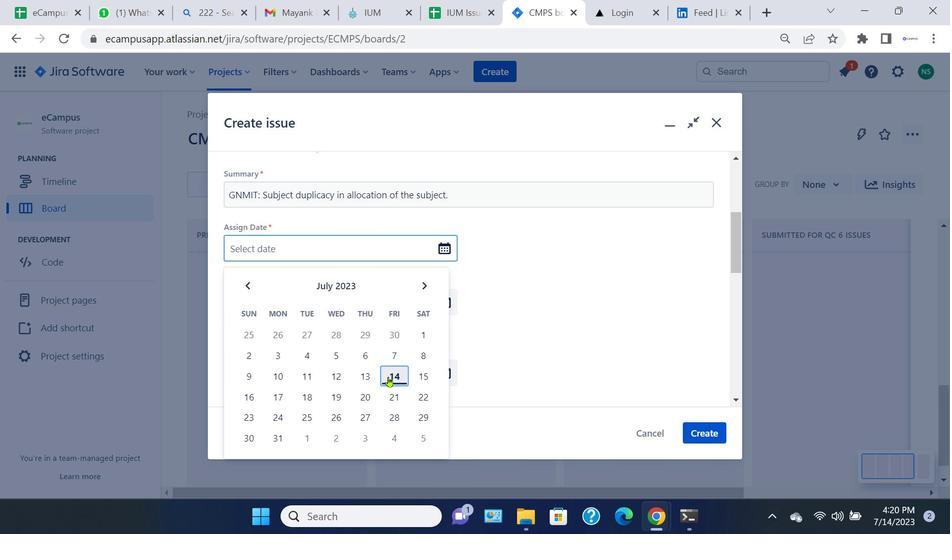 
Action: Mouse moved to (390, 379)
Screenshot: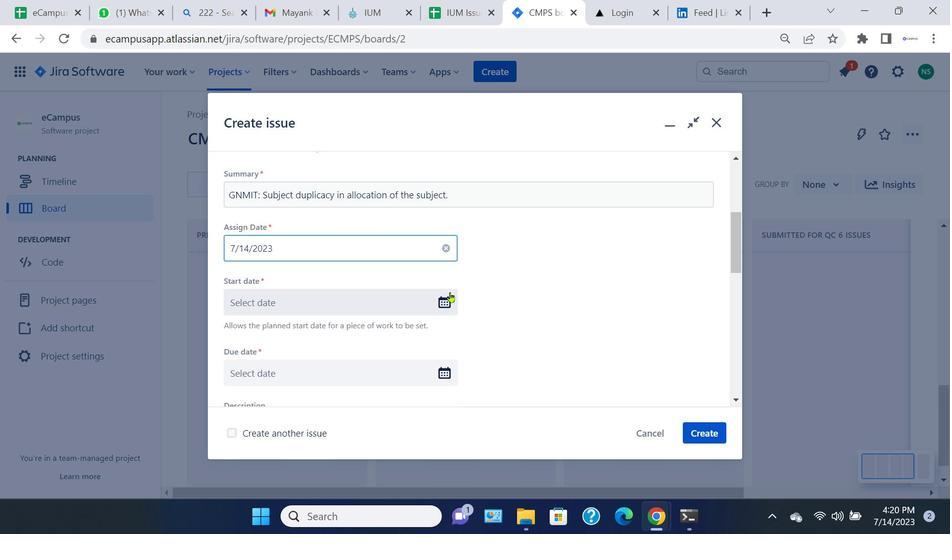 
Action: Mouse pressed left at (390, 379)
Screenshot: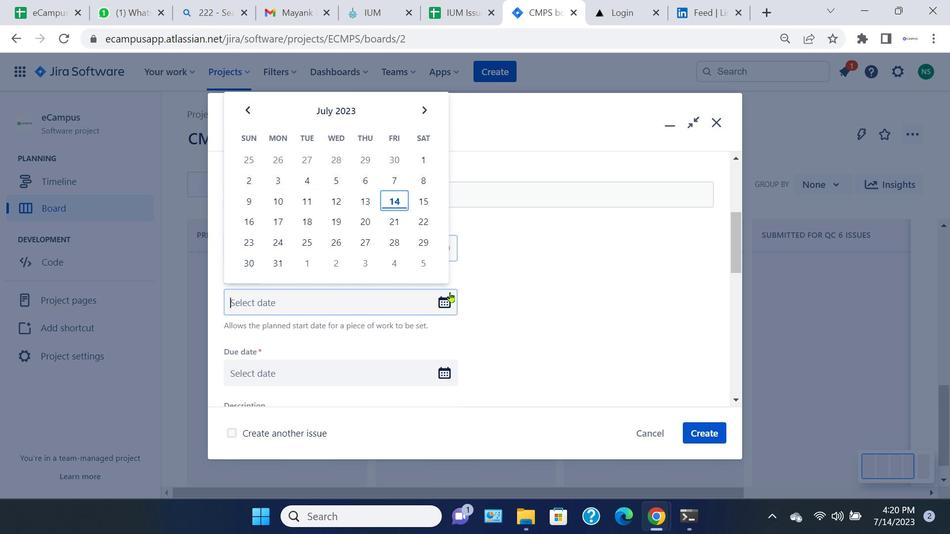 
Action: Mouse moved to (452, 295)
Screenshot: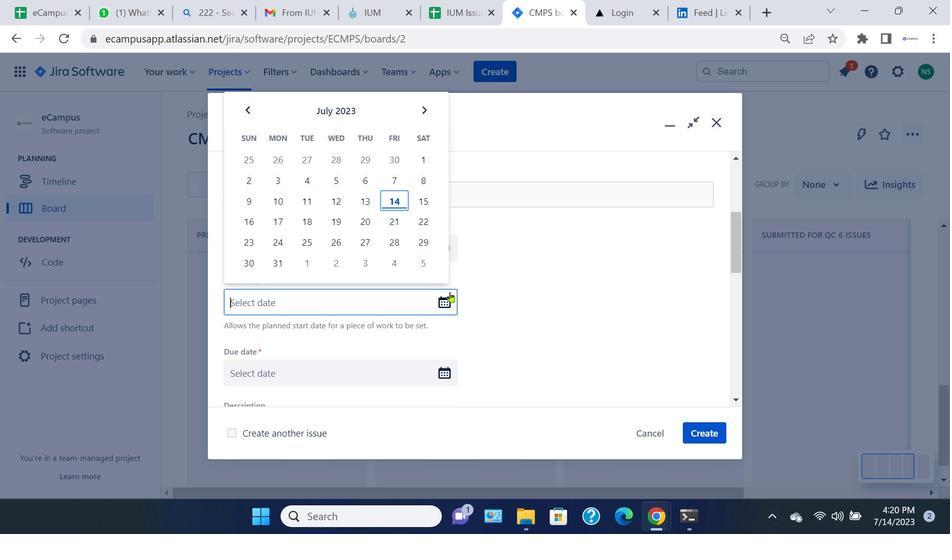 
Action: Mouse pressed left at (452, 295)
Screenshot: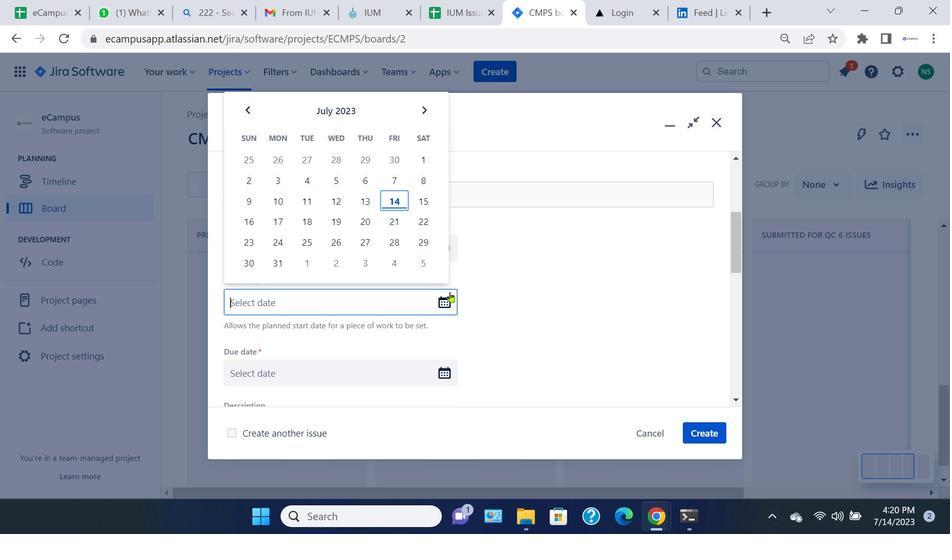 
Action: Mouse moved to (314, 226)
Screenshot: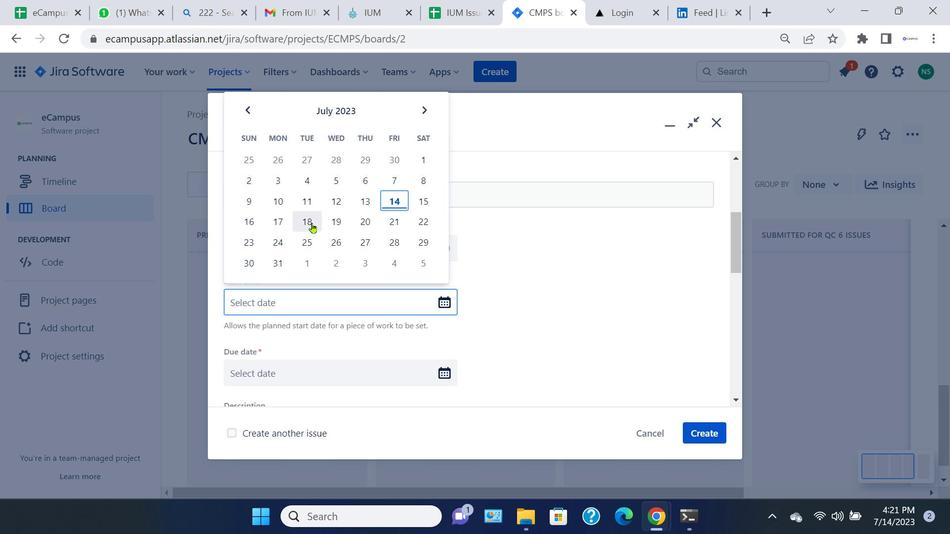 
Action: Mouse pressed left at (314, 226)
Screenshot: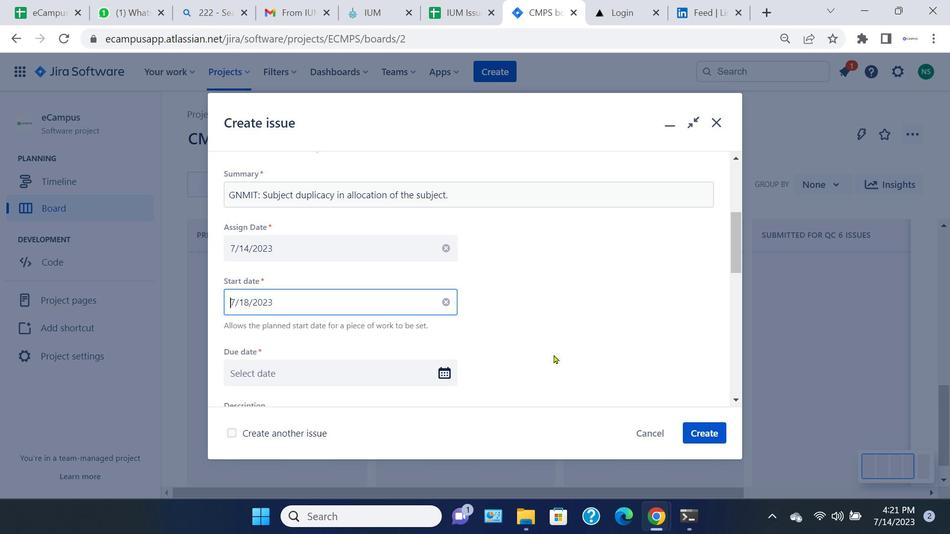 
Action: Mouse moved to (444, 371)
Screenshot: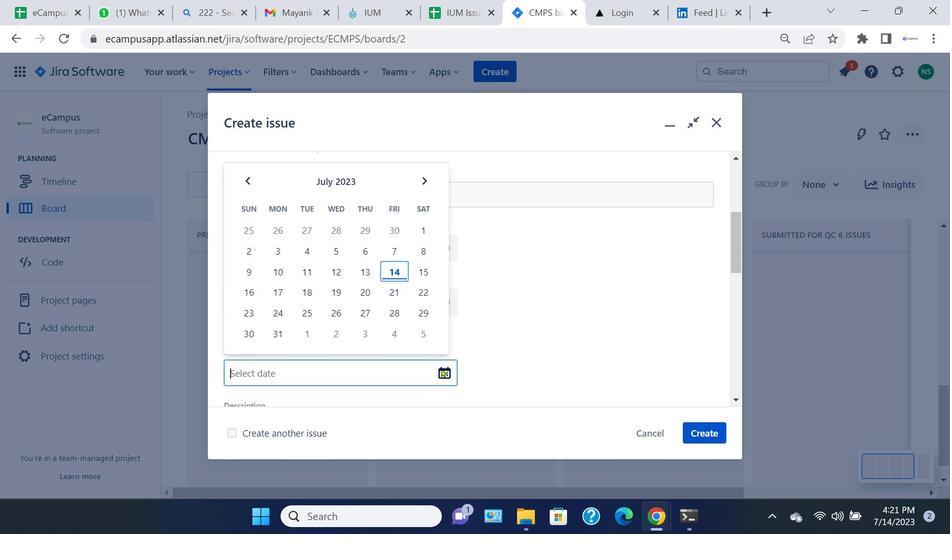 
Action: Mouse pressed left at (444, 371)
Screenshot: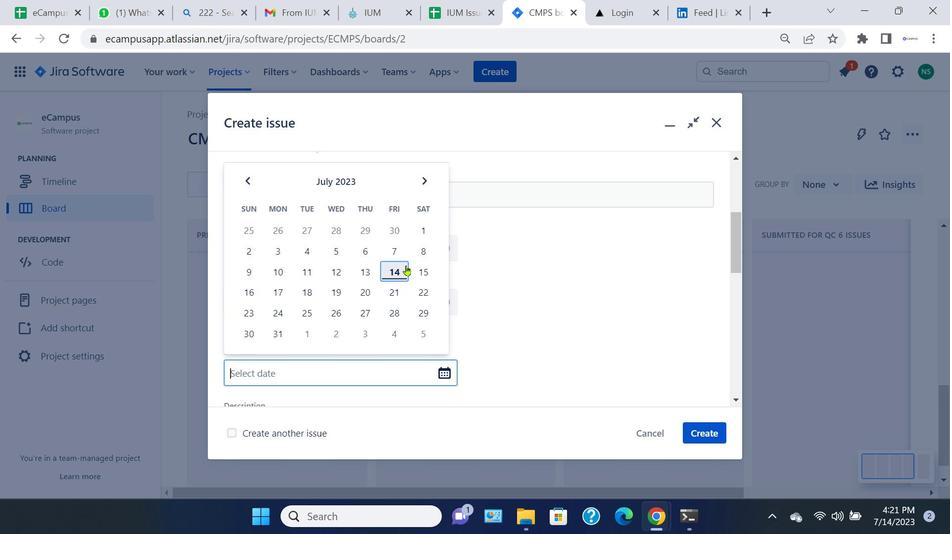
Action: Mouse moved to (502, 278)
Screenshot: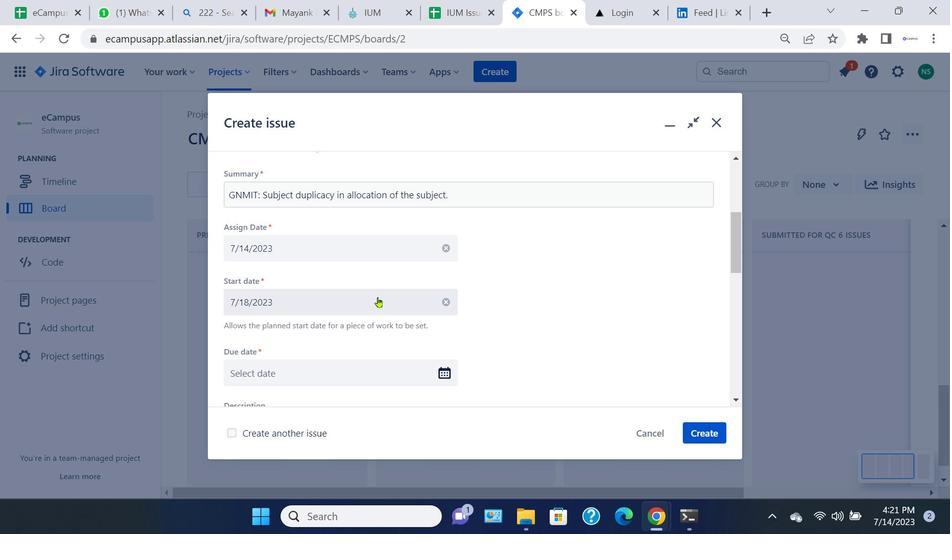 
Action: Mouse pressed left at (502, 278)
Screenshot: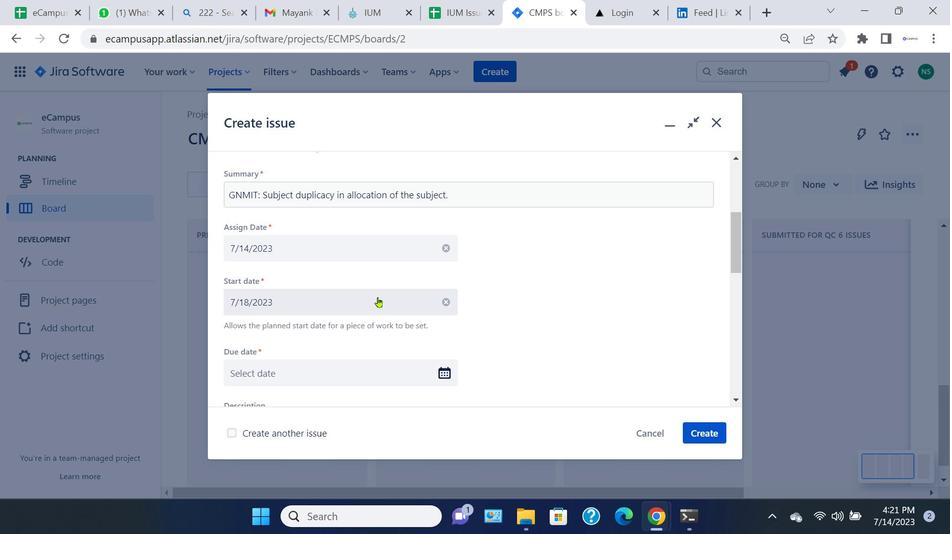 
Action: Mouse moved to (380, 300)
Screenshot: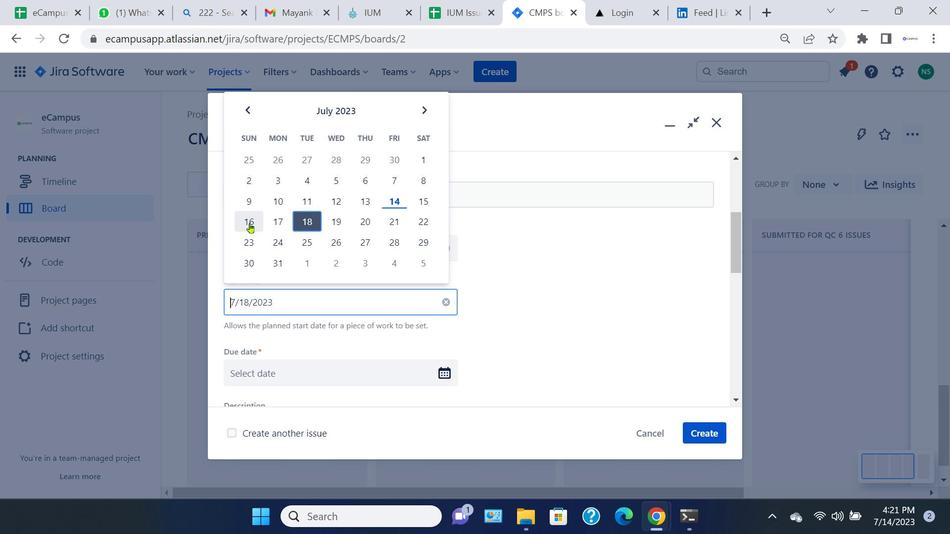 
Action: Mouse pressed left at (380, 300)
Screenshot: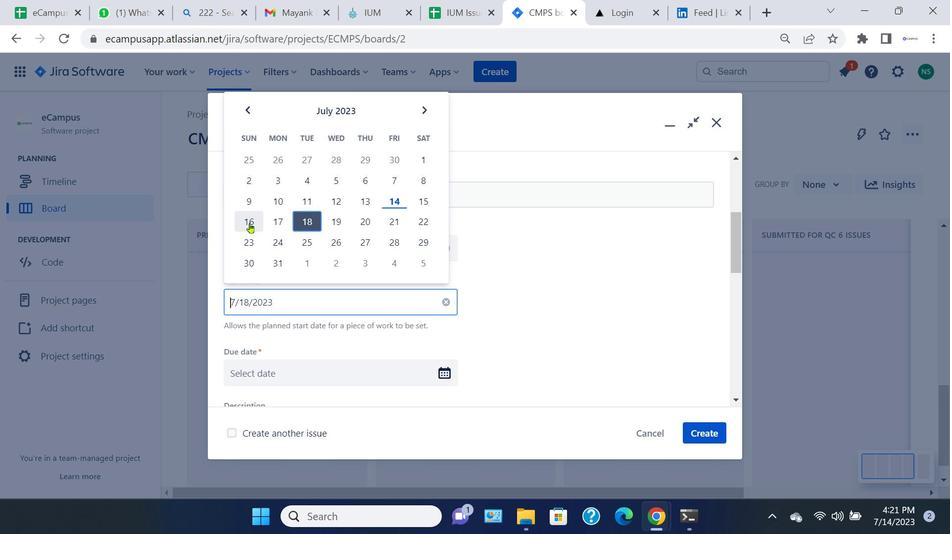
Action: Mouse moved to (422, 211)
Screenshot: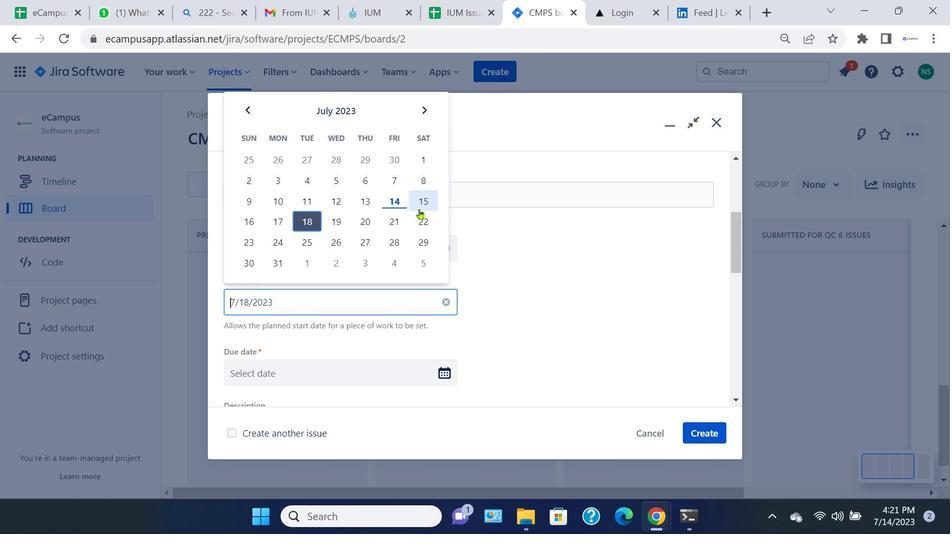 
Action: Mouse pressed left at (422, 211)
Screenshot: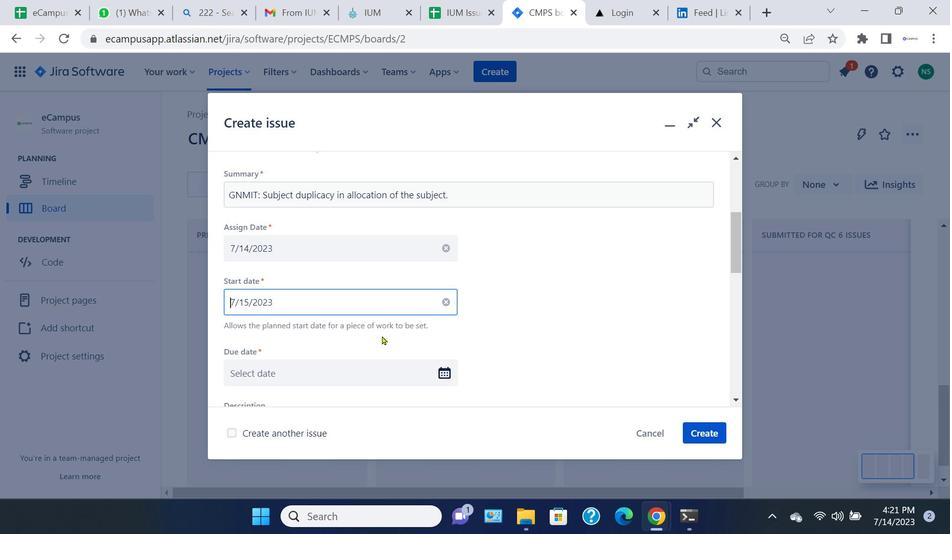 
Action: Mouse moved to (384, 338)
Screenshot: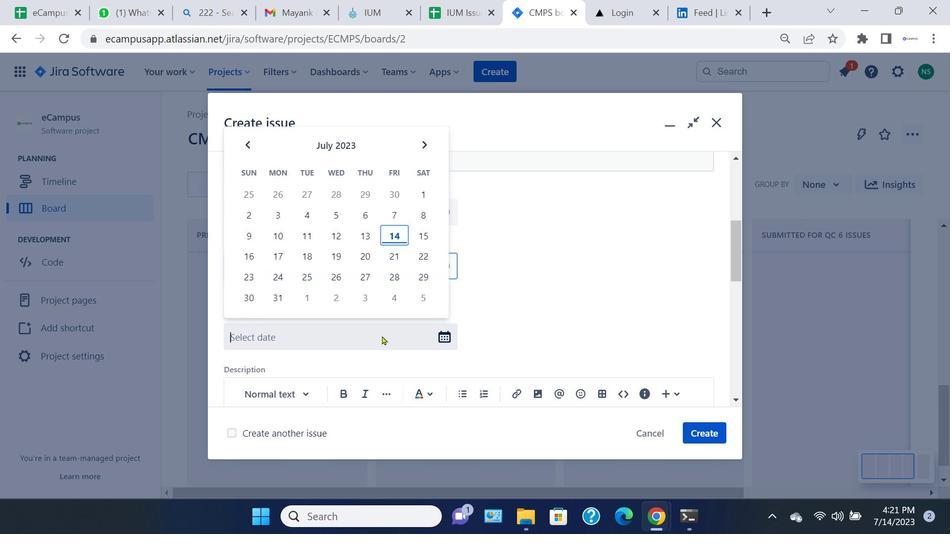 
Action: Mouse pressed left at (384, 338)
Screenshot: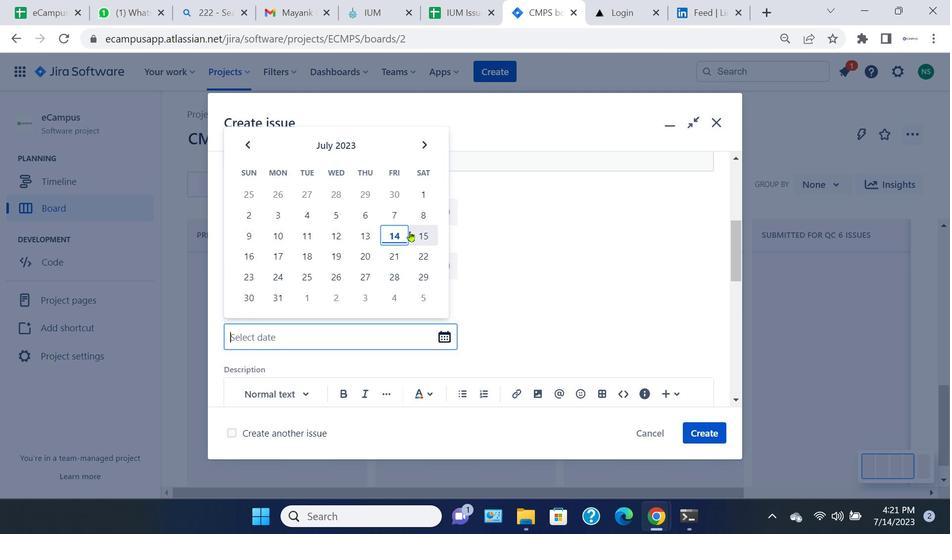 
Action: Mouse moved to (423, 236)
Screenshot: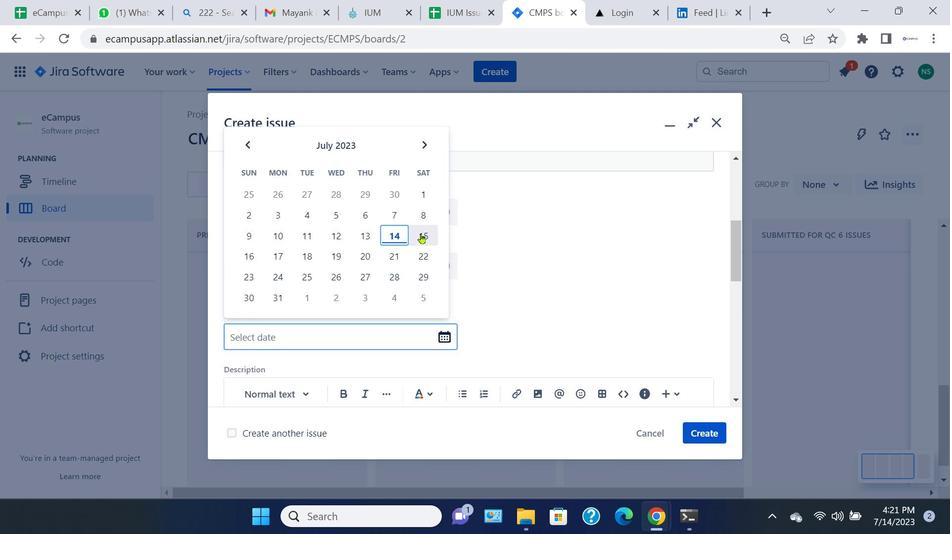
Action: Mouse pressed left at (423, 236)
Screenshot: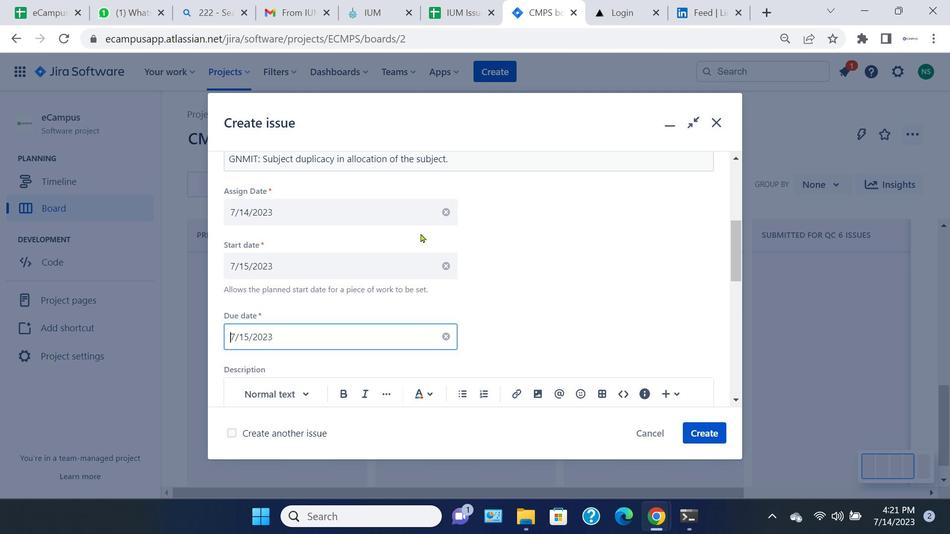 
Action: Mouse moved to (275, 241)
Screenshot: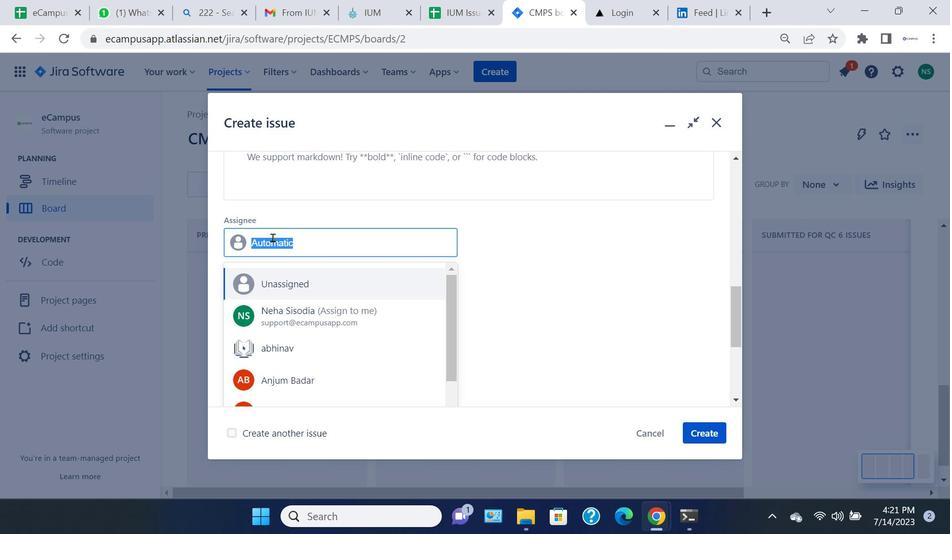
Action: Mouse pressed left at (275, 241)
Screenshot: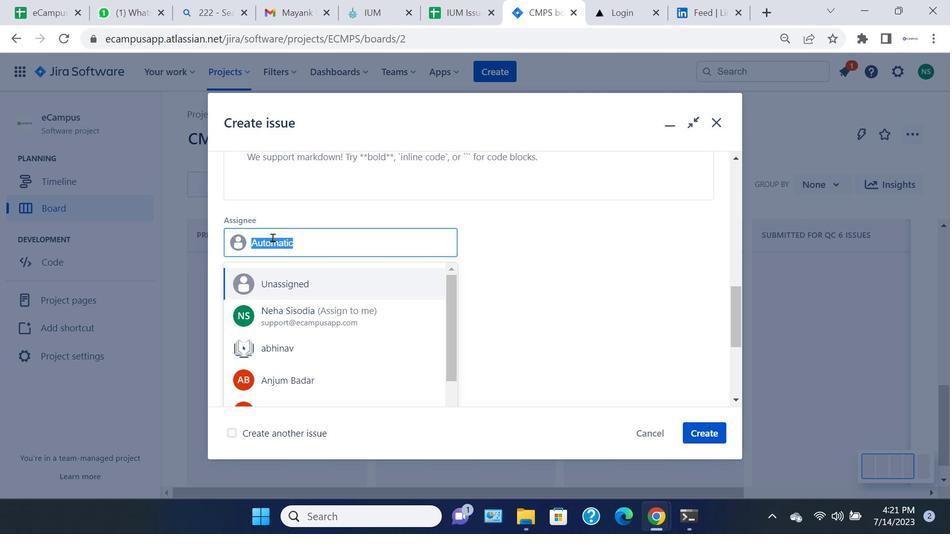 
Action: Mouse moved to (297, 359)
Screenshot: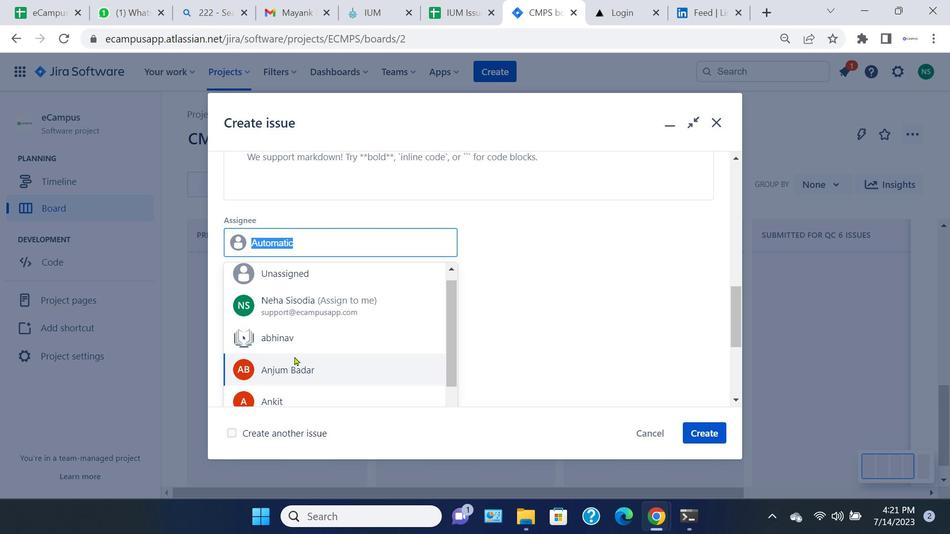 
Action: Key pressed k
Screenshot: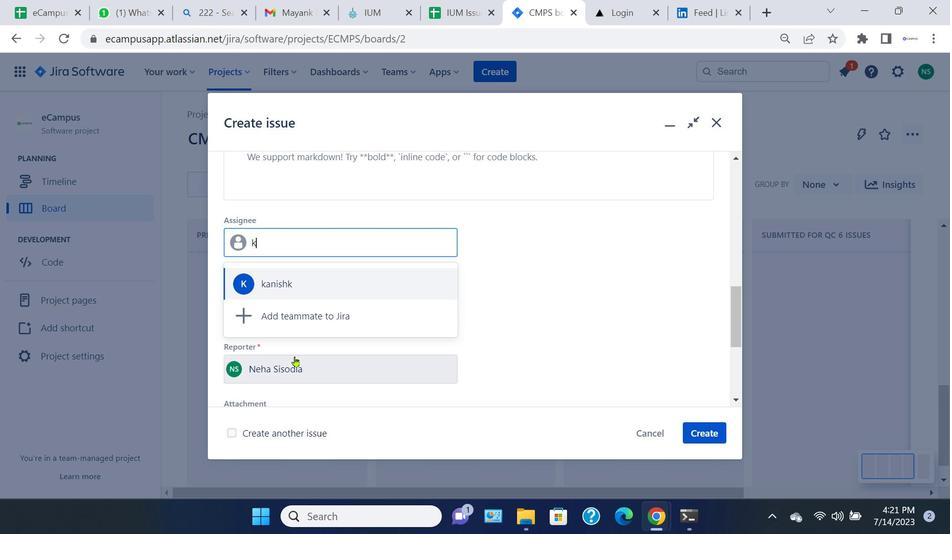 
Action: Mouse moved to (322, 277)
Screenshot: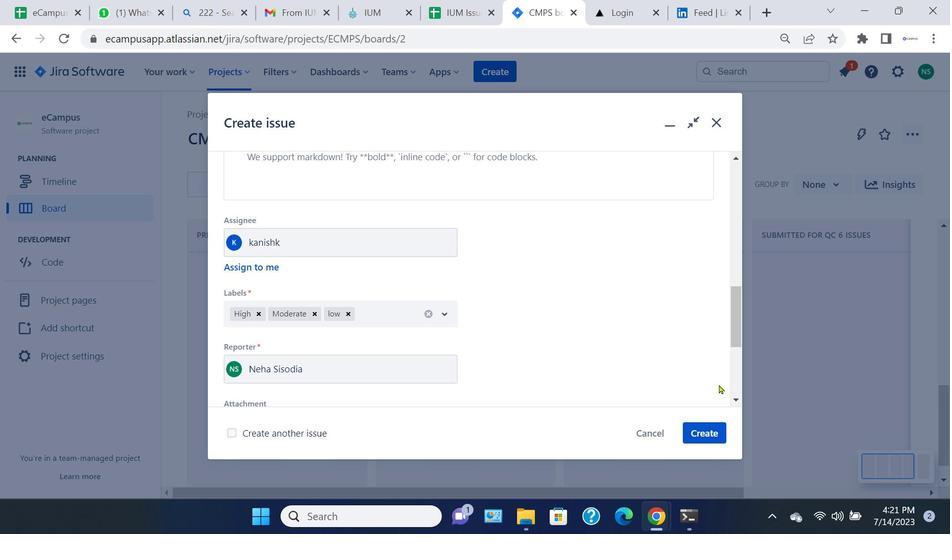 
Action: Mouse pressed left at (322, 277)
Screenshot: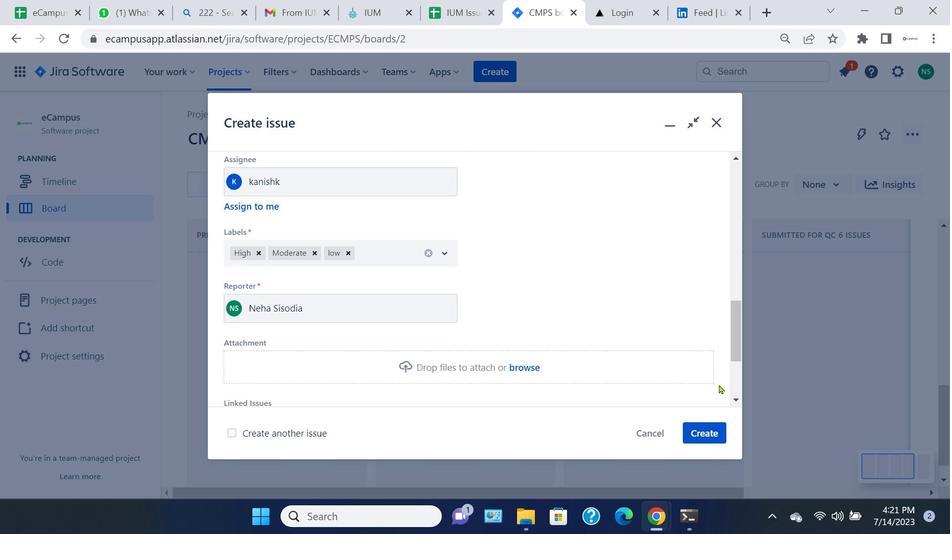 
Action: Mouse moved to (317, 170)
Screenshot: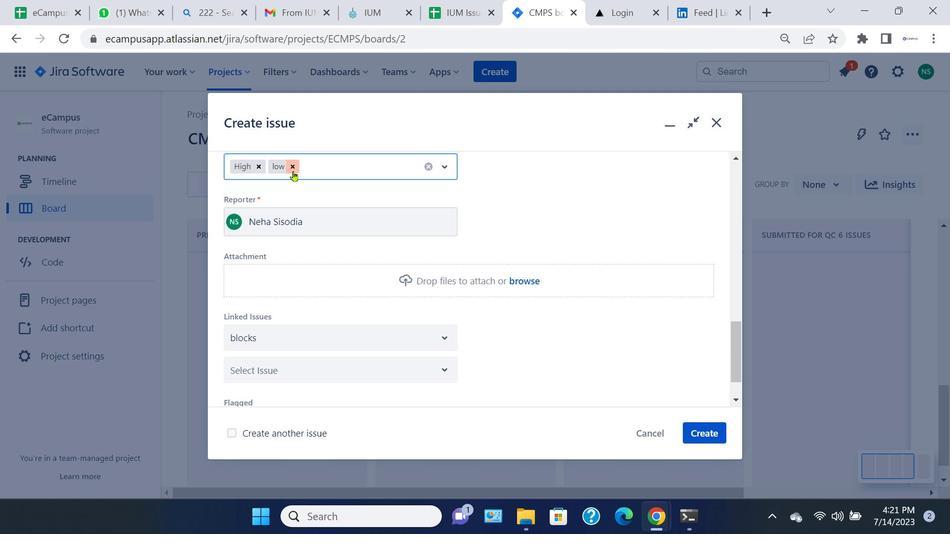 
Action: Mouse pressed left at (317, 170)
Screenshot: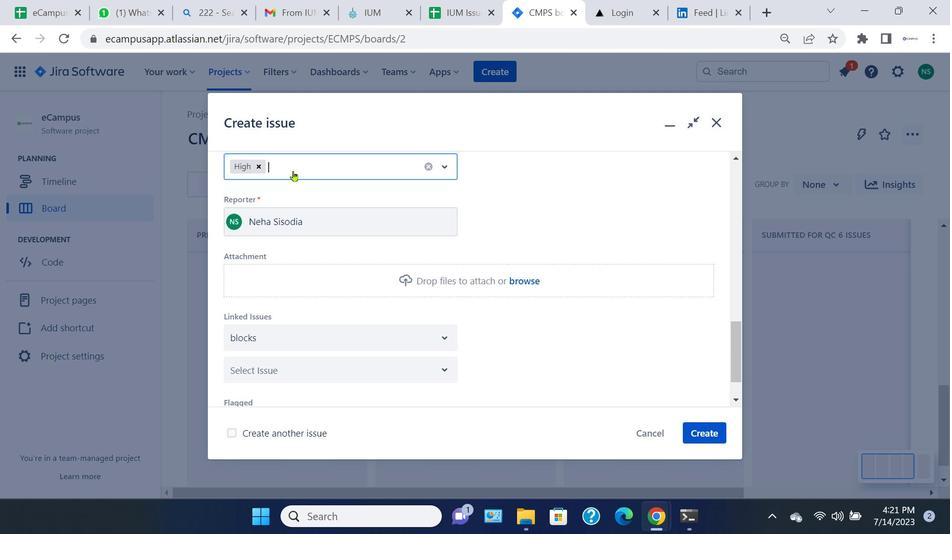 
Action: Mouse moved to (296, 173)
Screenshot: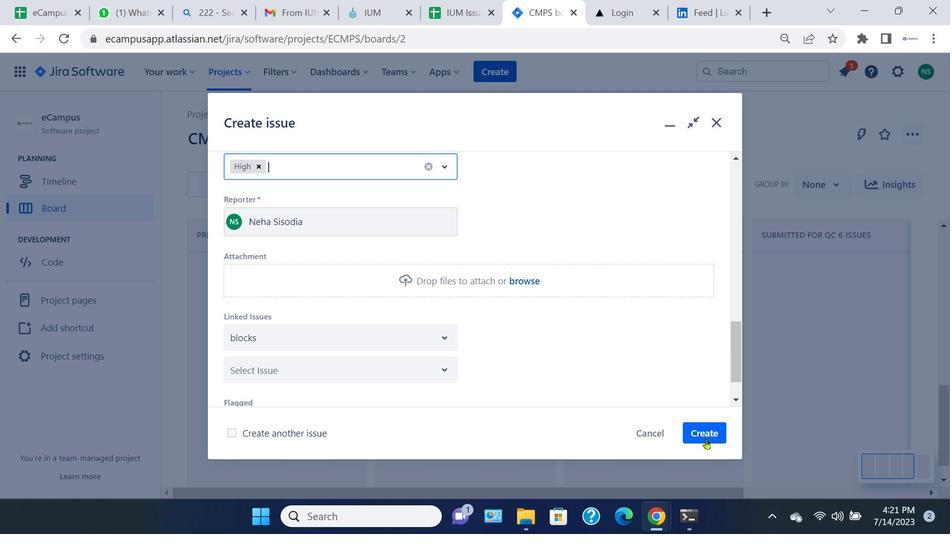 
Action: Mouse pressed left at (296, 173)
Screenshot: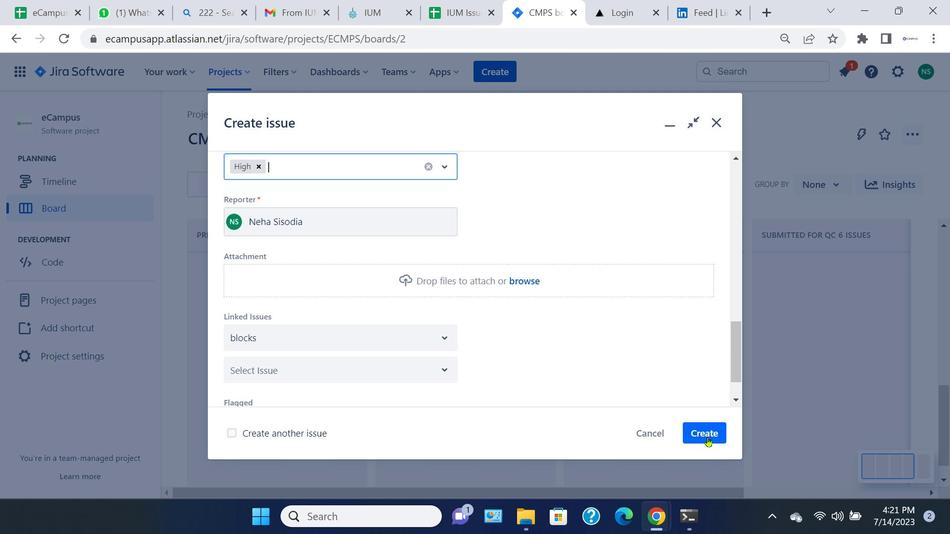 
Action: Mouse moved to (710, 438)
Screenshot: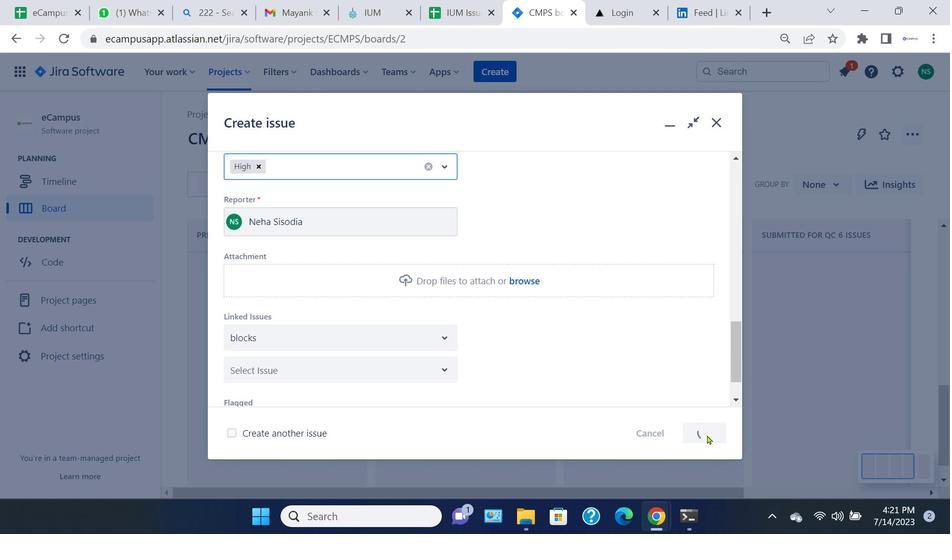 
Action: Mouse pressed left at (710, 438)
Screenshot: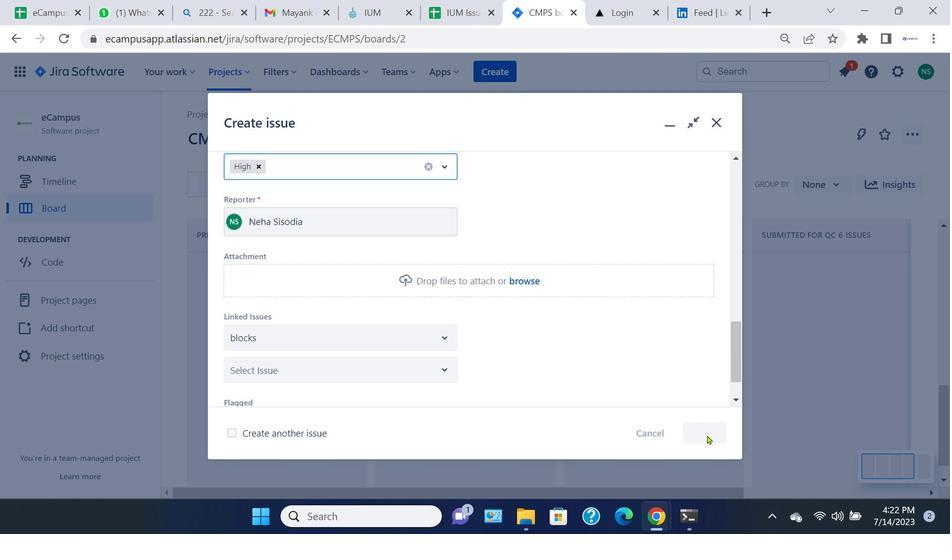 
Action: Mouse moved to (436, 446)
Screenshot: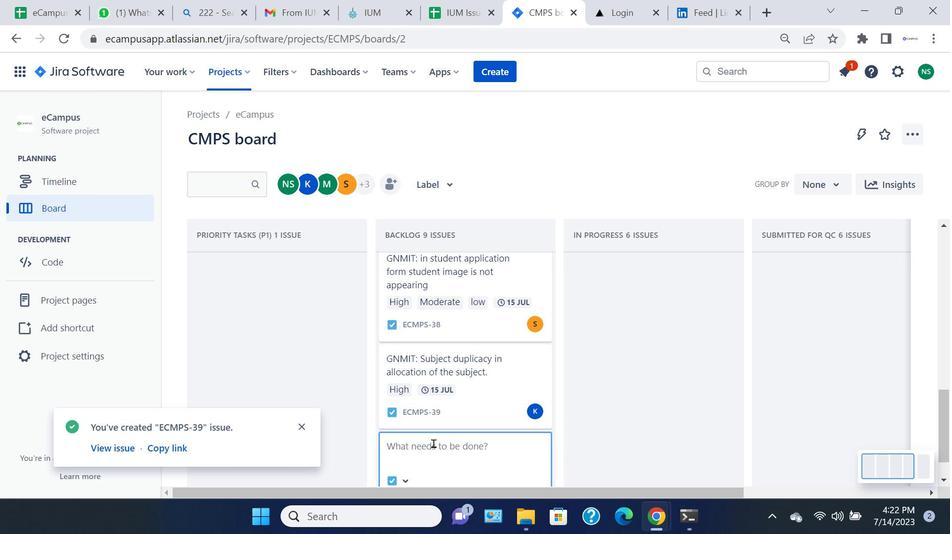 
Action: Mouse pressed left at (436, 446)
Screenshot: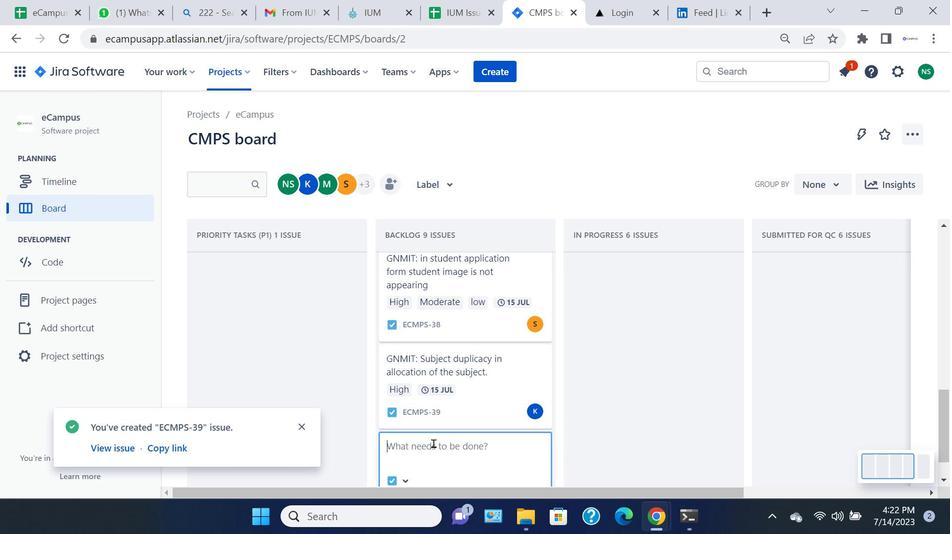 
Action: Key pressed <Key.caps_lock>2A<Key.backspace><Key.backspace>A2A<Key.space>PANEL<Key.caps_lock><Key.shift_r>:<Key.space>student<Key.space>password<Key.space>fixing<Key.space>over<Key.space>email<Key.enter>
Screenshot: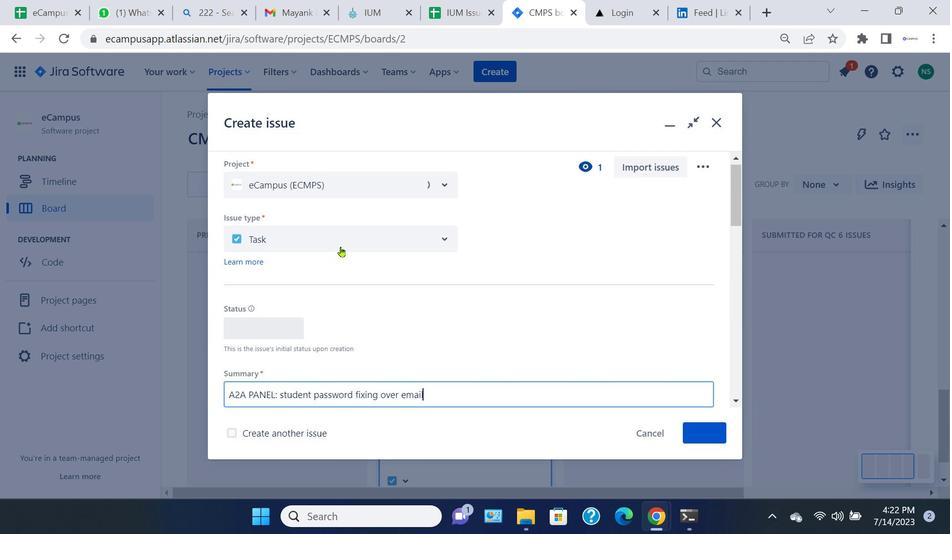 
Action: Mouse moved to (451, 283)
Screenshot: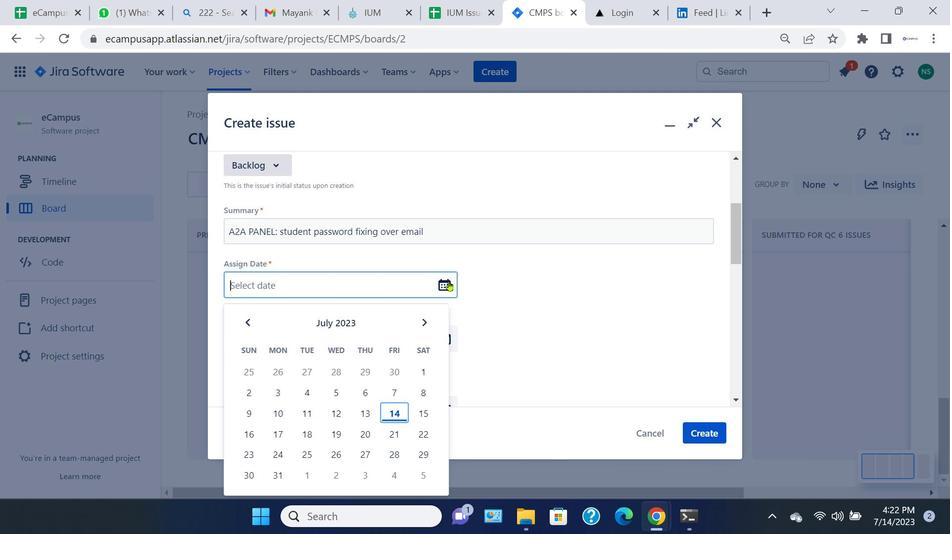 
Action: Mouse pressed left at (451, 283)
Screenshot: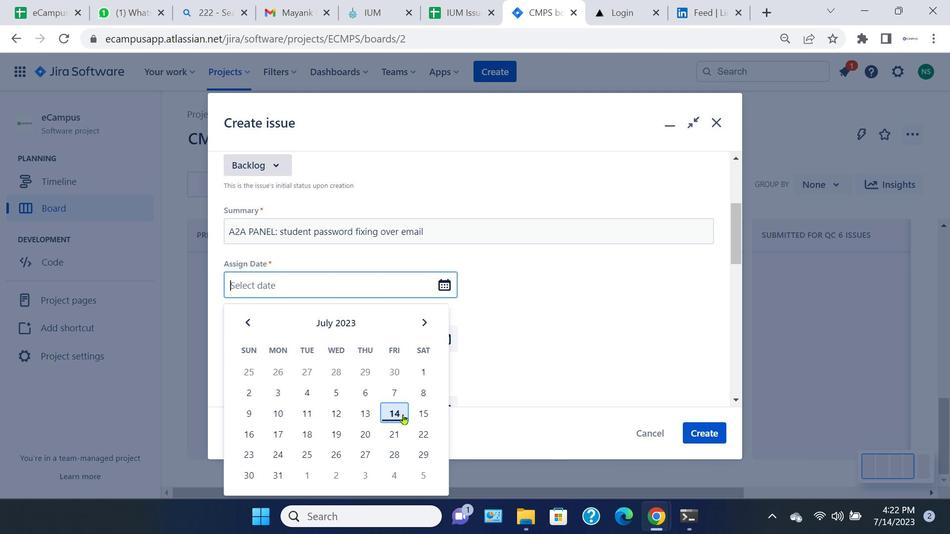 
Action: Mouse moved to (405, 417)
Screenshot: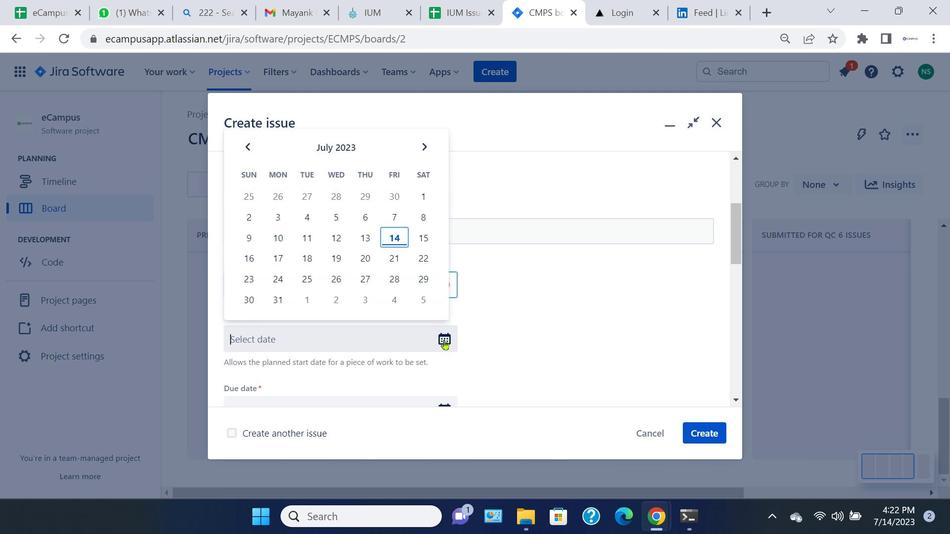 
Action: Mouse pressed left at (405, 417)
Screenshot: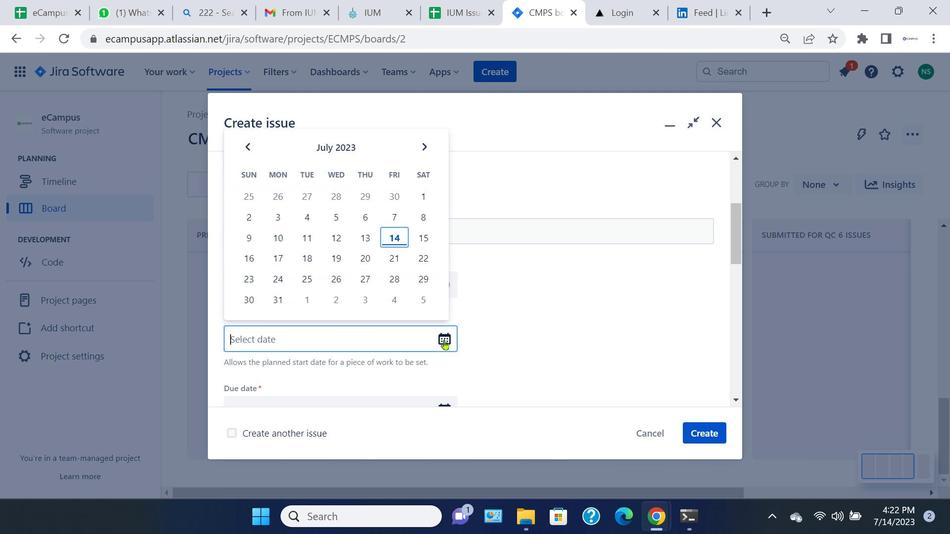 
Action: Mouse moved to (446, 342)
Screenshot: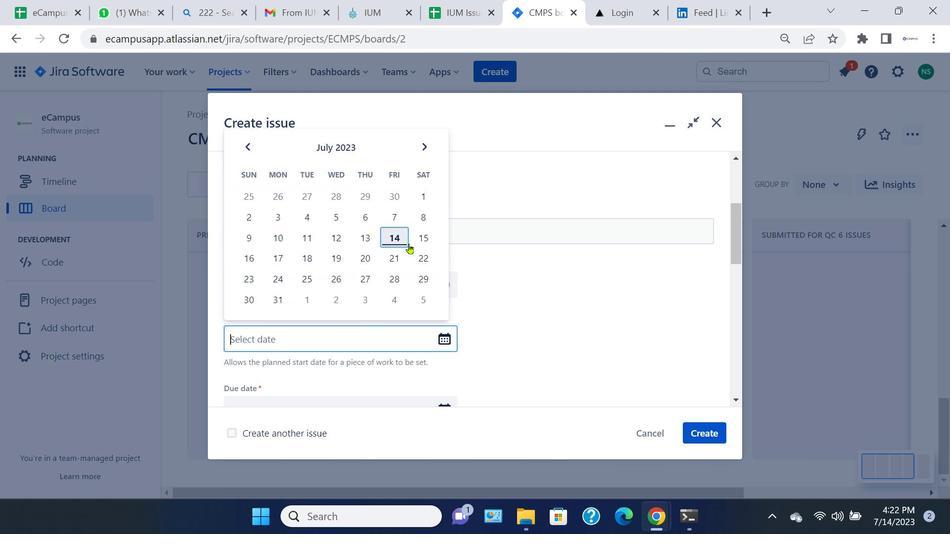 
Action: Mouse pressed left at (446, 342)
Screenshot: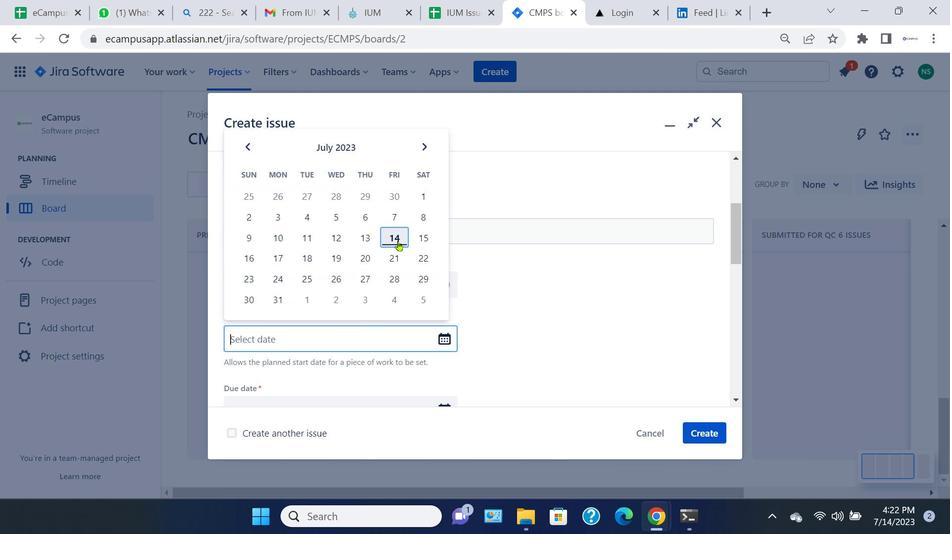 
Action: Mouse moved to (395, 248)
Screenshot: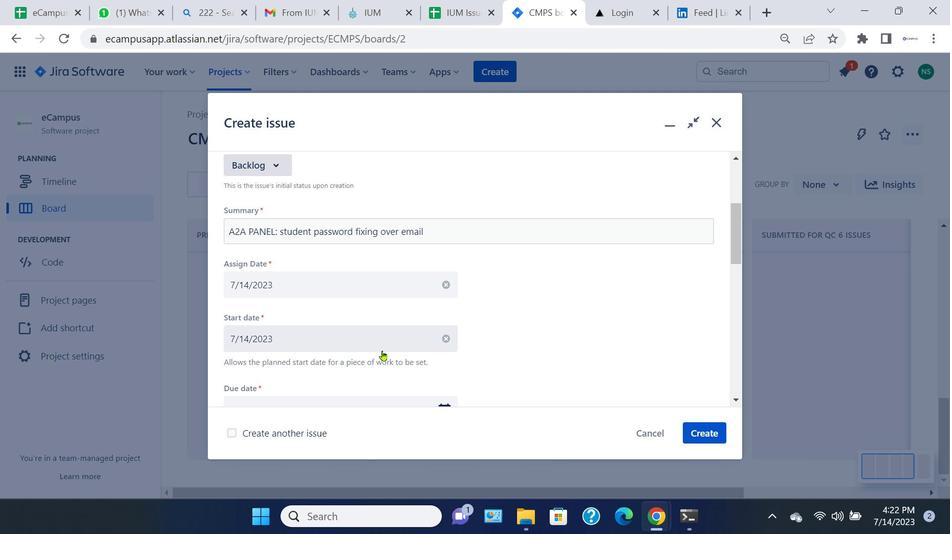 
Action: Mouse pressed left at (395, 248)
Screenshot: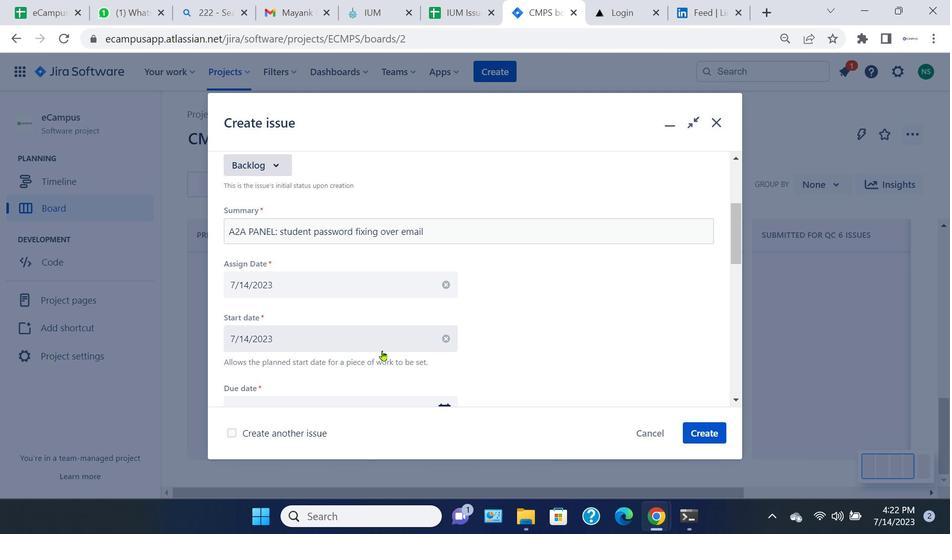 
Action: Mouse pressed left at (395, 248)
Screenshot: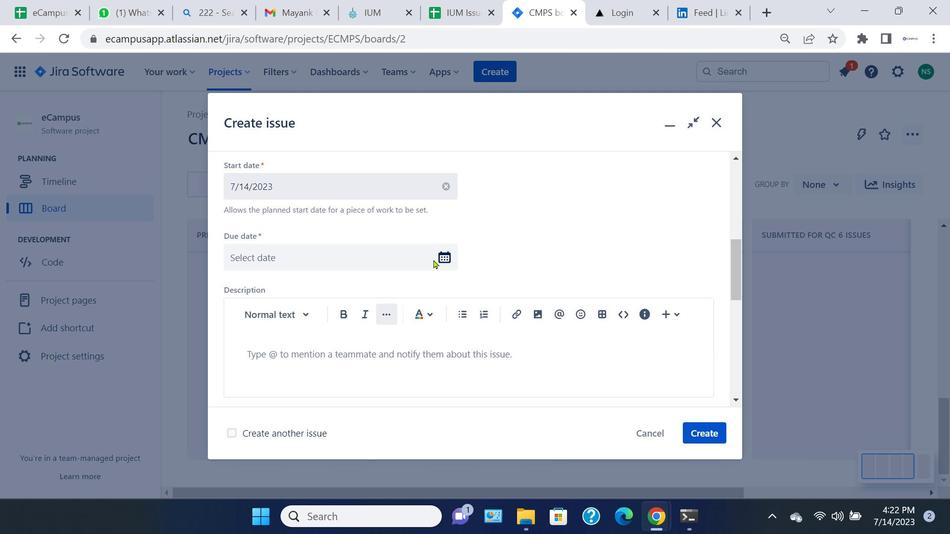 
Action: Mouse moved to (451, 260)
Screenshot: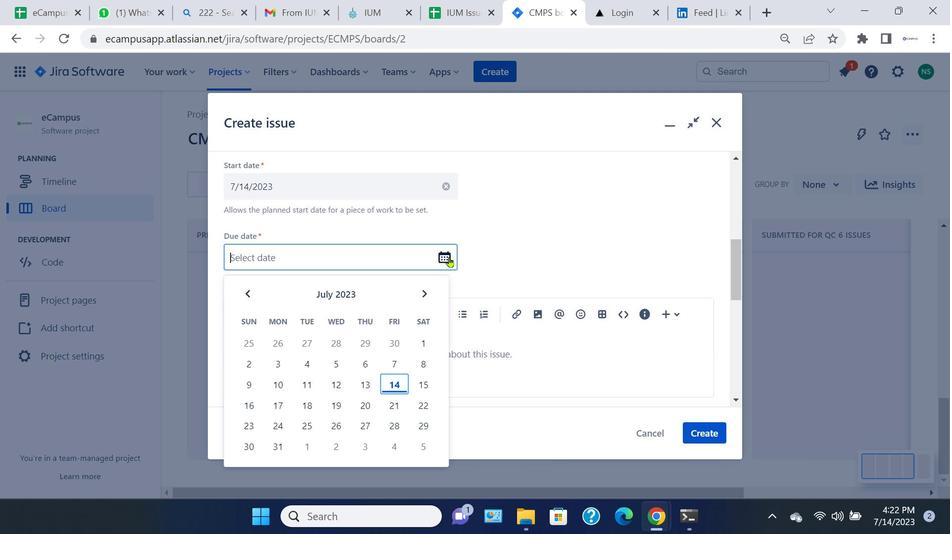 
Action: Mouse pressed left at (451, 260)
Screenshot: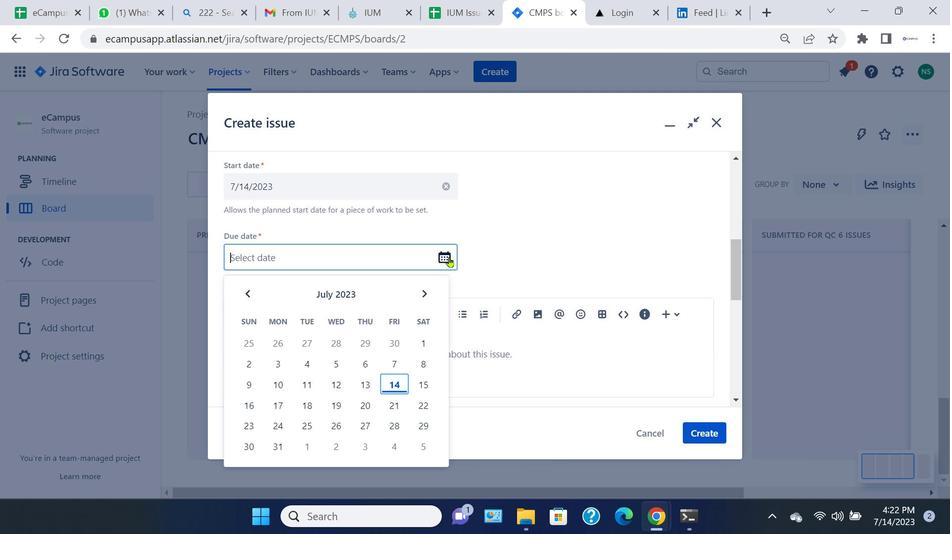 
Action: Mouse moved to (423, 396)
Screenshot: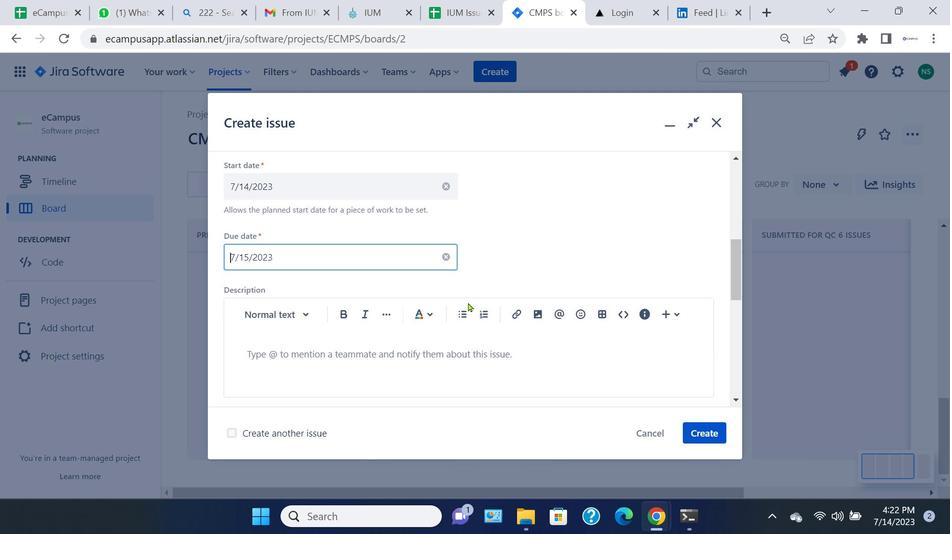 
Action: Mouse pressed left at (423, 396)
Screenshot: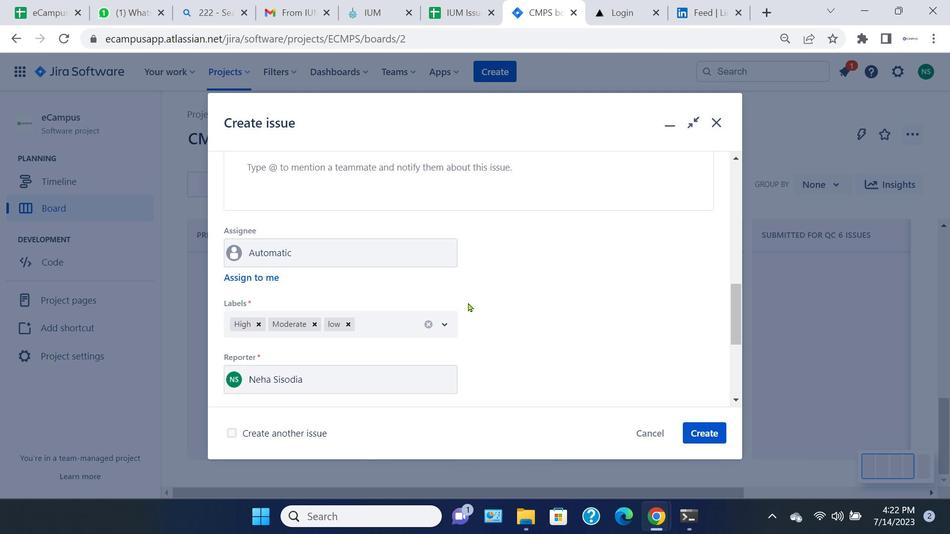 
Action: Mouse moved to (320, 296)
Screenshot: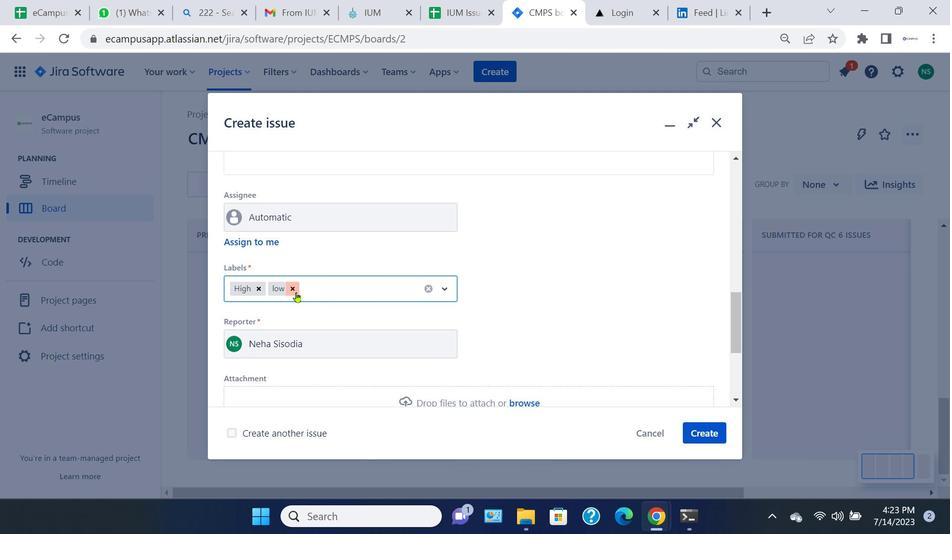 
Action: Mouse pressed left at (320, 296)
Screenshot: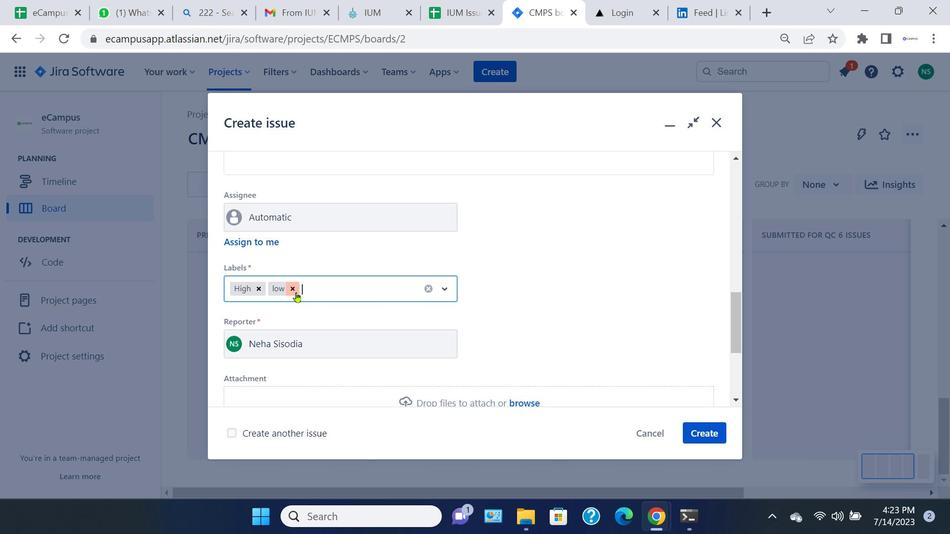 
Action: Mouse moved to (298, 295)
Screenshot: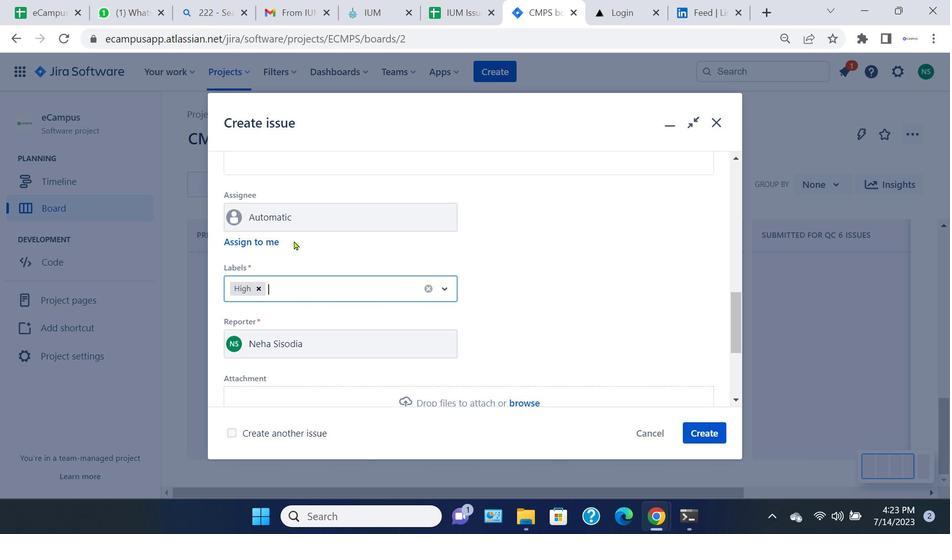 
Action: Mouse pressed left at (298, 295)
Screenshot: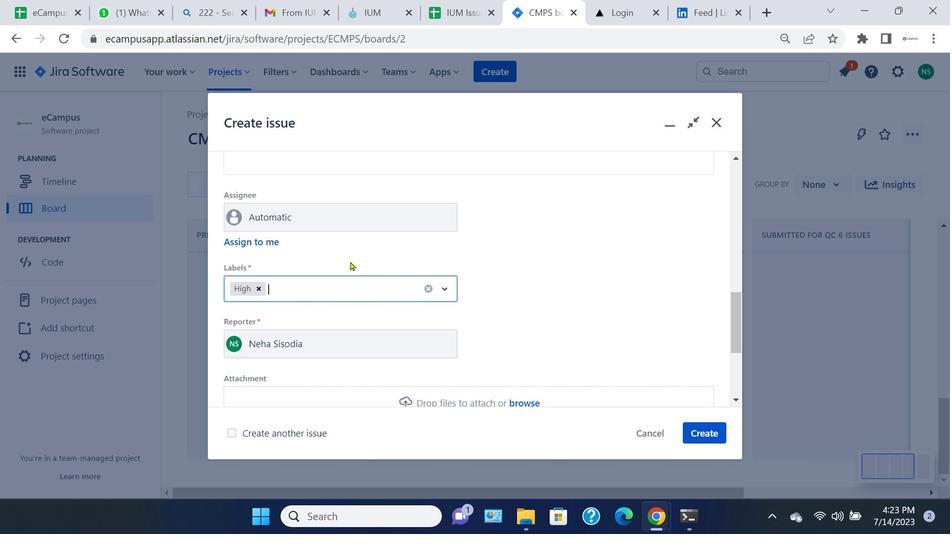 
Action: Mouse moved to (280, 219)
Screenshot: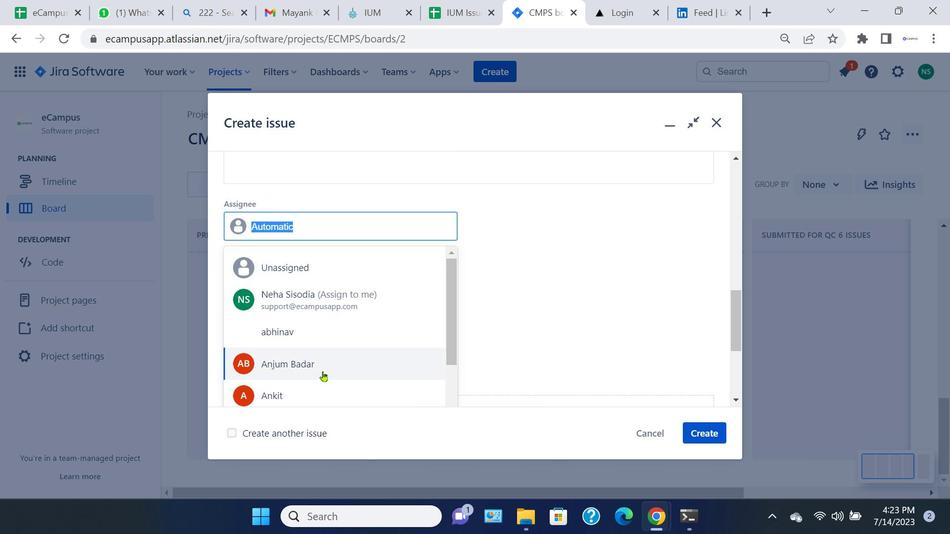 
Action: Mouse pressed left at (280, 219)
Screenshot: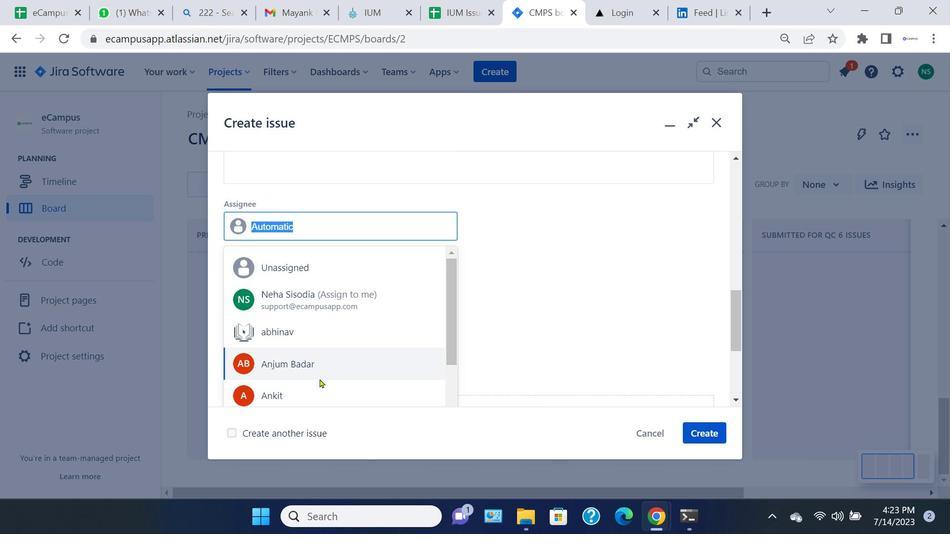 
Action: Mouse moved to (322, 381)
Screenshot: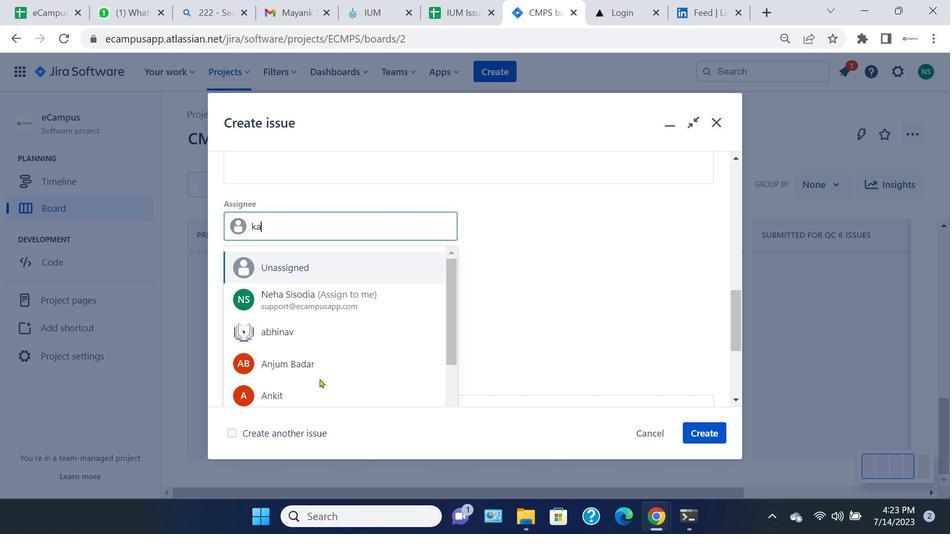 
Action: Key pressed ka
Screenshot: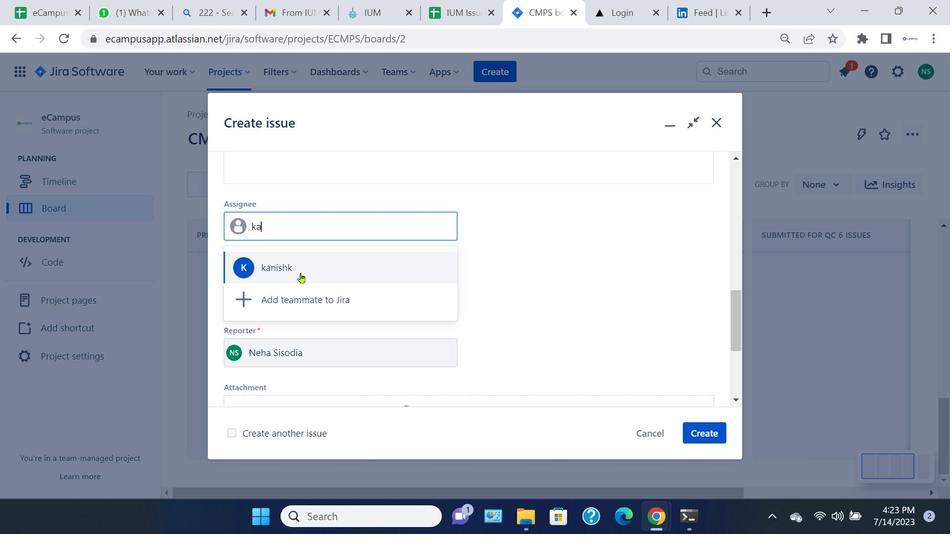 
Action: Mouse moved to (303, 275)
Screenshot: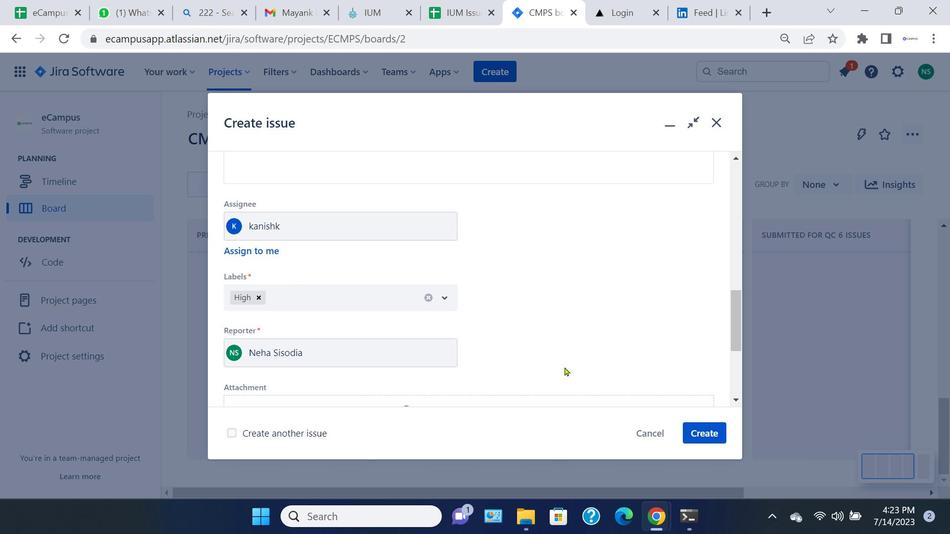 
Action: Mouse pressed left at (303, 275)
Screenshot: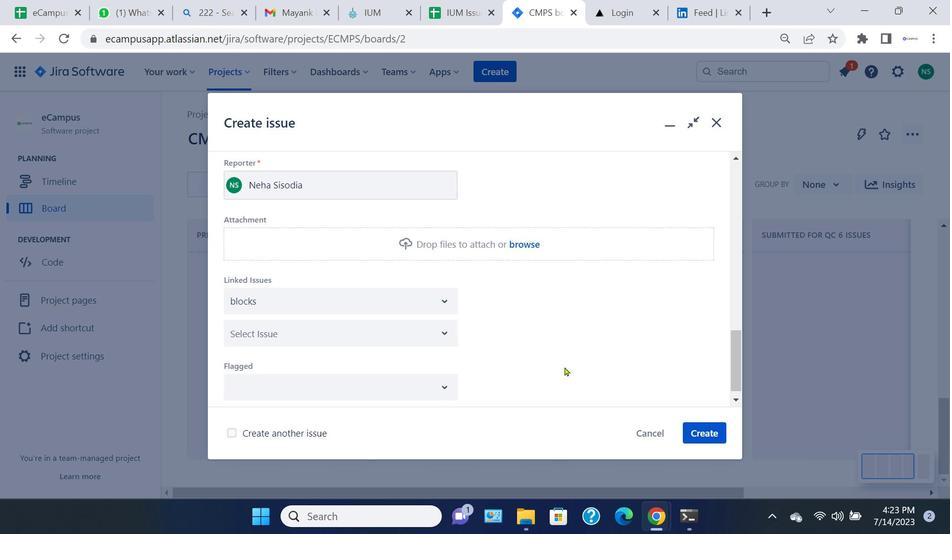 
Action: Mouse moved to (702, 432)
Screenshot: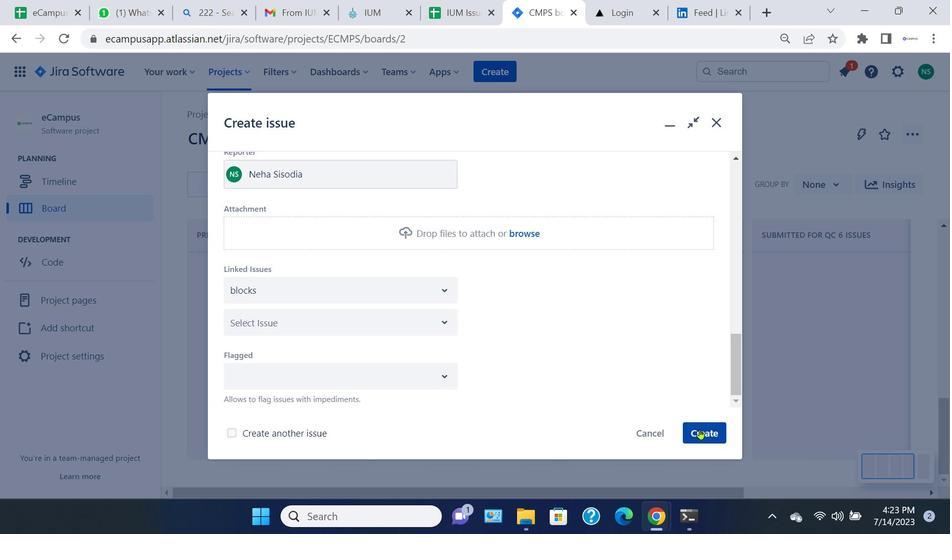 
Action: Mouse pressed left at (702, 432)
Screenshot: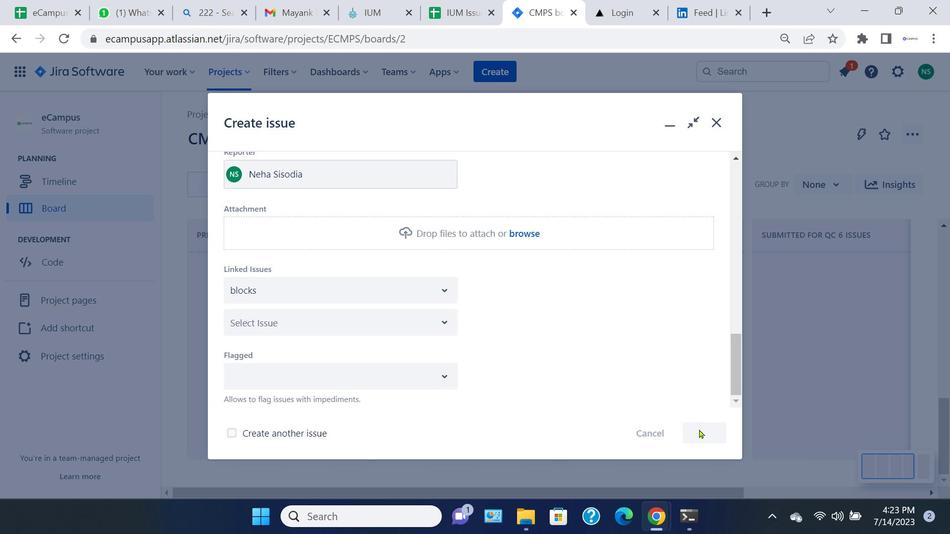 
Action: Mouse moved to (420, 447)
Screenshot: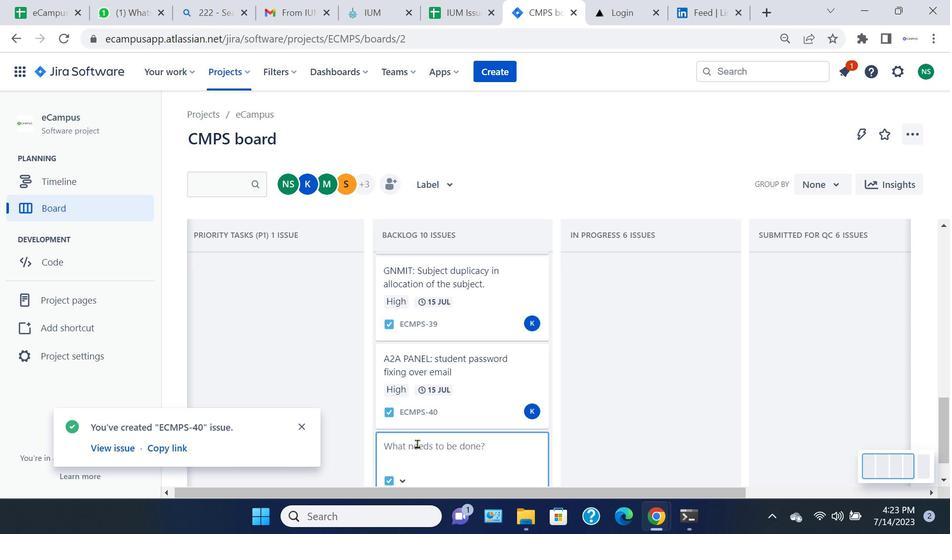 
Action: Mouse pressed left at (420, 447)
Screenshot: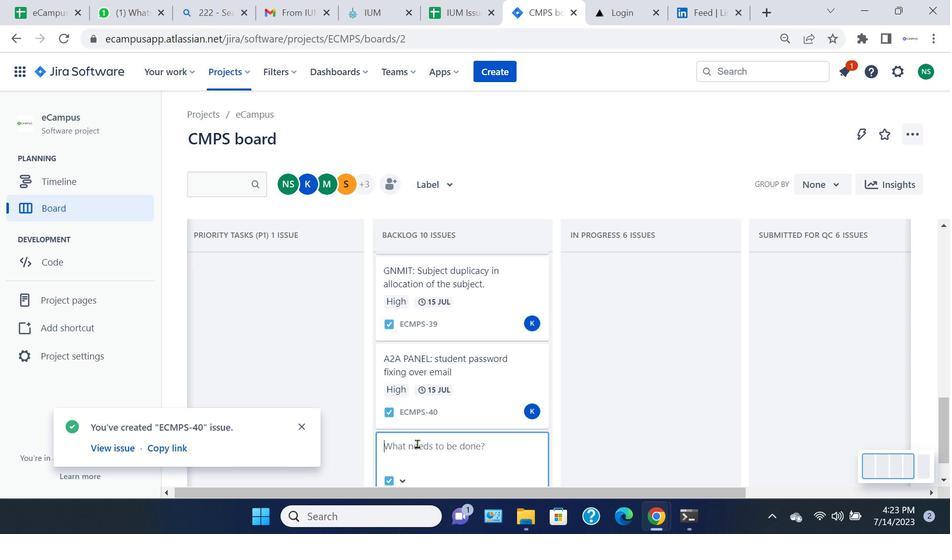 
Action: Key pressed <Key.caps_lock>B<Key.caps_lock>illion<Key.space>bug<Key.space>website<Key.space>final<Key.space>touch
Screenshot: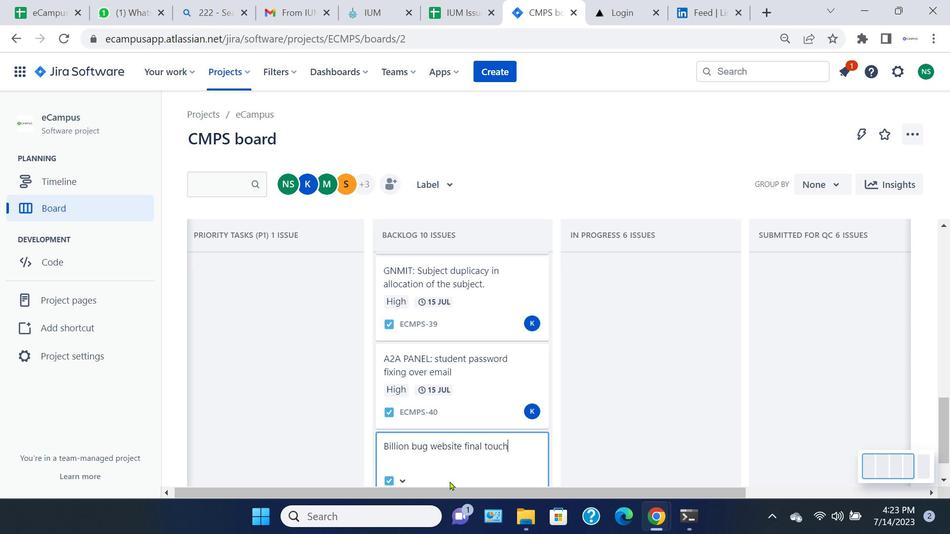 
Action: Mouse moved to (452, 484)
Screenshot: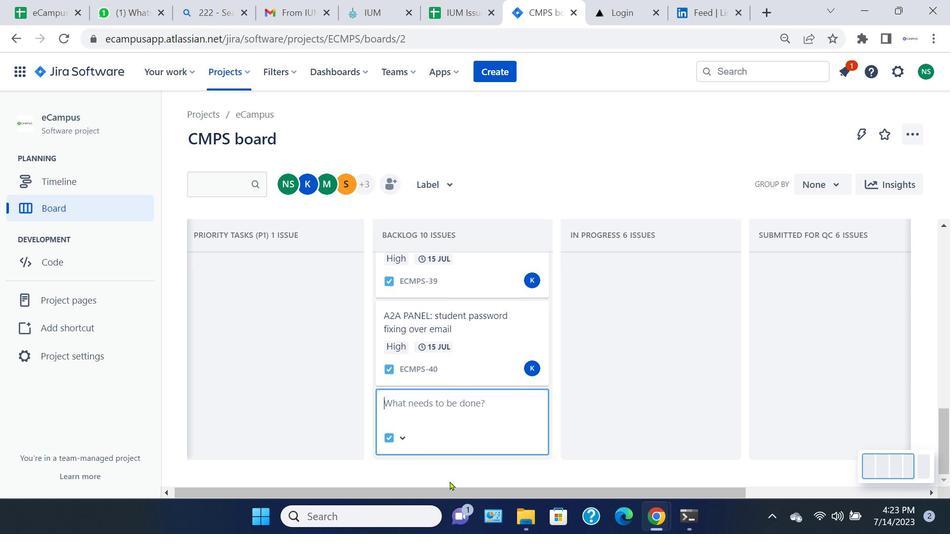 
Action: Key pressed <Key.enter>
Screenshot: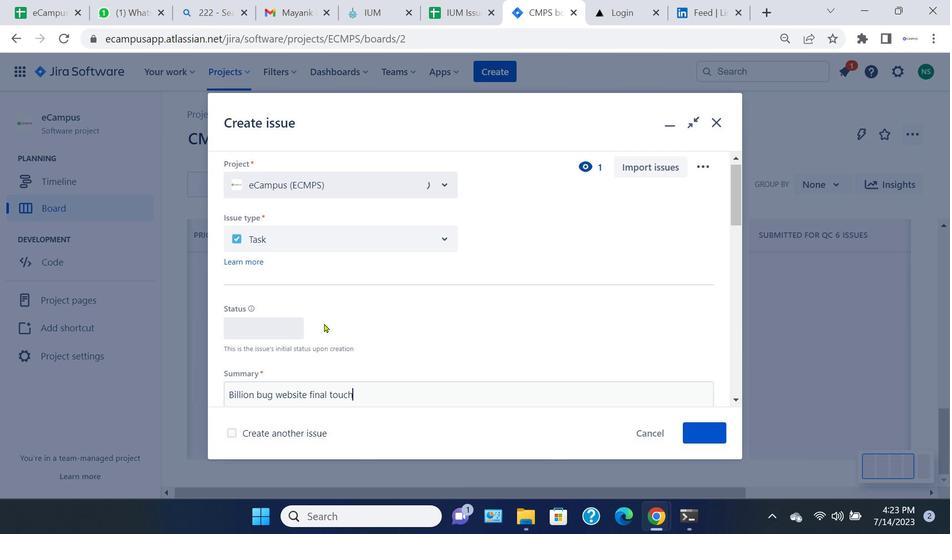 
Action: Mouse moved to (438, 276)
Screenshot: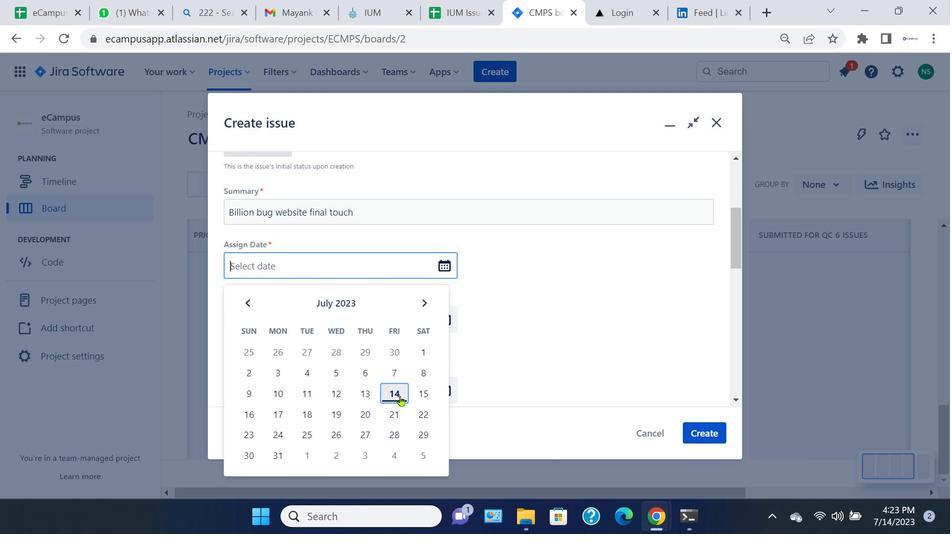 
Action: Mouse pressed left at (438, 276)
Screenshot: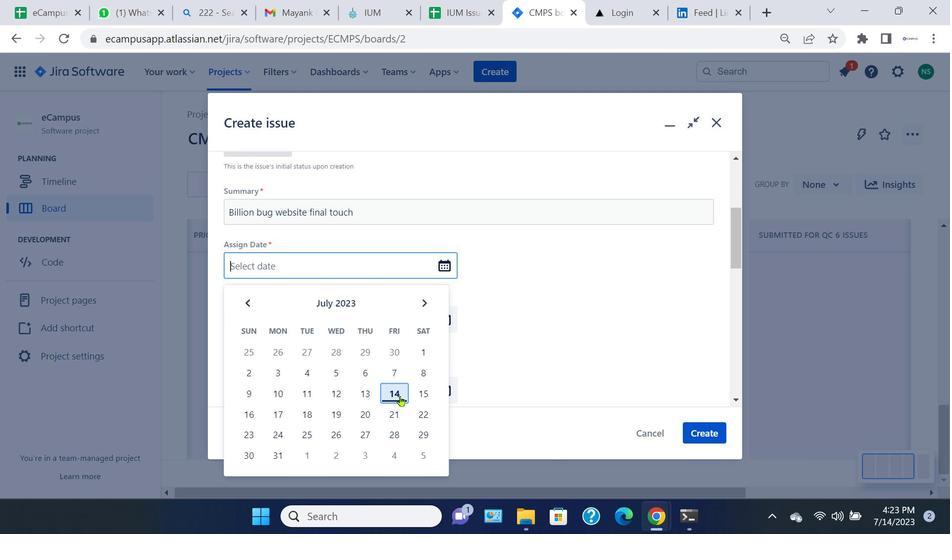 
Action: Mouse moved to (402, 399)
Screenshot: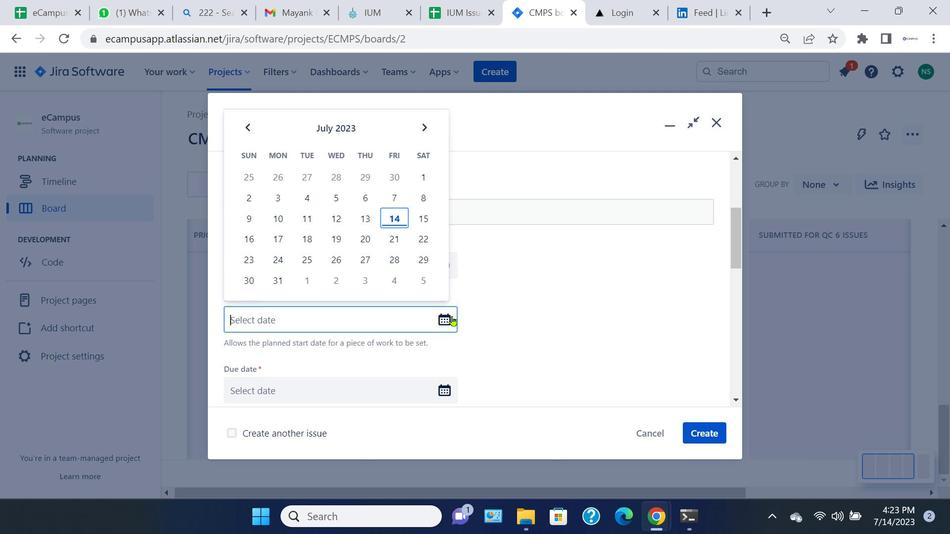
Action: Mouse pressed left at (402, 399)
Screenshot: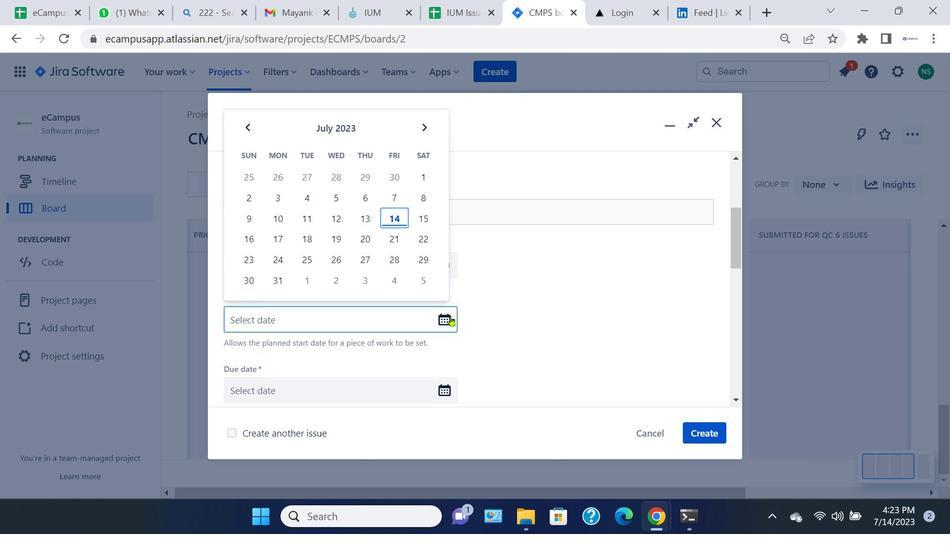
Action: Mouse moved to (454, 318)
Screenshot: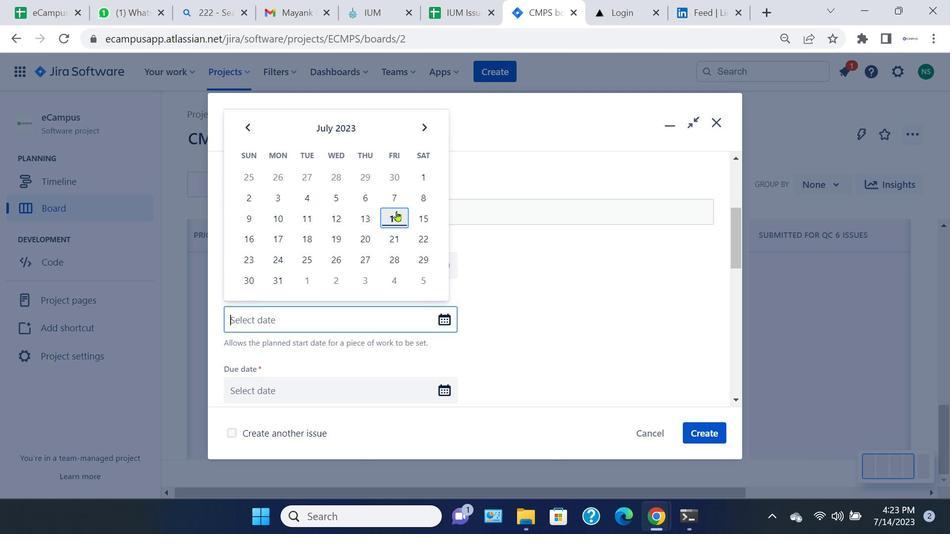 
Action: Mouse pressed left at (454, 318)
Screenshot: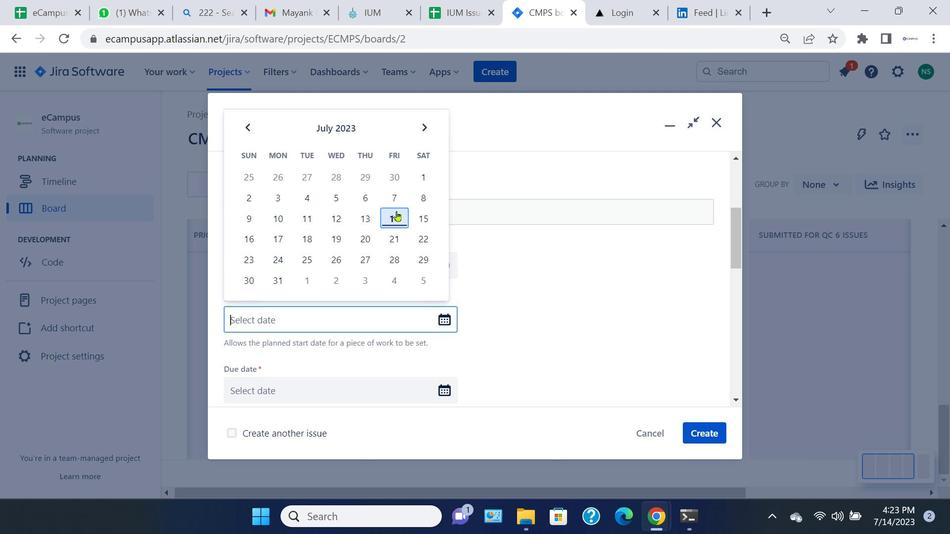 
Action: Mouse moved to (399, 213)
Screenshot: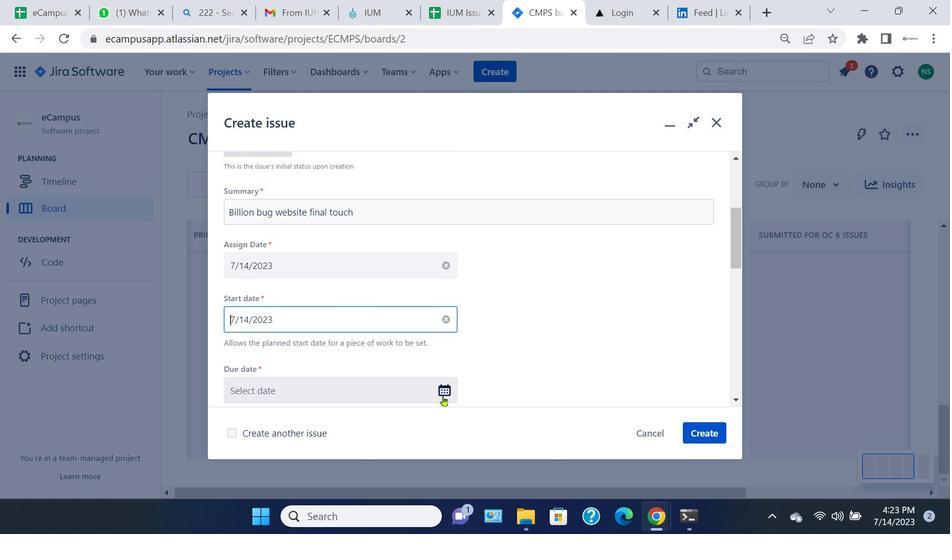 
Action: Mouse pressed left at (399, 213)
Screenshot: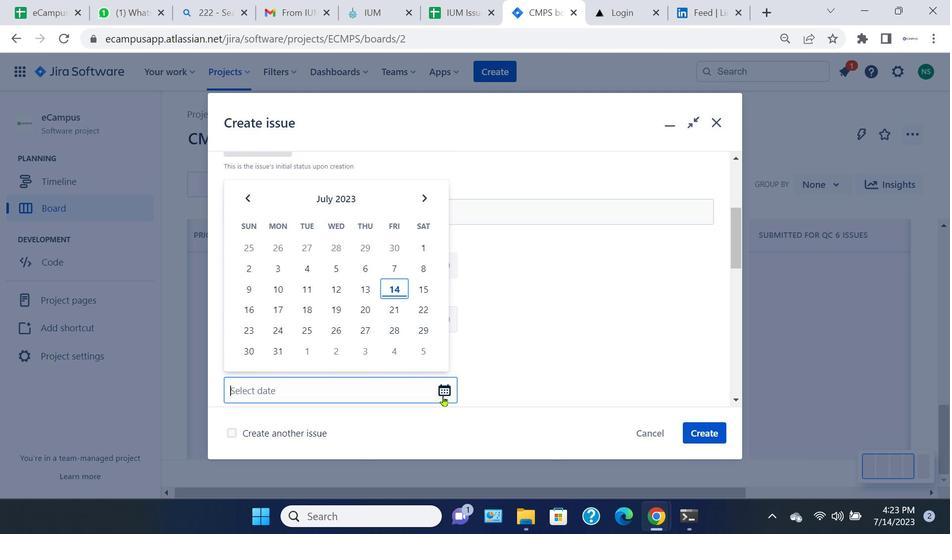 
Action: Mouse moved to (445, 399)
Screenshot: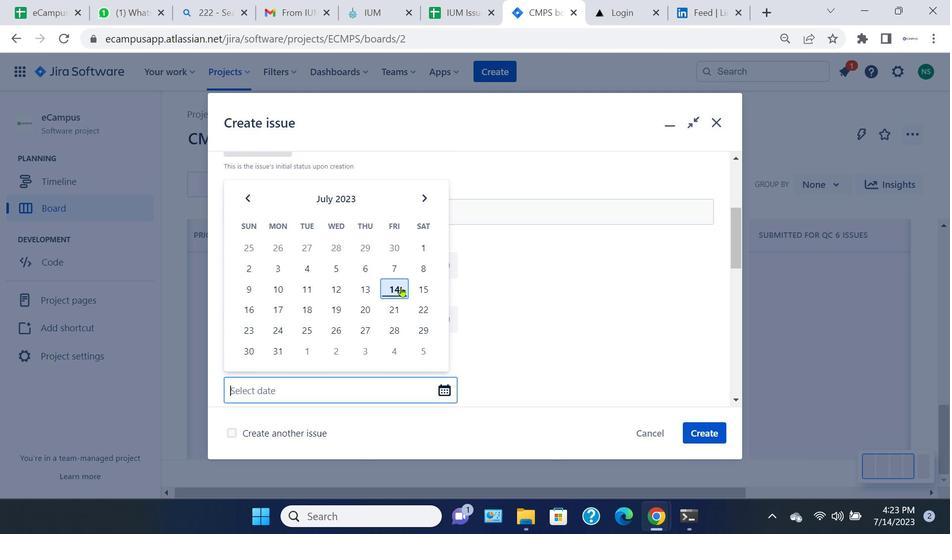 
Action: Mouse pressed left at (445, 399)
Screenshot: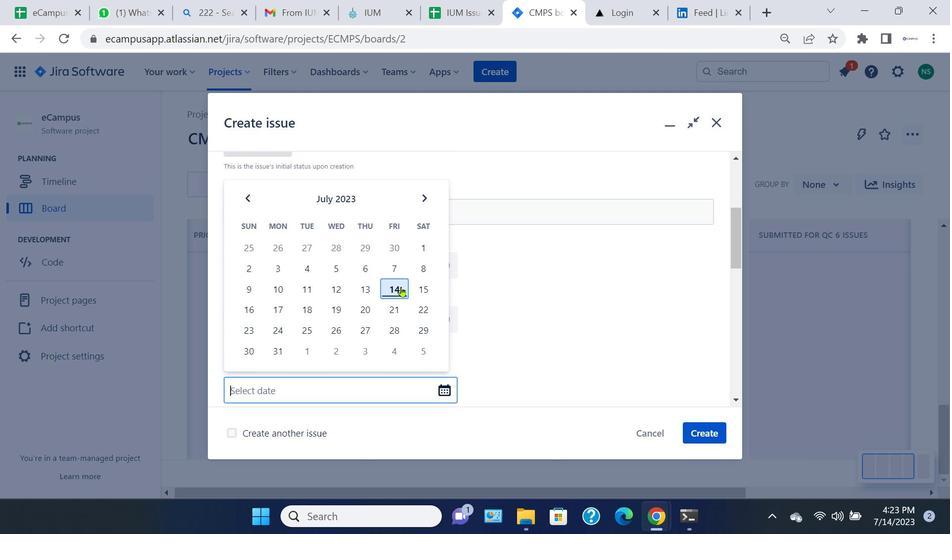 
Action: Mouse moved to (403, 289)
Screenshot: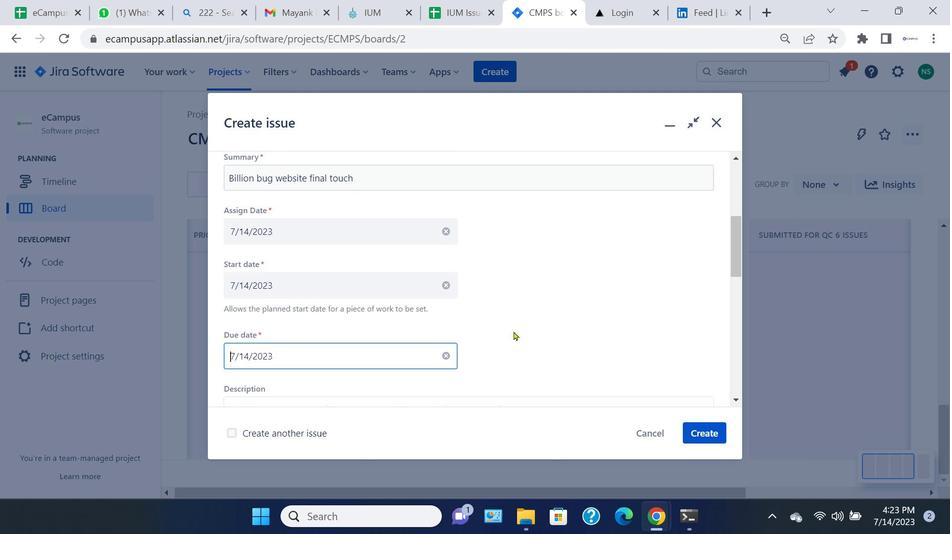 
Action: Mouse pressed left at (403, 289)
Screenshot: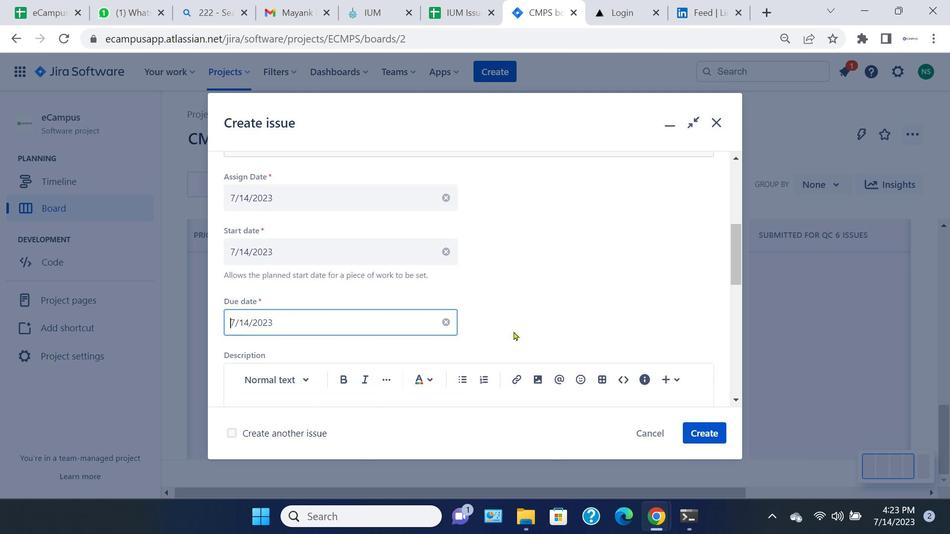 
Action: Mouse moved to (381, 261)
Screenshot: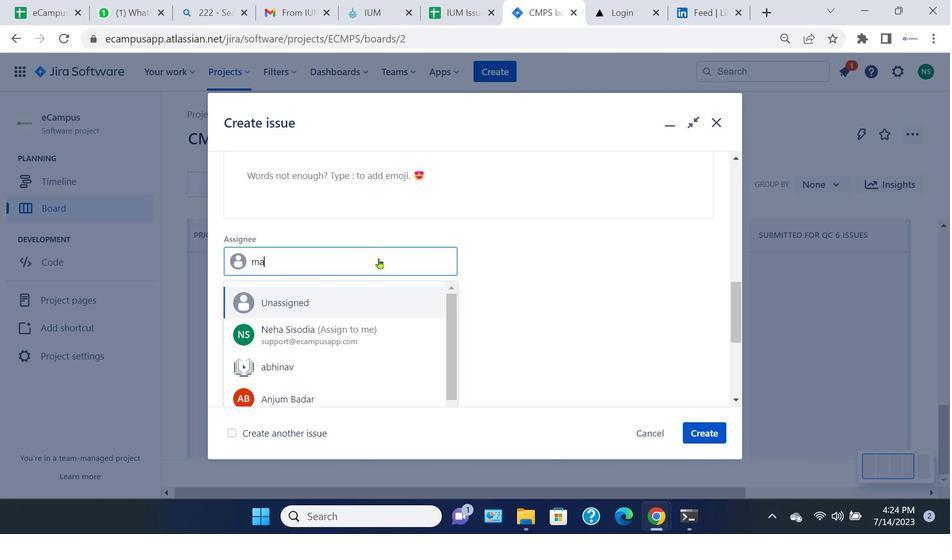 
Action: Mouse pressed left at (381, 261)
Screenshot: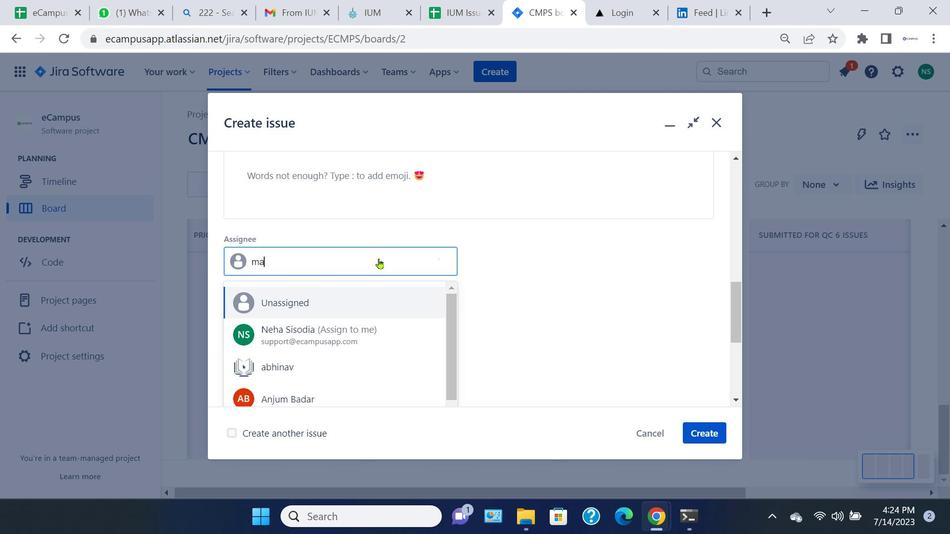 
Action: Key pressed may
Screenshot: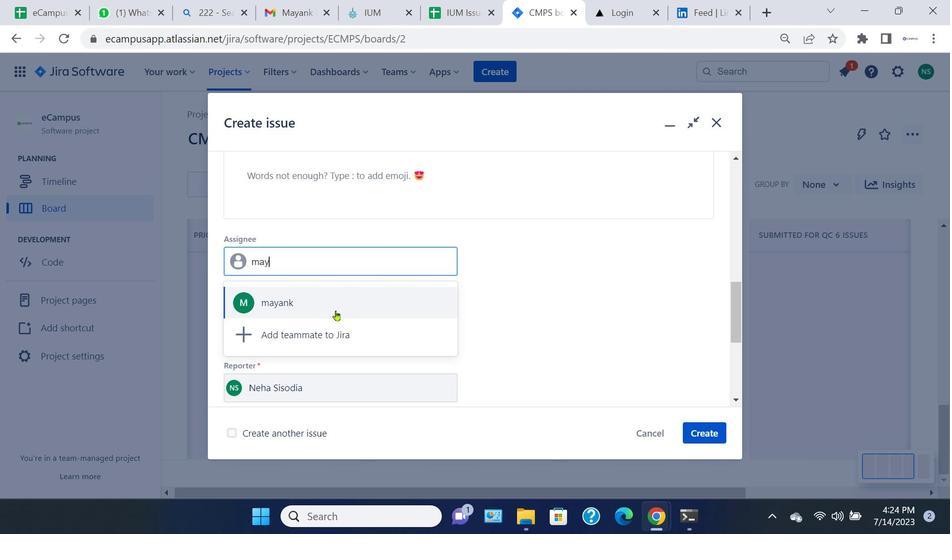 
Action: Mouse moved to (338, 313)
Screenshot: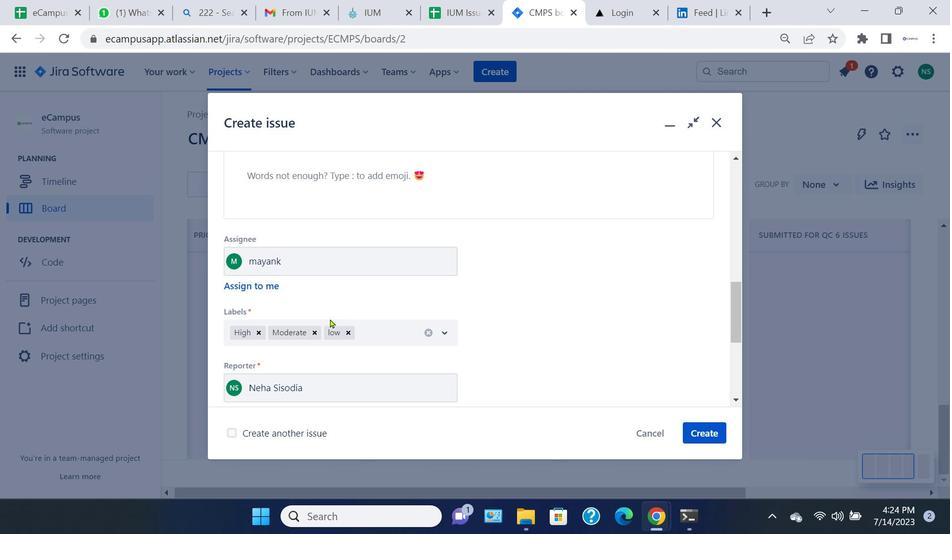
Action: Mouse pressed left at (338, 313)
Screenshot: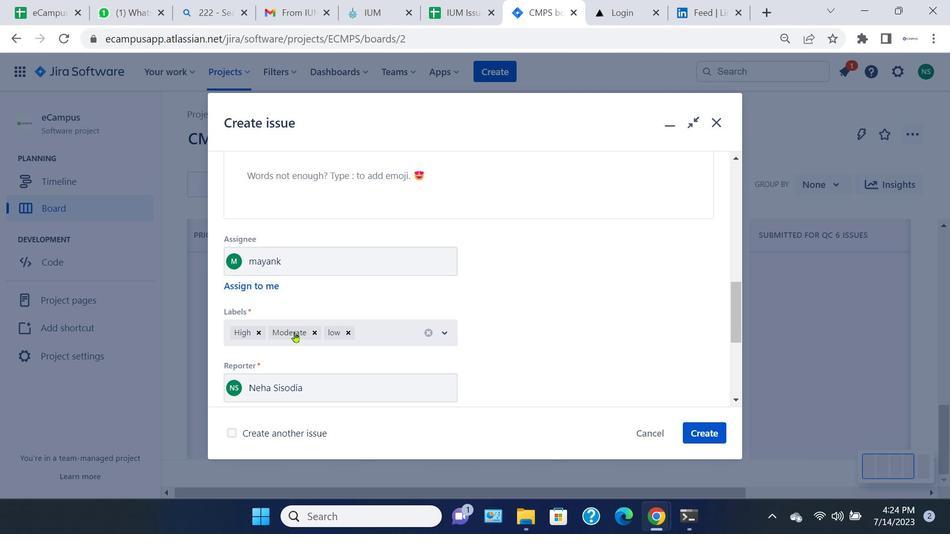 
Action: Mouse moved to (316, 335)
Screenshot: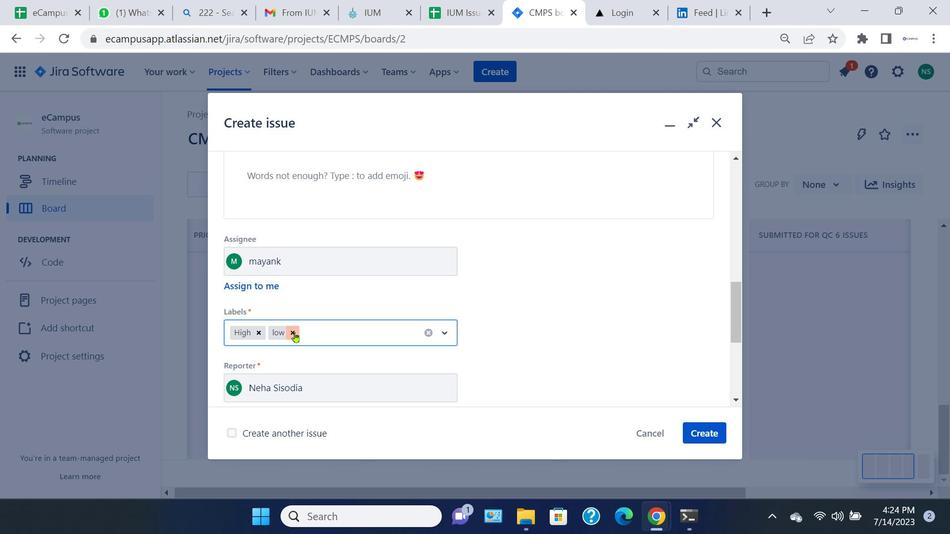 
Action: Mouse pressed left at (316, 335)
Screenshot: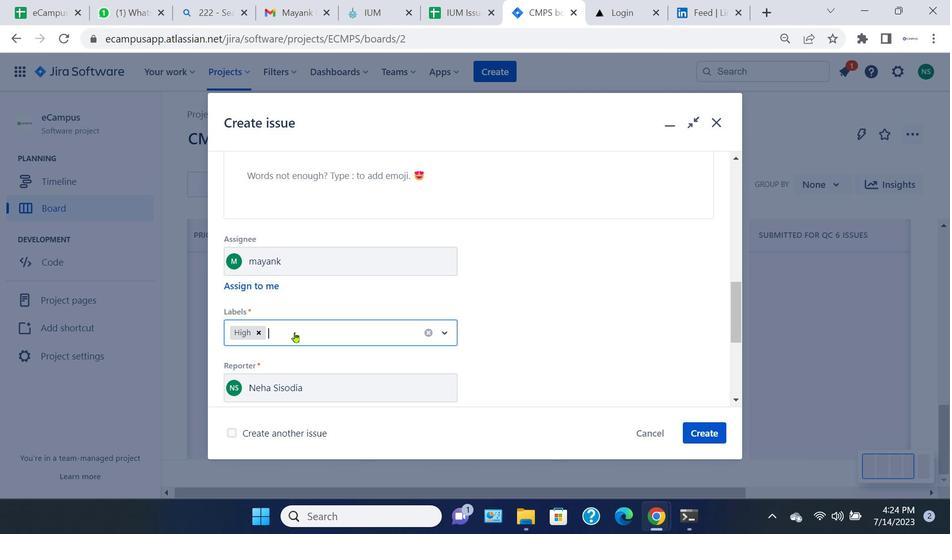 
Action: Mouse moved to (297, 335)
Screenshot: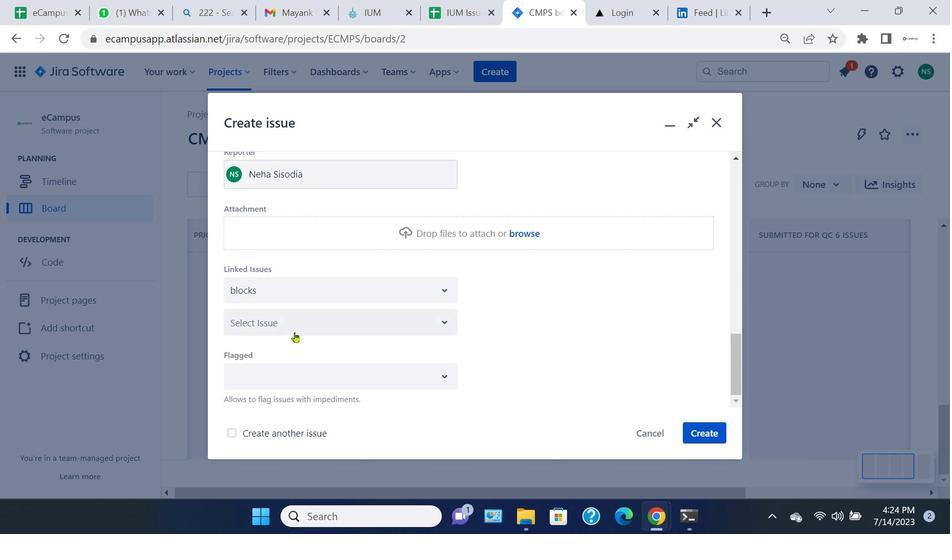 
Action: Mouse pressed left at (297, 335)
Screenshot: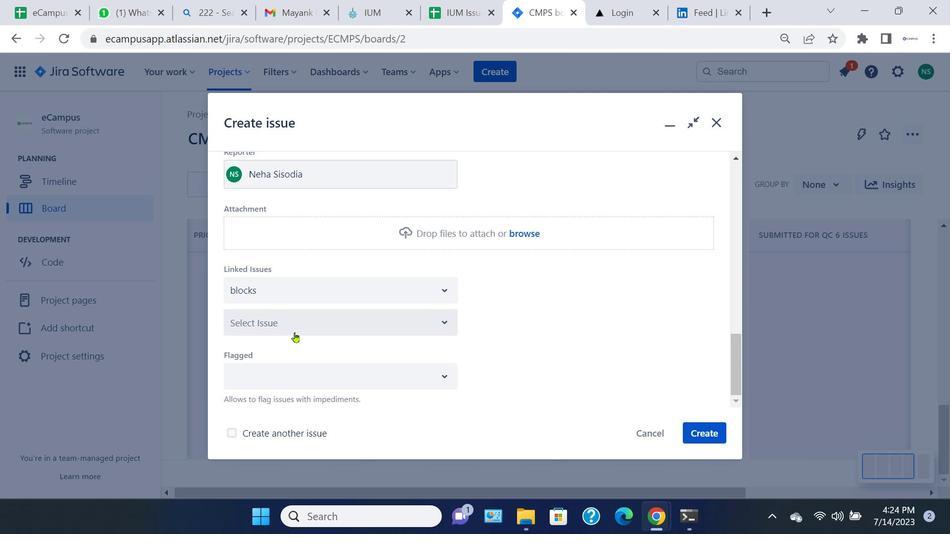 
Action: Mouse moved to (278, 328)
Screenshot: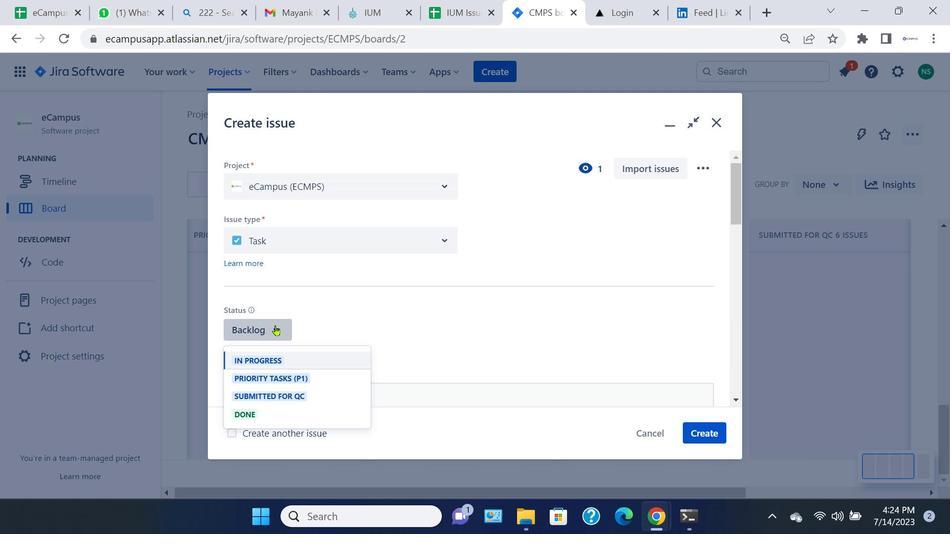 
Action: Mouse pressed left at (278, 328)
Screenshot: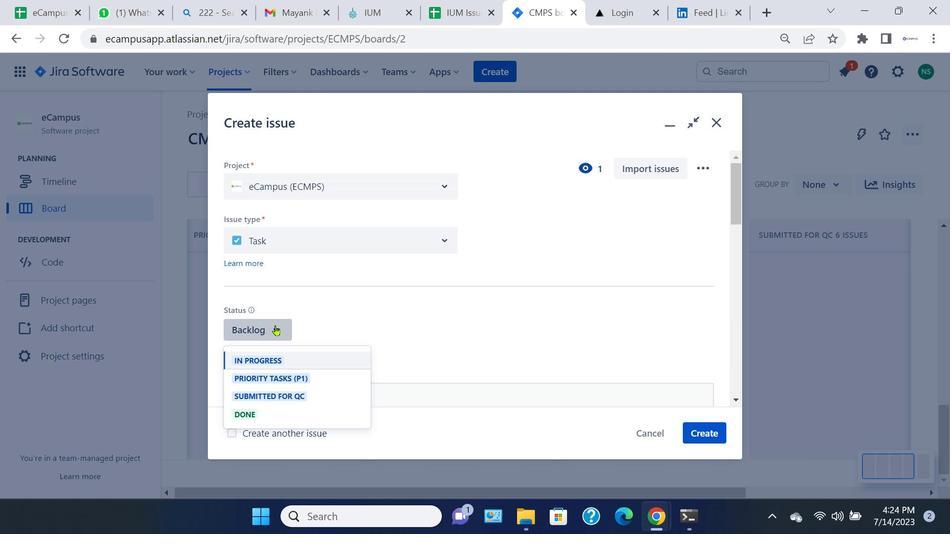 
Action: Mouse moved to (272, 360)
Screenshot: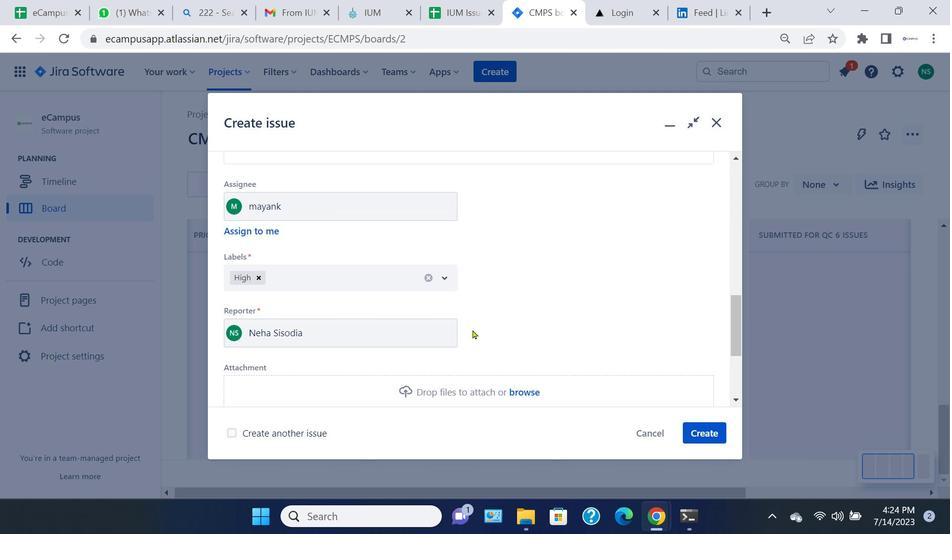 
Action: Mouse pressed left at (272, 360)
Screenshot: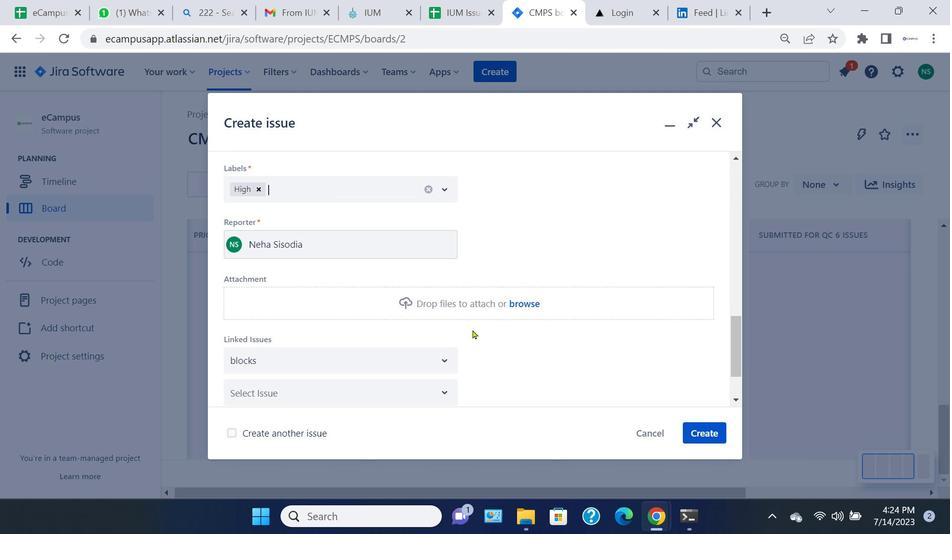 
Action: Mouse moved to (710, 438)
Screenshot: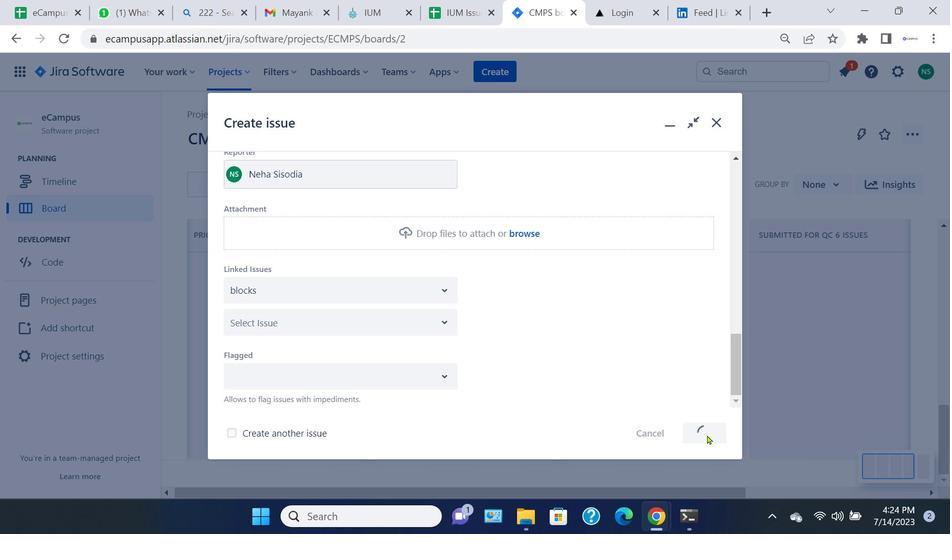 
Action: Mouse pressed left at (710, 438)
Screenshot: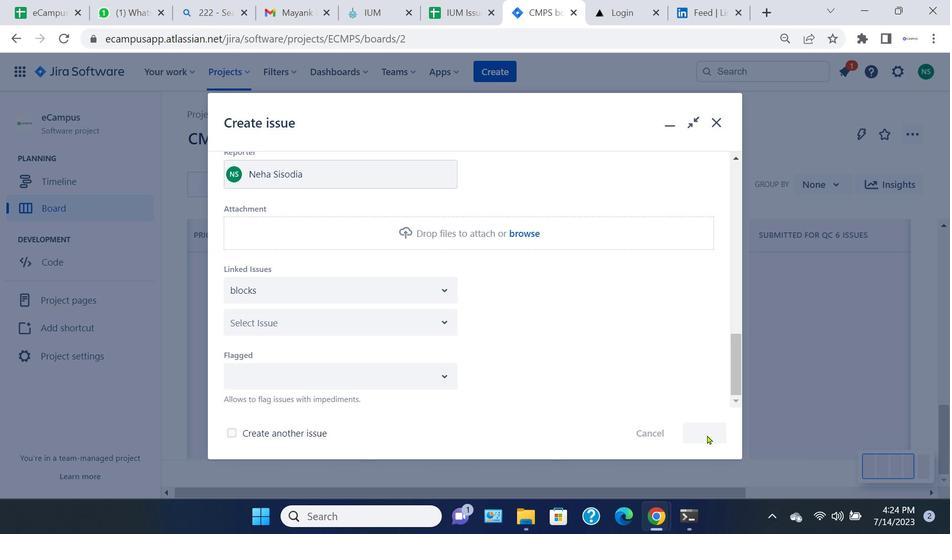 
Action: Mouse moved to (431, 449)
Screenshot: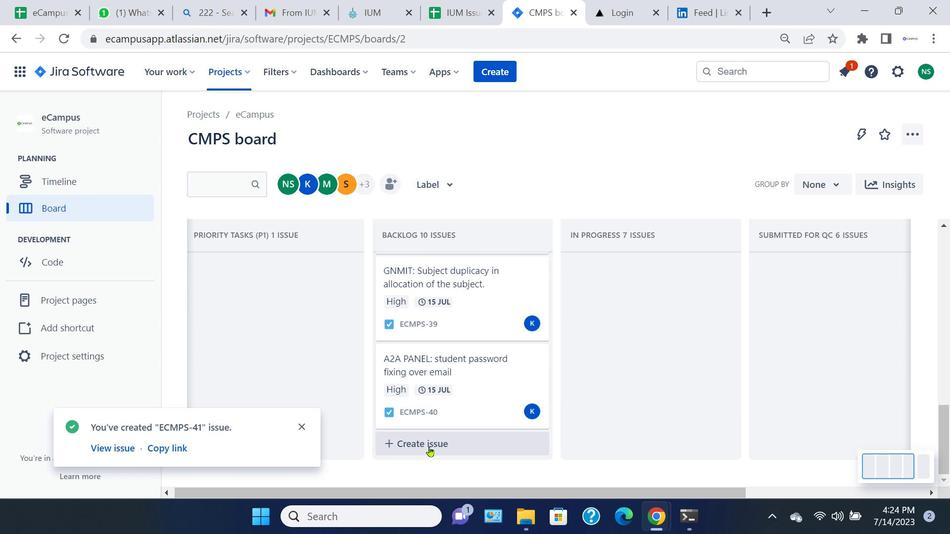 
Action: Mouse pressed left at (431, 449)
Screenshot: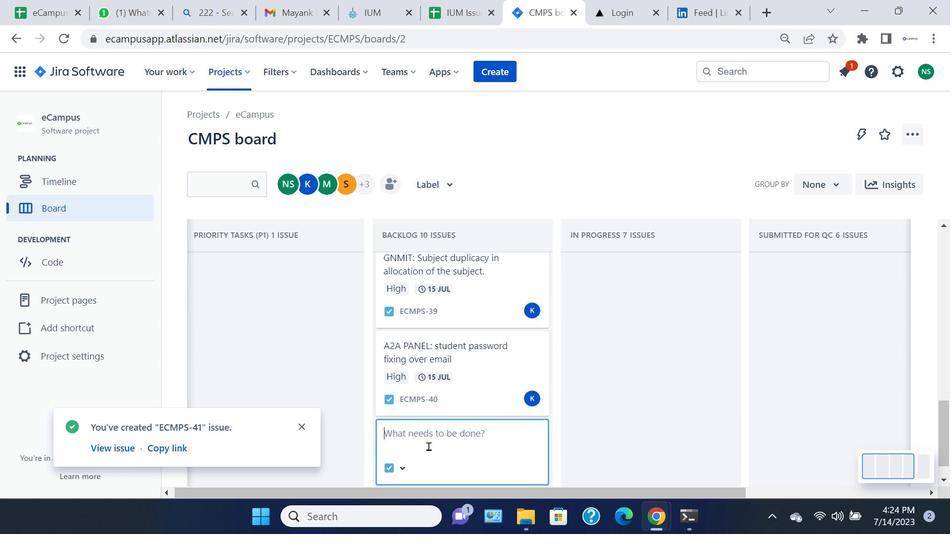 
Action: Mouse moved to (444, 441)
Screenshot: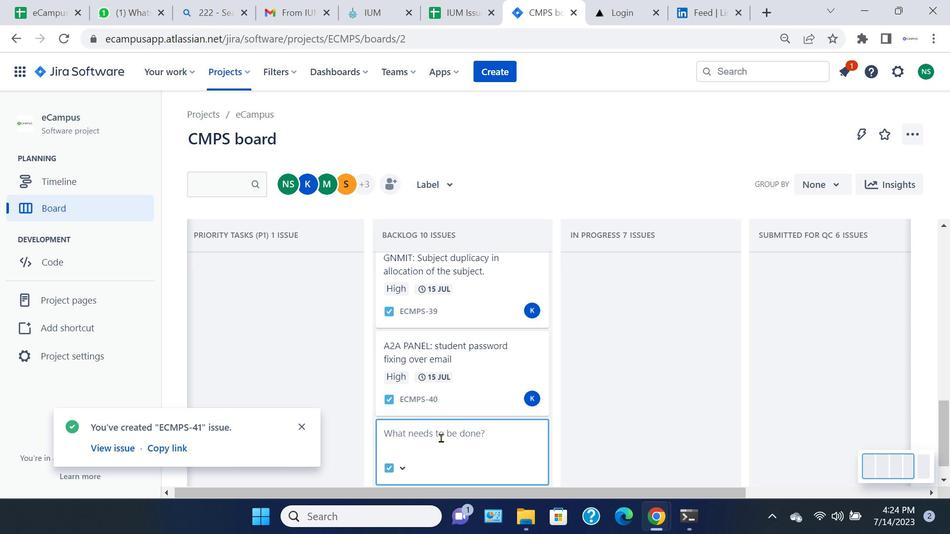 
Action: Key pressed <Key.caps_lock>IUM<Key.space><Key.caps_lock>website<Key.space>final<Key.space>changes<Key.enter>
Screenshot: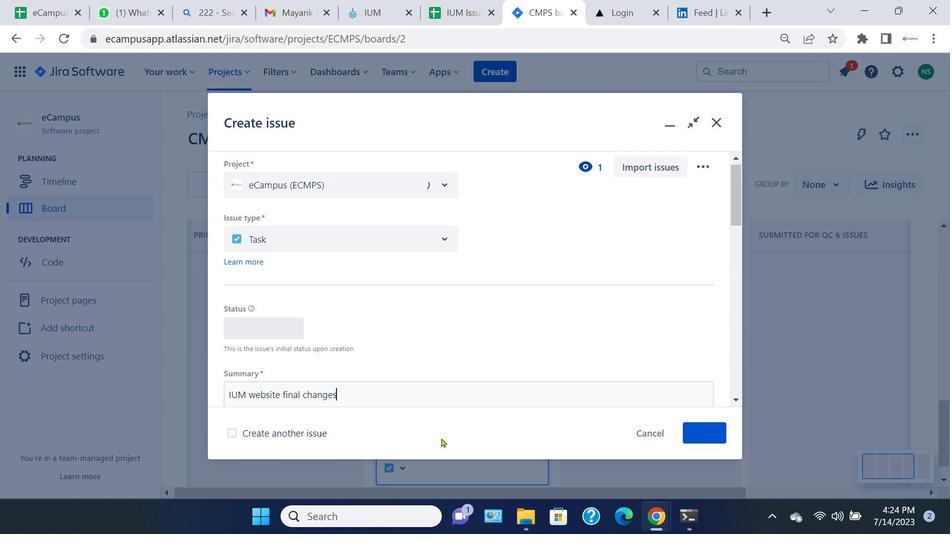 
Action: Mouse moved to (287, 156)
Screenshot: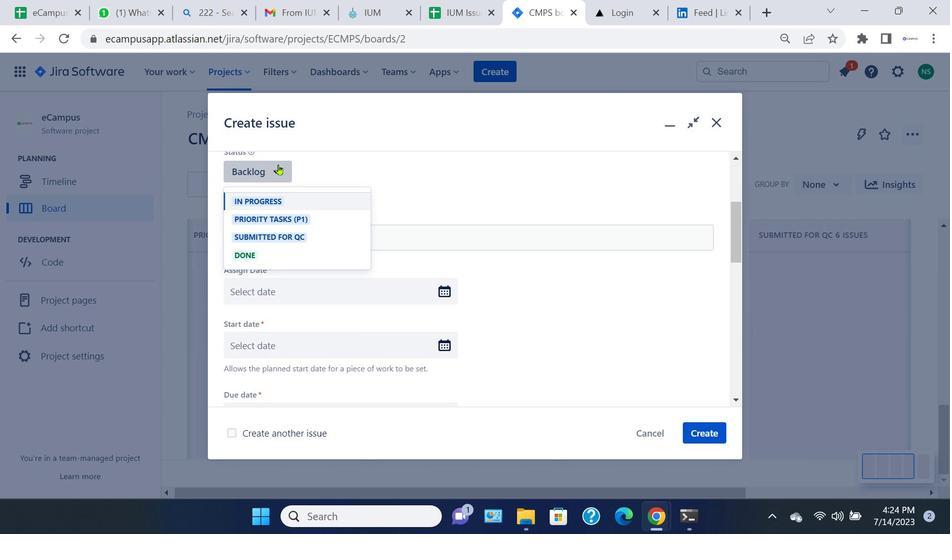 
Action: Mouse pressed left at (287, 156)
Screenshot: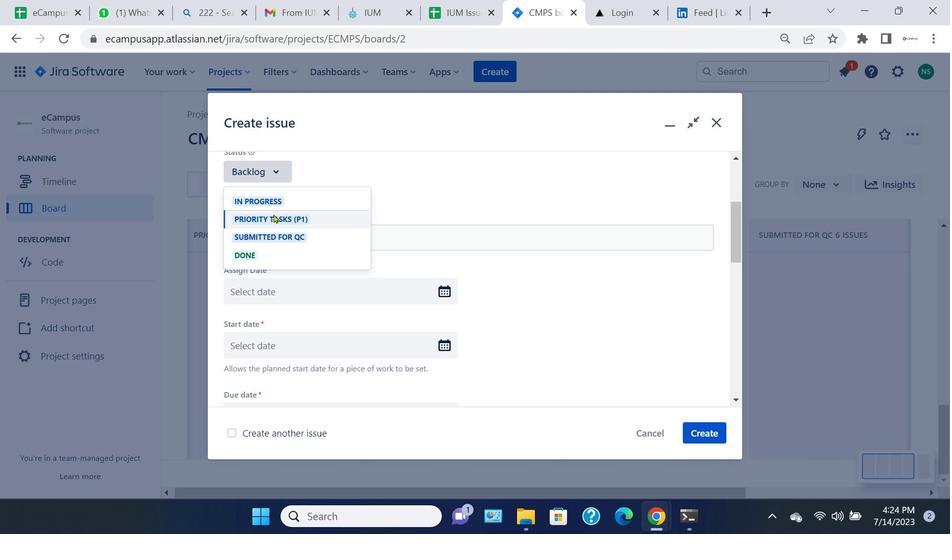 
Action: Mouse moved to (280, 167)
Screenshot: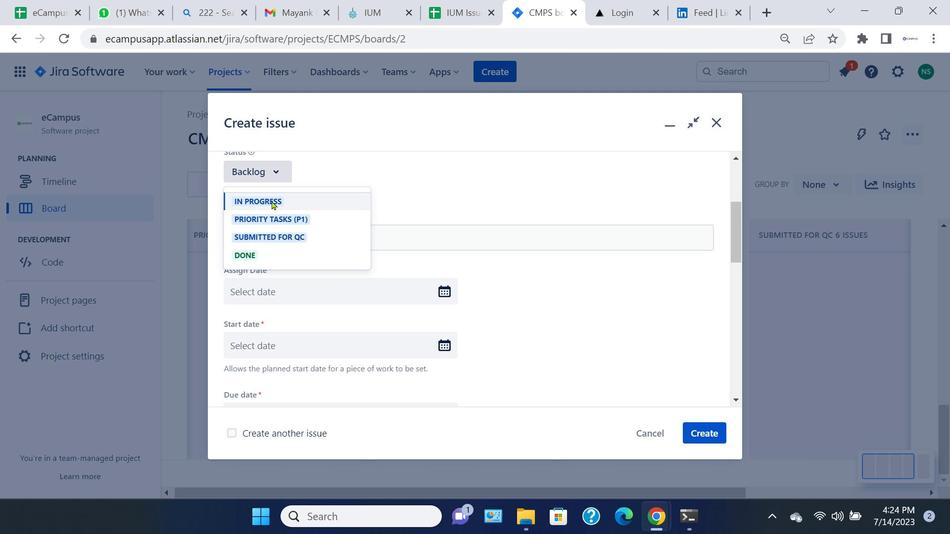 
Action: Mouse pressed left at (280, 167)
Screenshot: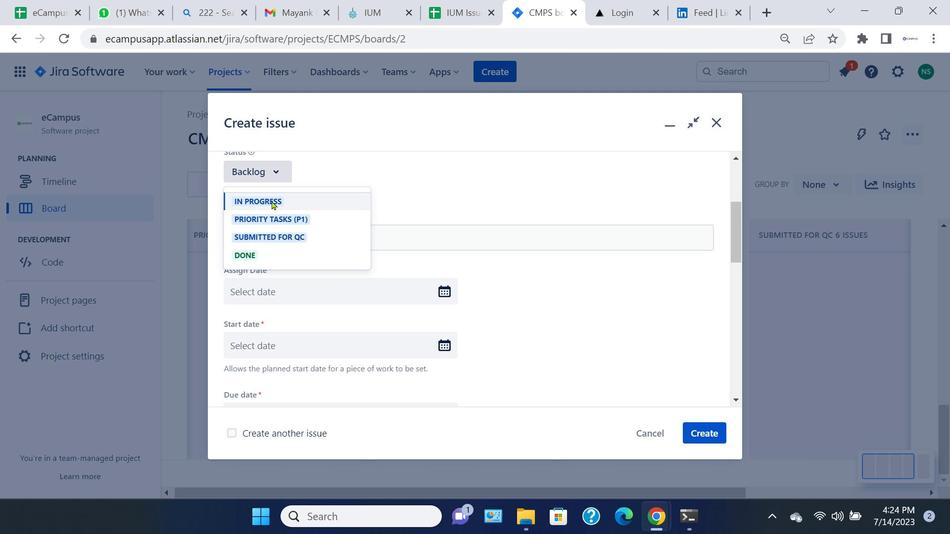 
Action: Mouse moved to (274, 203)
Screenshot: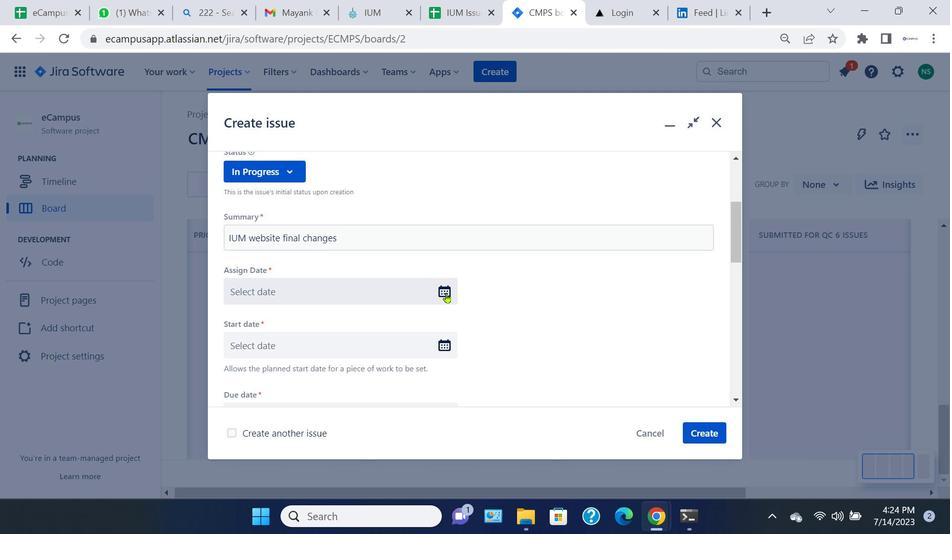 
Action: Mouse pressed left at (274, 203)
Screenshot: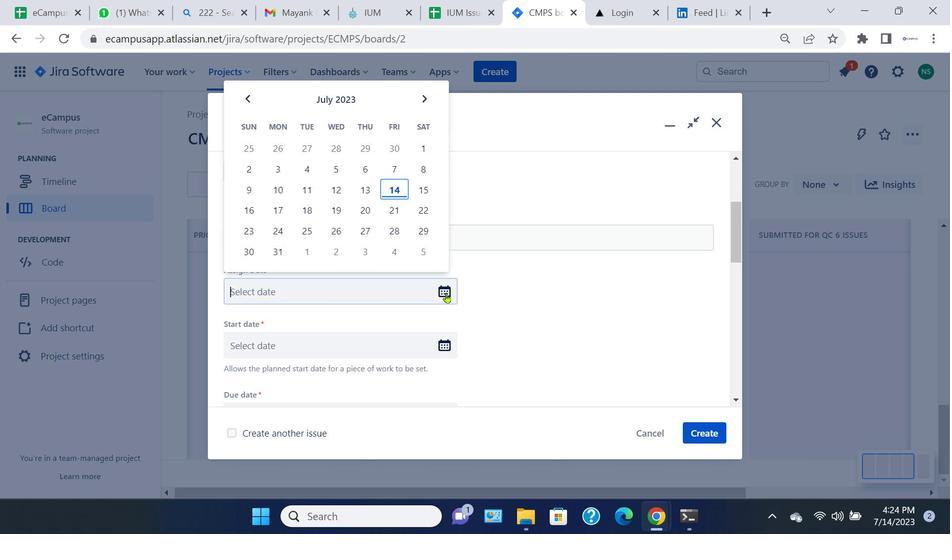
Action: Mouse moved to (448, 296)
Screenshot: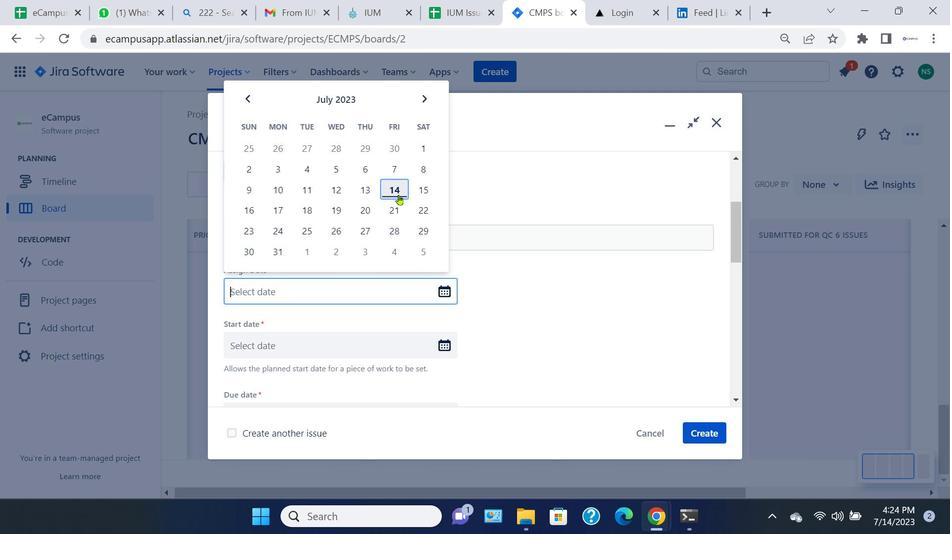 
Action: Mouse pressed left at (448, 296)
Screenshot: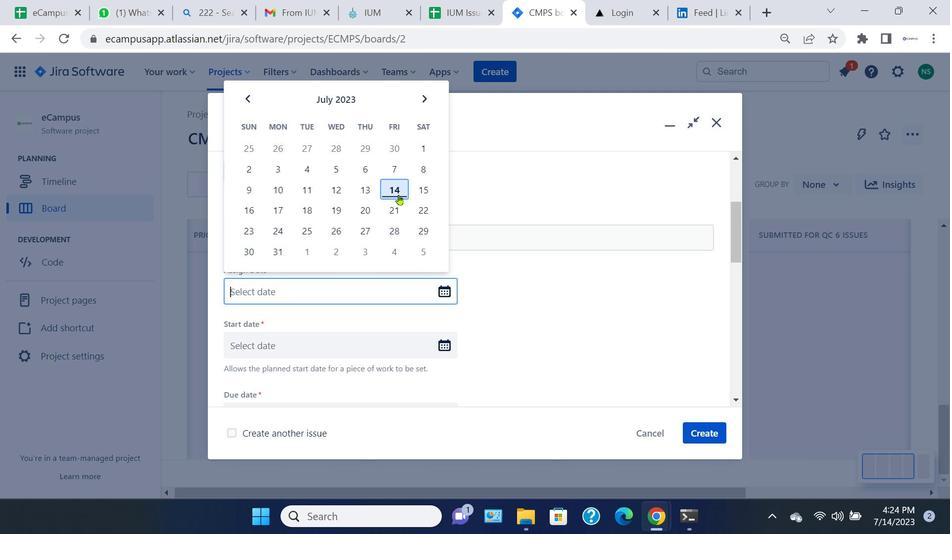 
Action: Mouse moved to (401, 198)
Screenshot: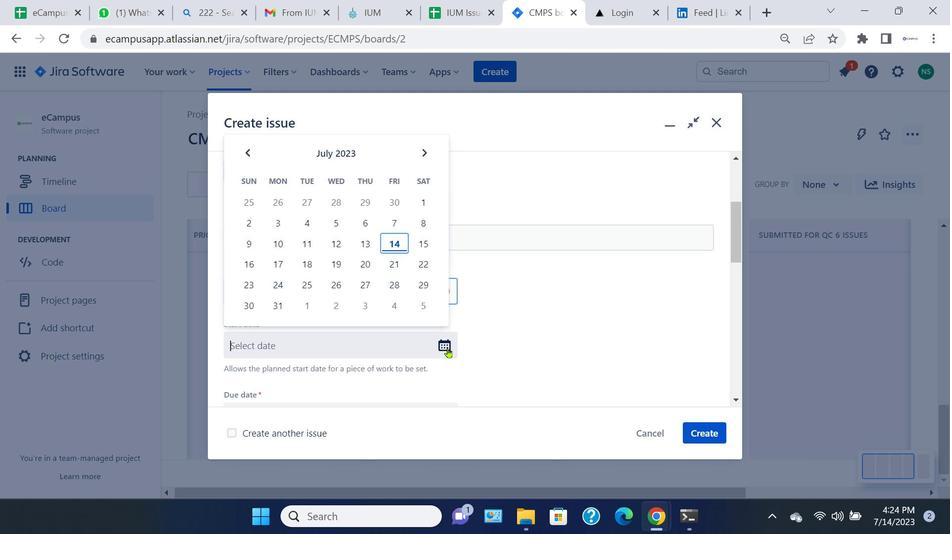 
Action: Mouse pressed left at (401, 198)
Screenshot: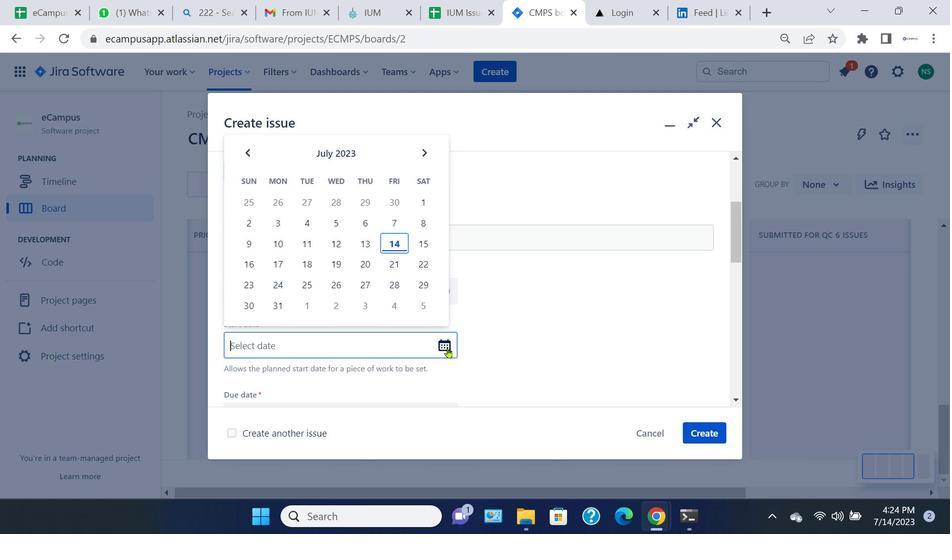 
Action: Mouse moved to (450, 351)
Screenshot: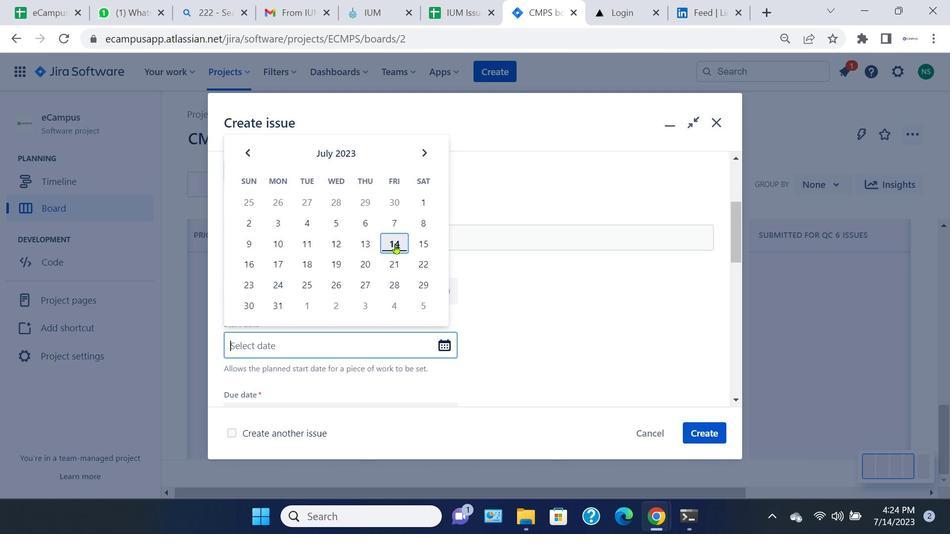 
Action: Mouse pressed left at (450, 351)
Screenshot: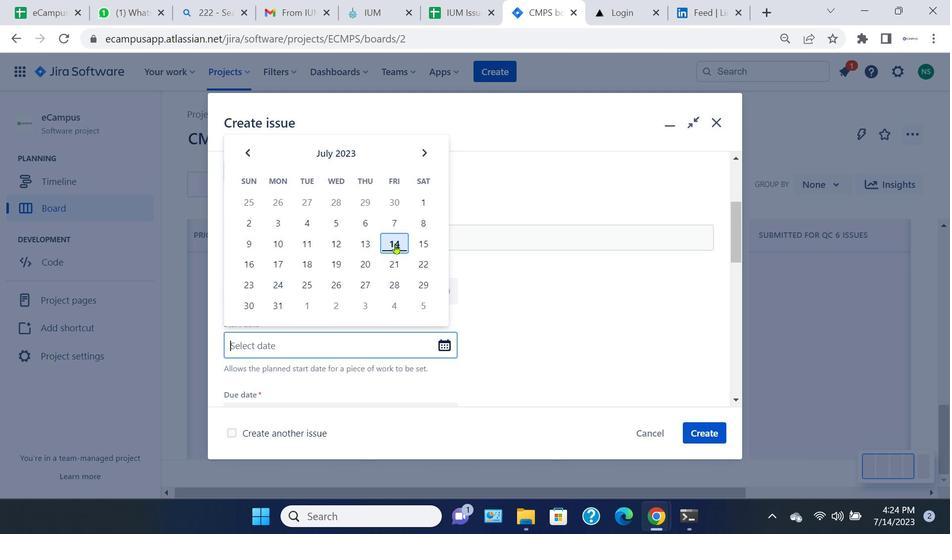 
Action: Mouse moved to (397, 246)
Screenshot: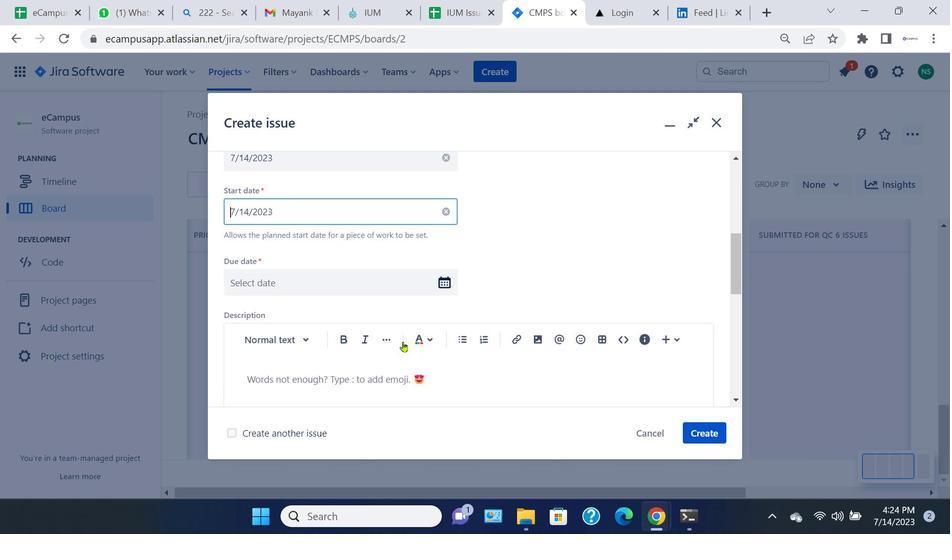
Action: Mouse pressed left at (397, 246)
Screenshot: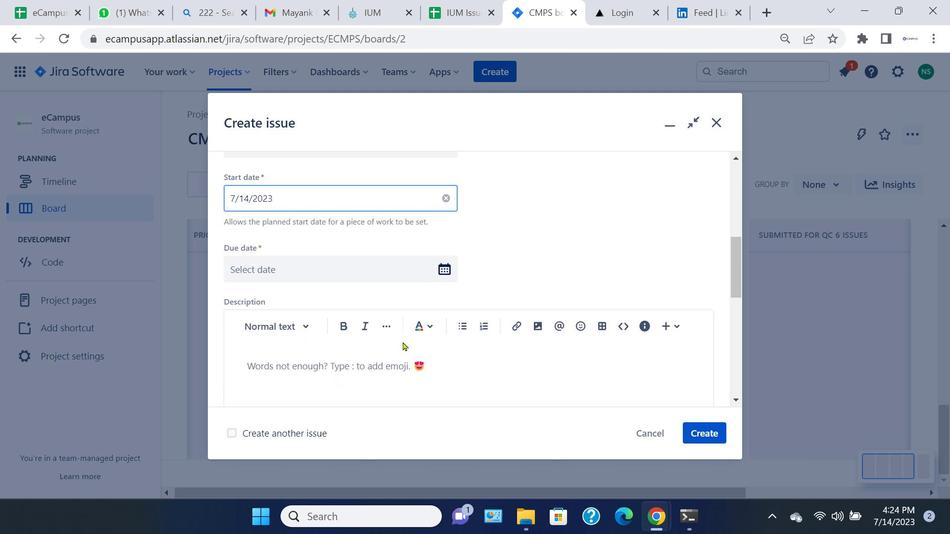 
Action: Mouse moved to (444, 207)
Screenshot: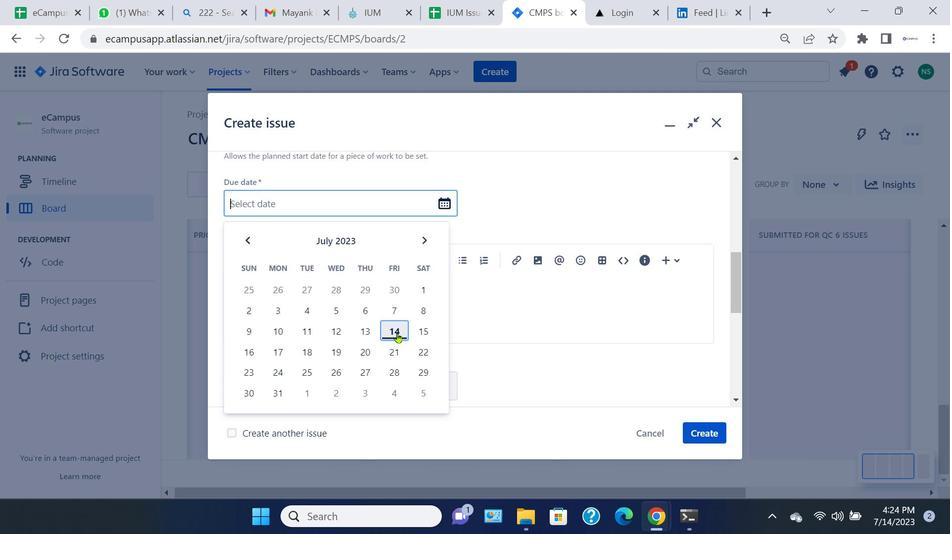 
Action: Mouse pressed left at (444, 207)
Screenshot: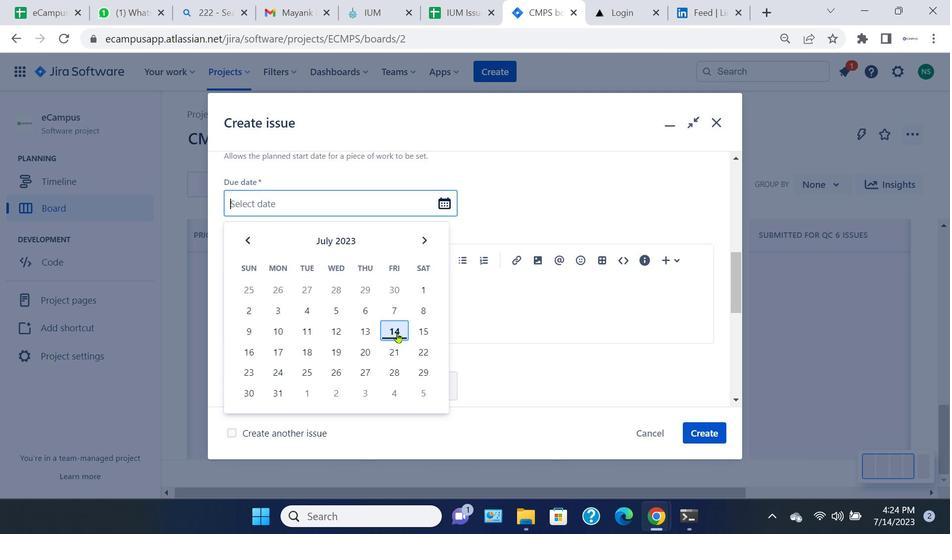 
Action: Mouse moved to (399, 335)
Screenshot: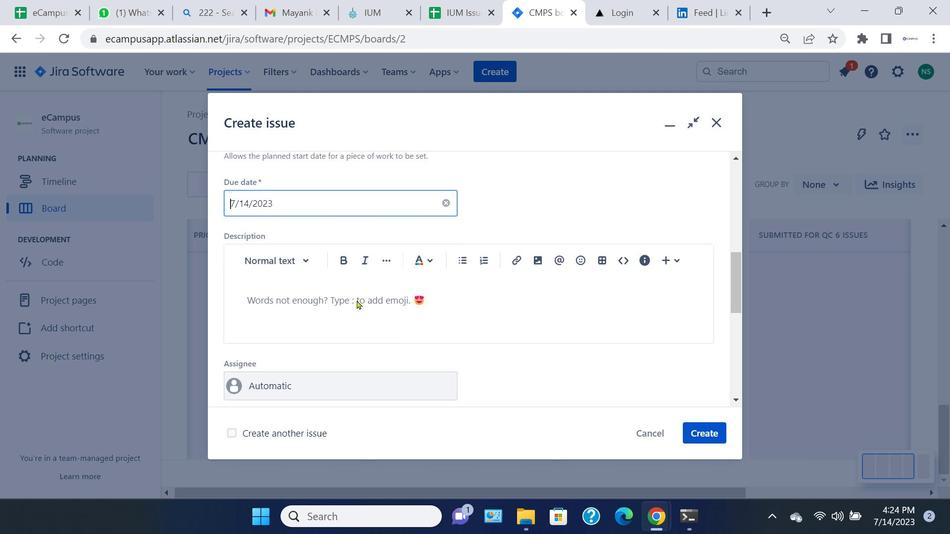 
Action: Mouse pressed left at (399, 335)
Screenshot: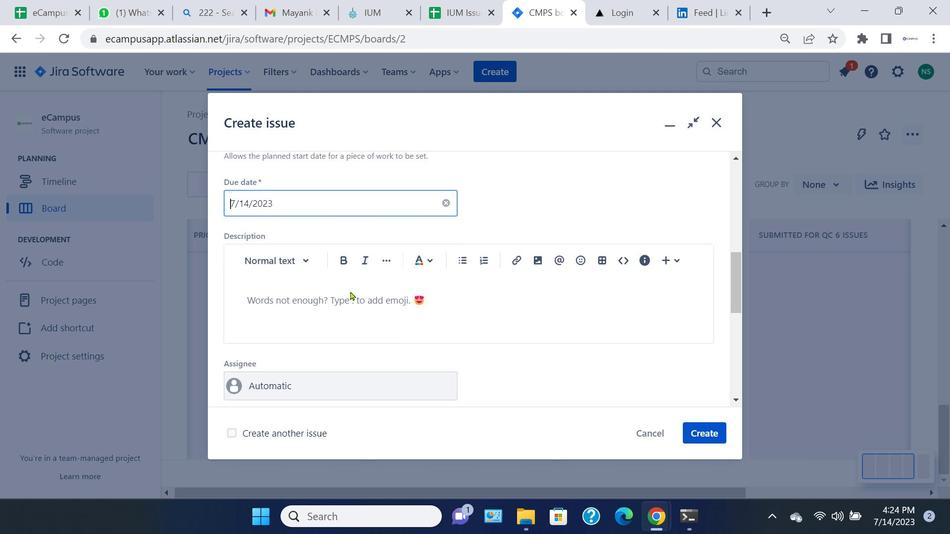 
Action: Mouse moved to (353, 294)
Screenshot: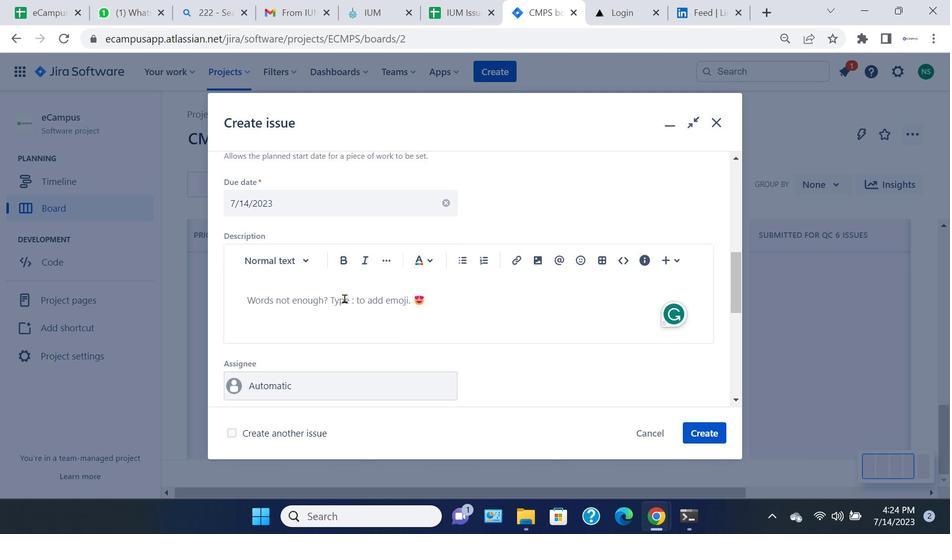 
Action: Mouse pressed left at (353, 294)
Screenshot: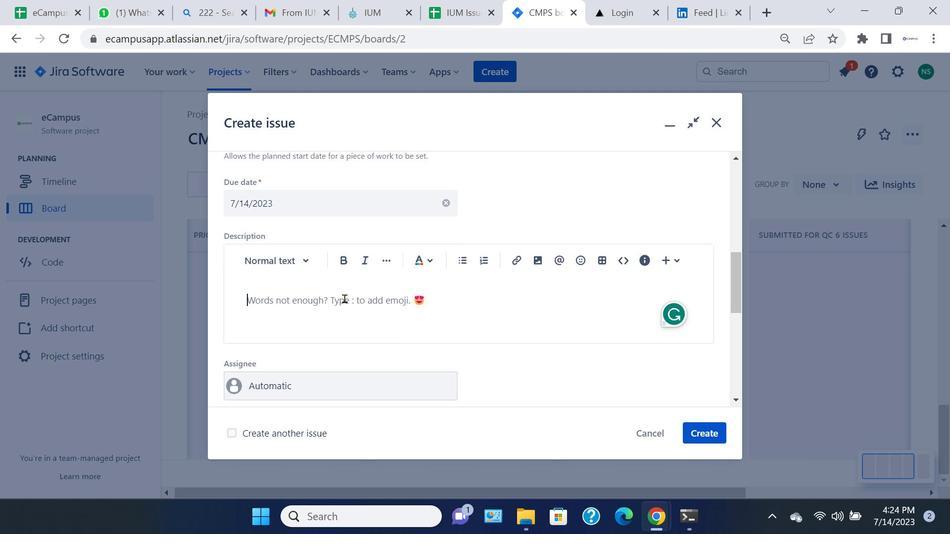 
Action: Mouse moved to (348, 302)
Screenshot: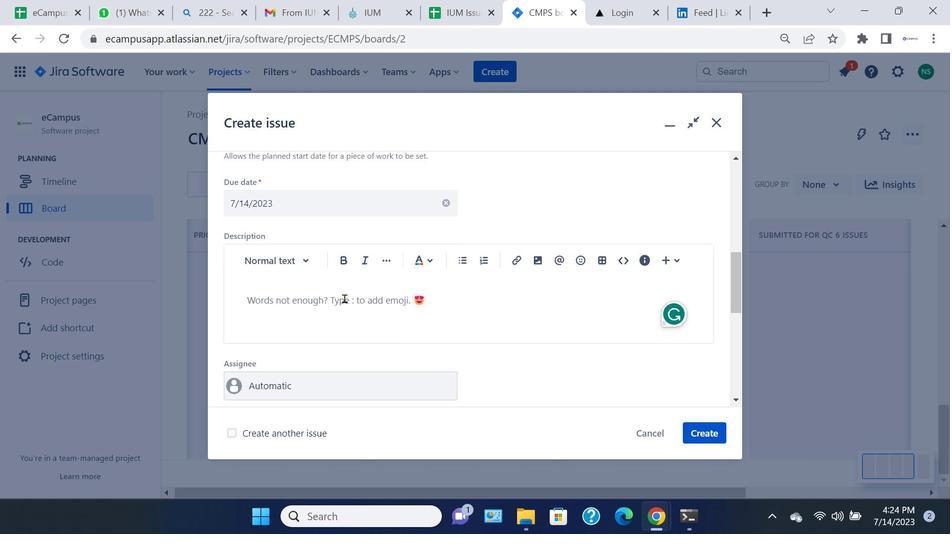 
Action: Key pressed <Key.caps_lock>BANNER<Key.space><Key.caps_lock>image<Key.space>size<Key.space><Key.shift_r><Key.enter>there<Key.space>should<Key.space>be<Key.space>no<Key.space>text<Key.space>in<Key.space>the<Key.space>home<Key.space>page<Key.space>slider<Key.space><Key.shift_r><Key.enter><Key.caps_lock>M<Key.caps_lock>ake<Key.space>home<Key.space>page<Key.space>dynamic
Screenshot: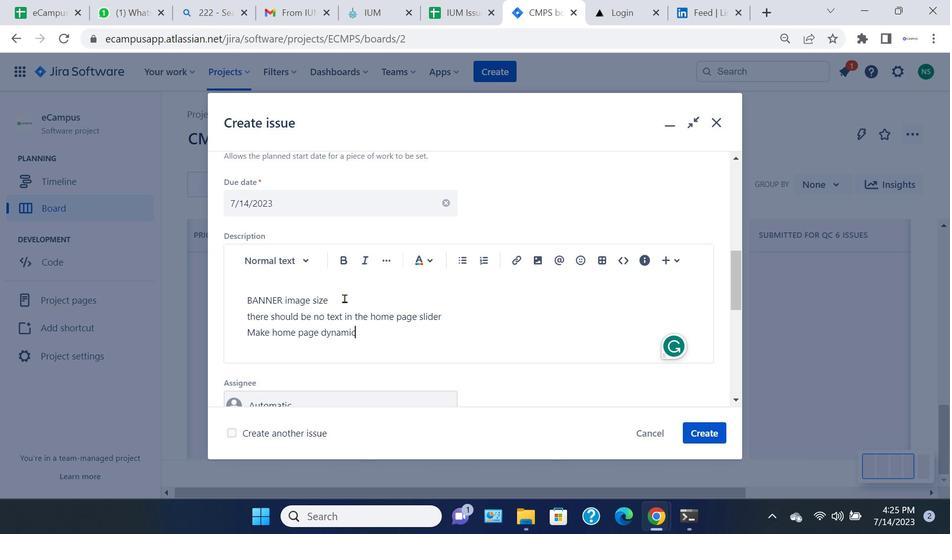 
Action: Mouse moved to (287, 287)
Screenshot: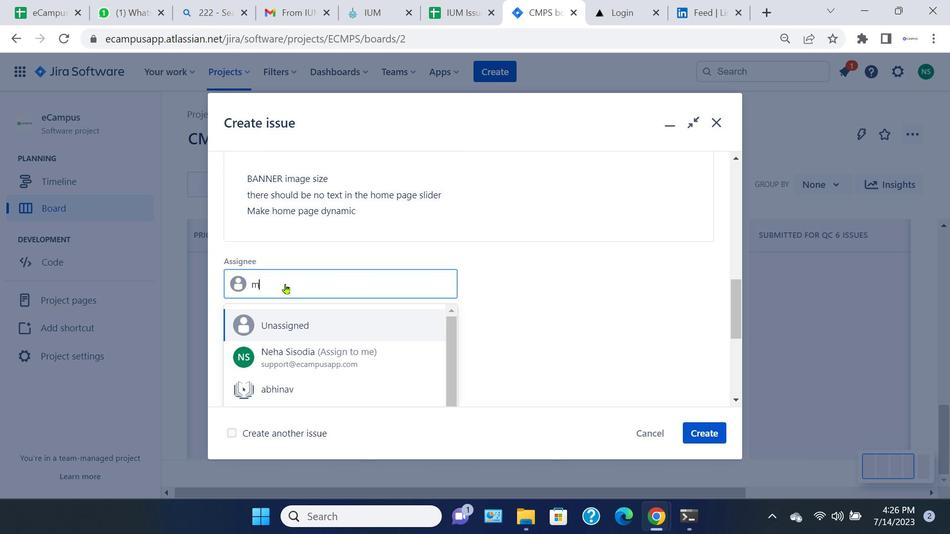 
Action: Mouse pressed left at (287, 287)
Screenshot: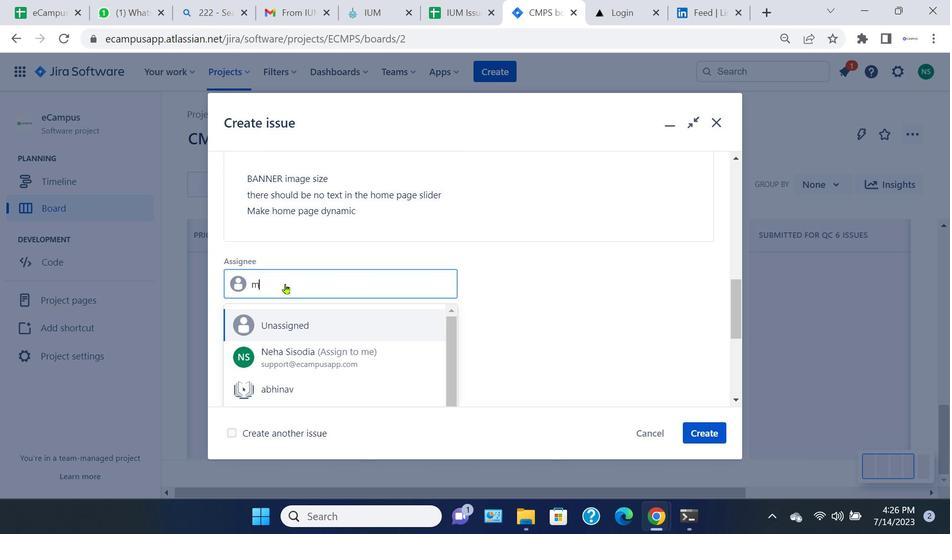 
Action: Key pressed may
